 Task: Add Person0000000150 as Team Member of Scrum Project Project0000000075 in Jira. Add Person0000000151 as Team Member of Scrum Project Project0000000076 in Jira. Add Person0000000152 as Team Member of Scrum Project Project0000000076 in Jira. Assign Person0000000149 as Project Lead of Scrum Project Project0000000075 in Jira. Assign Person0000000151 as Project Lead of Scrum Project Project0000000076 in Jira
Action: Mouse moved to (187, 316)
Screenshot: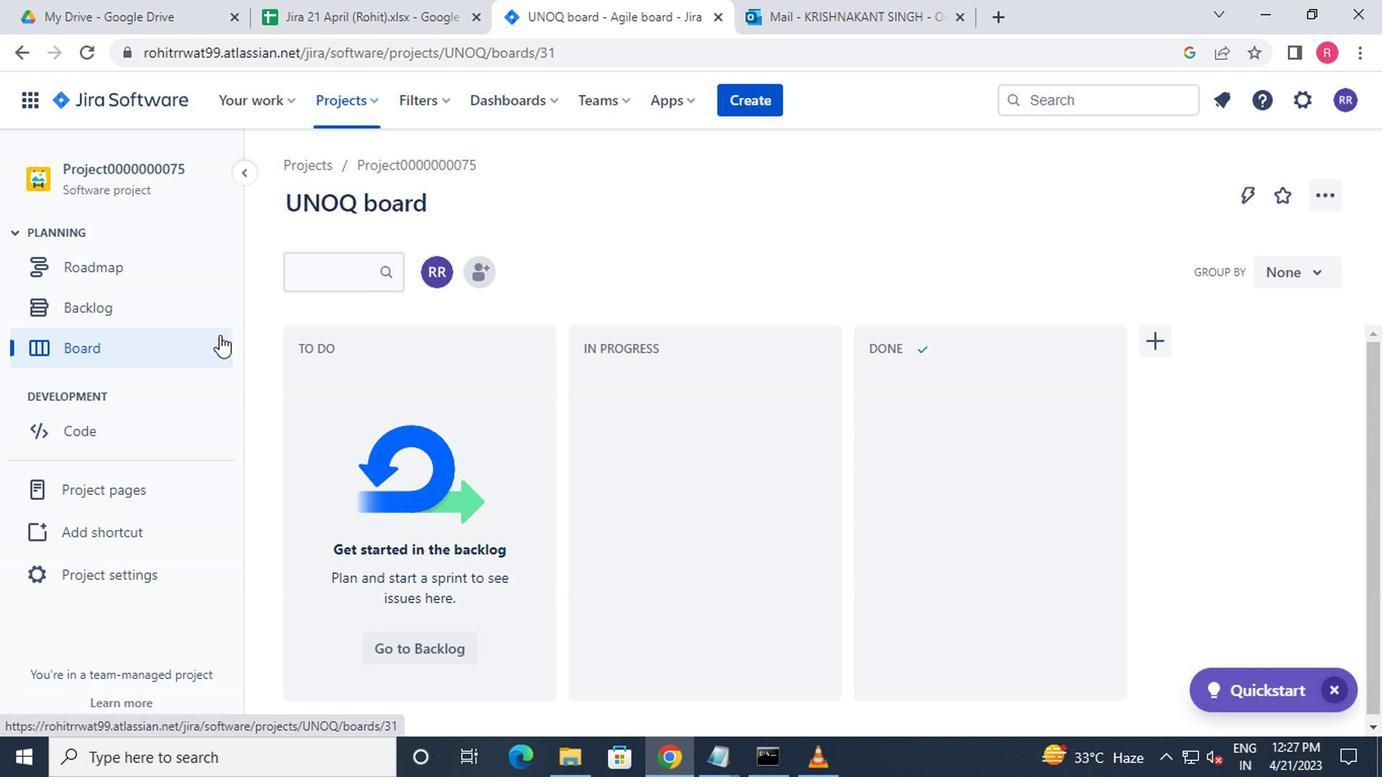 
Action: Mouse pressed left at (187, 316)
Screenshot: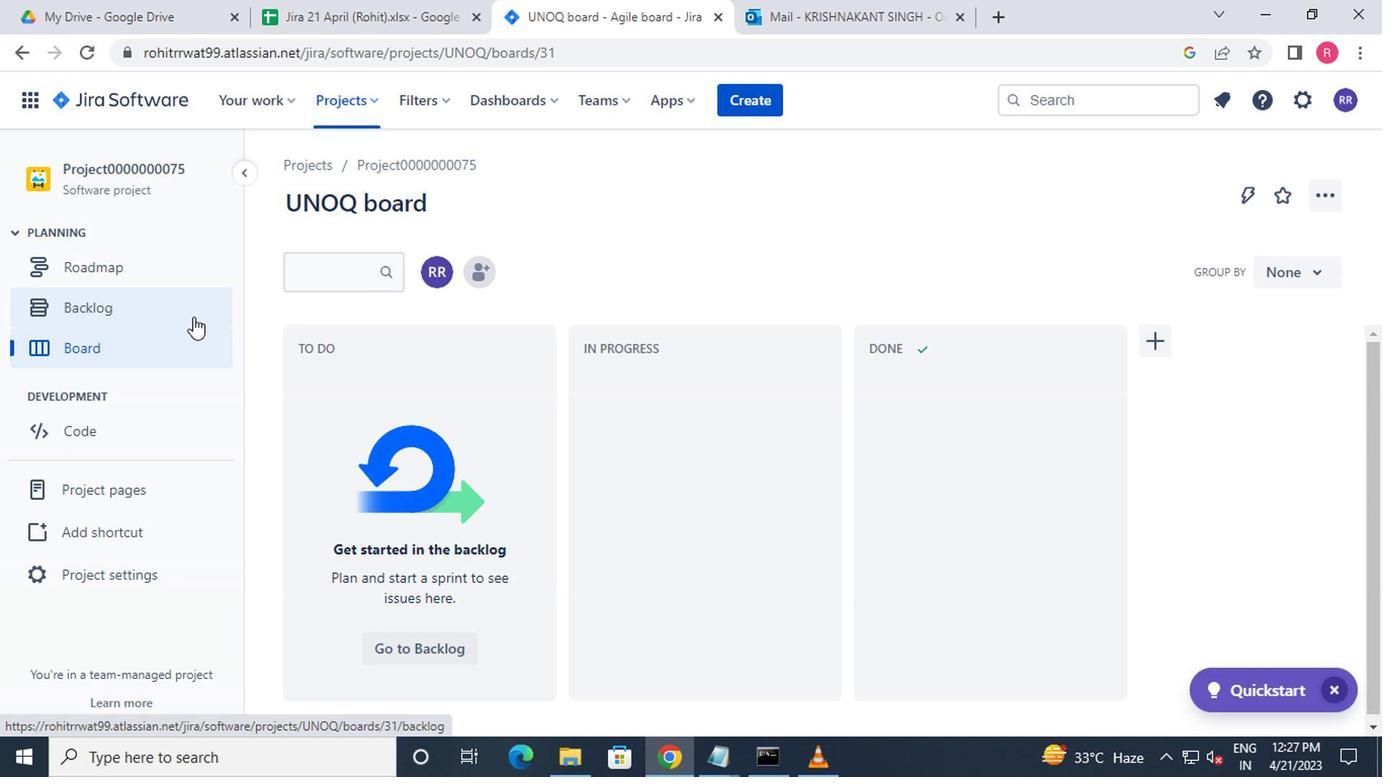 
Action: Mouse moved to (473, 260)
Screenshot: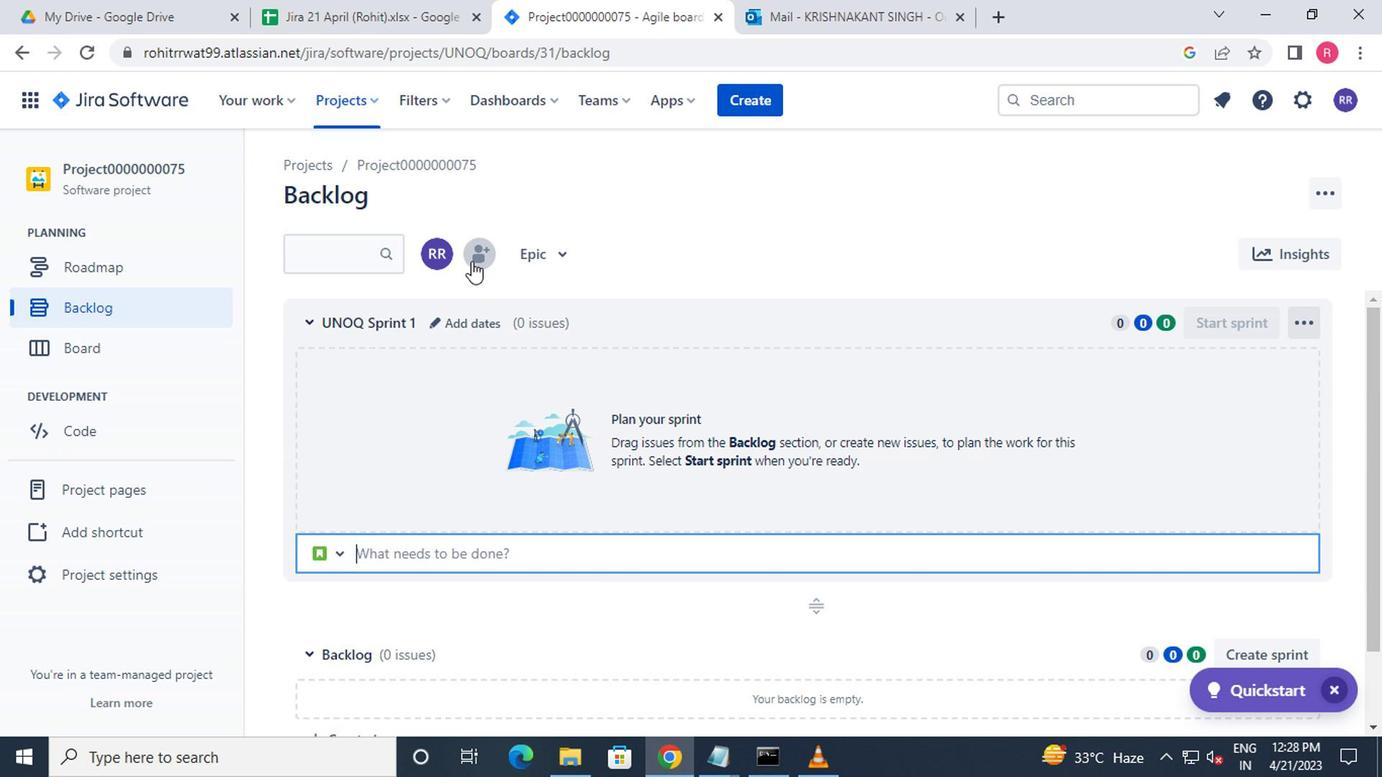 
Action: Mouse pressed left at (473, 260)
Screenshot: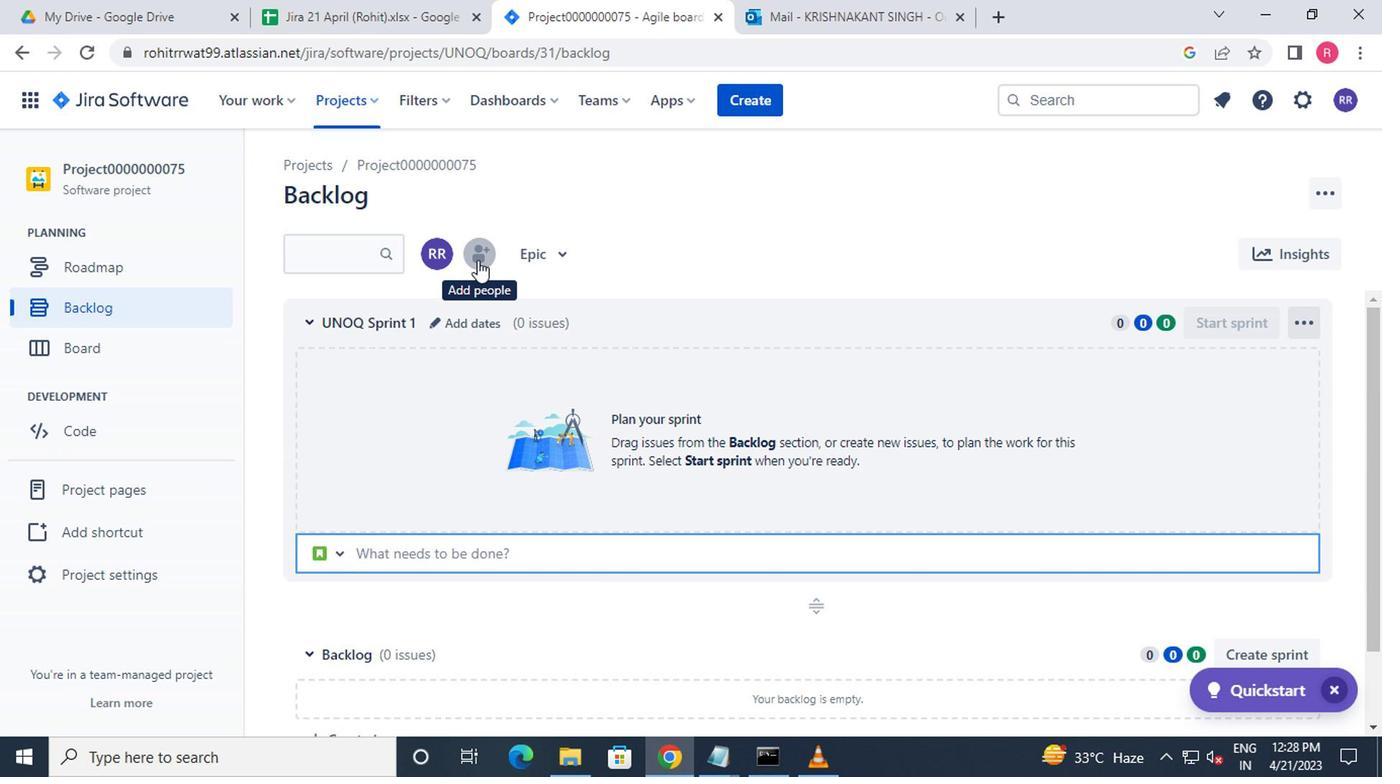 
Action: Mouse moved to (498, 246)
Screenshot: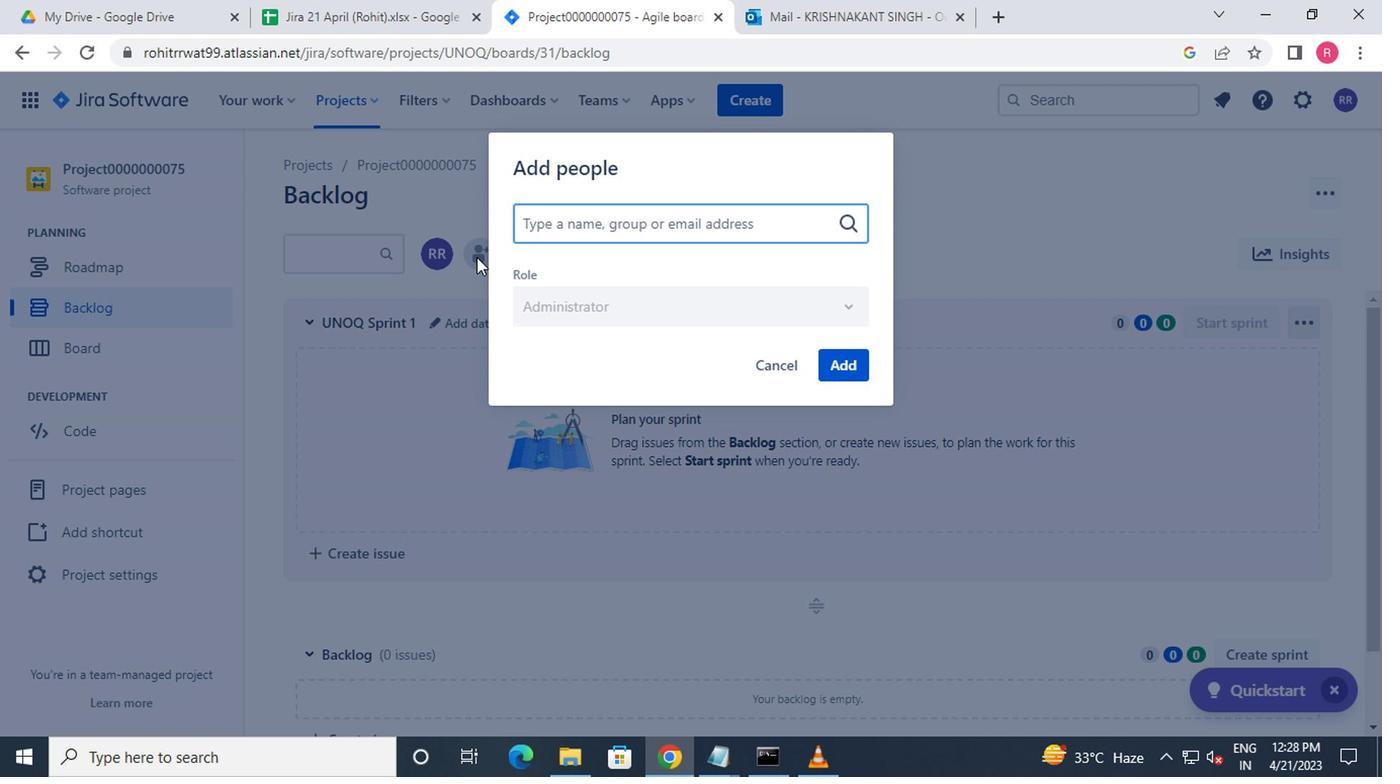 
Action: Key pressed c
Screenshot: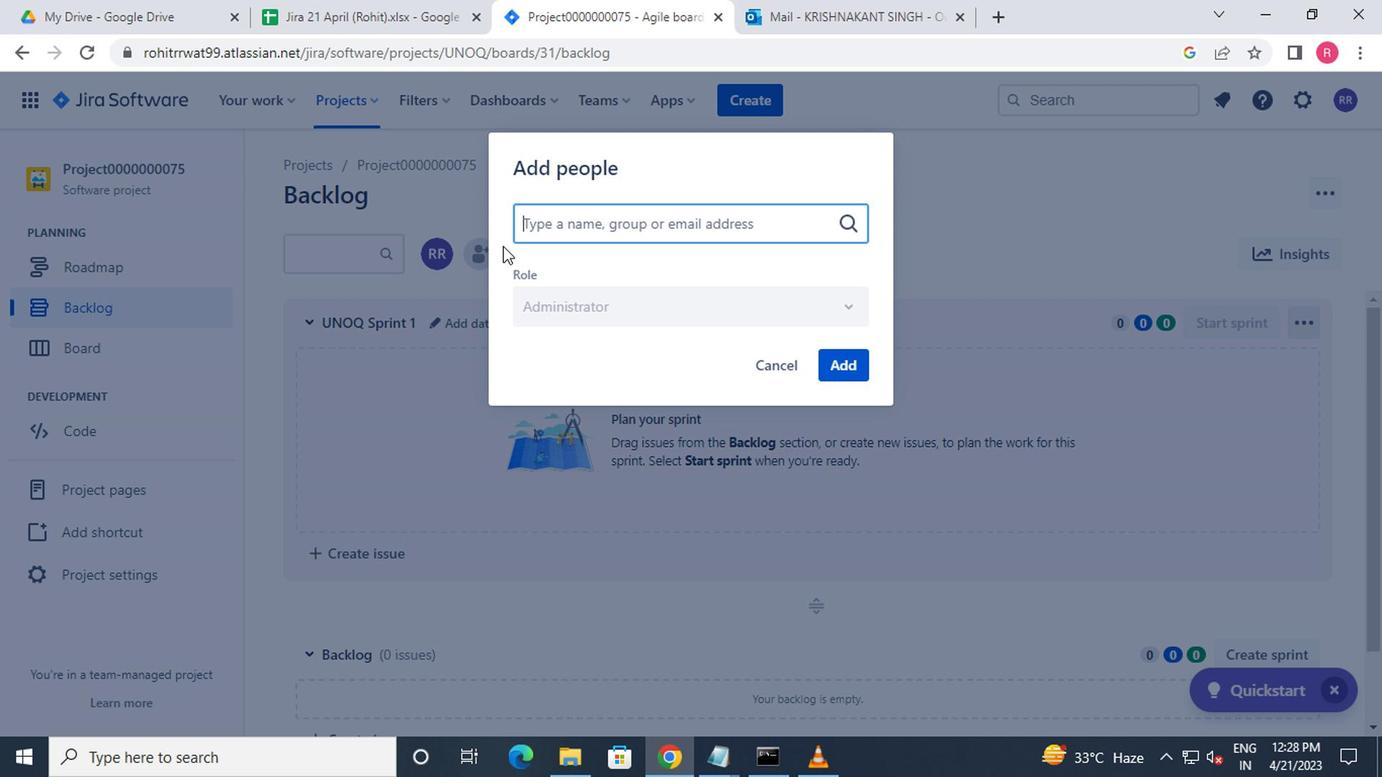 
Action: Mouse moved to (589, 284)
Screenshot: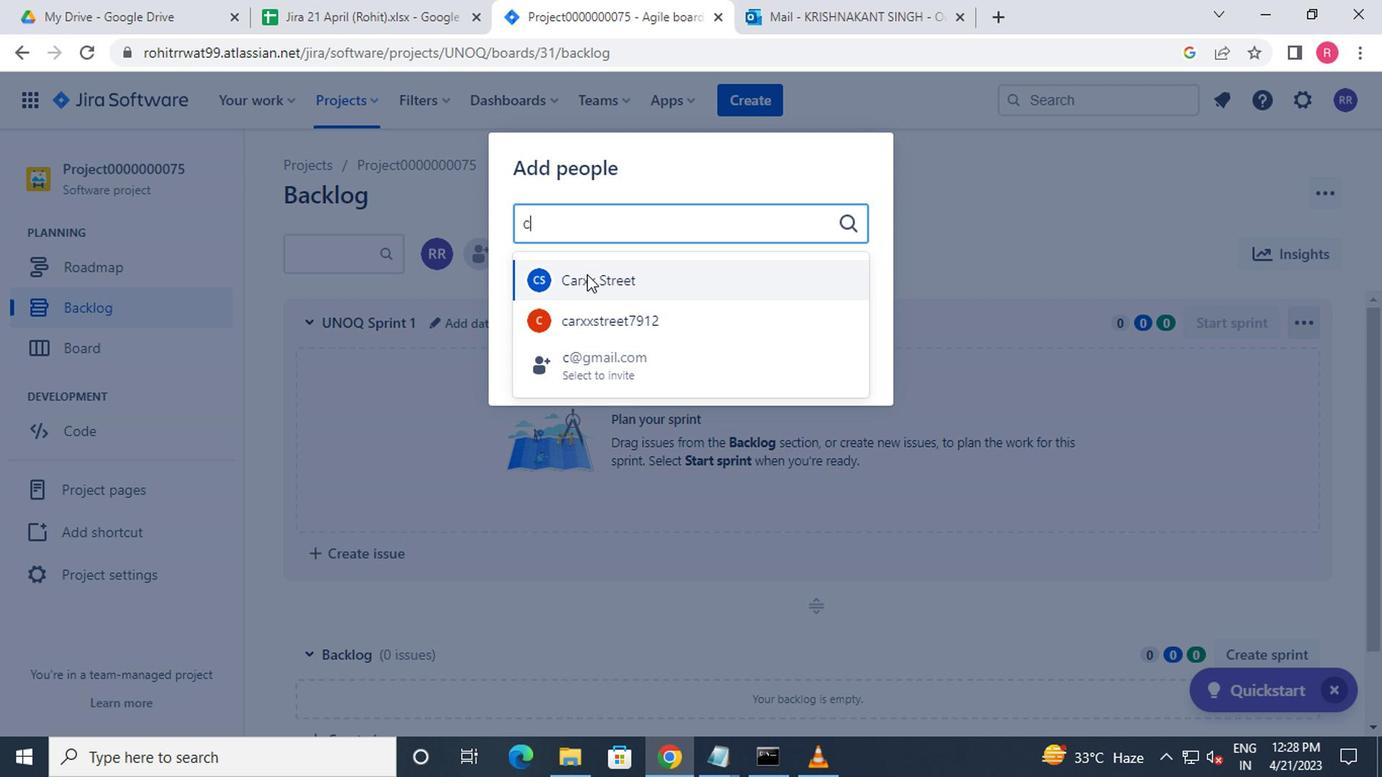 
Action: Mouse pressed left at (589, 284)
Screenshot: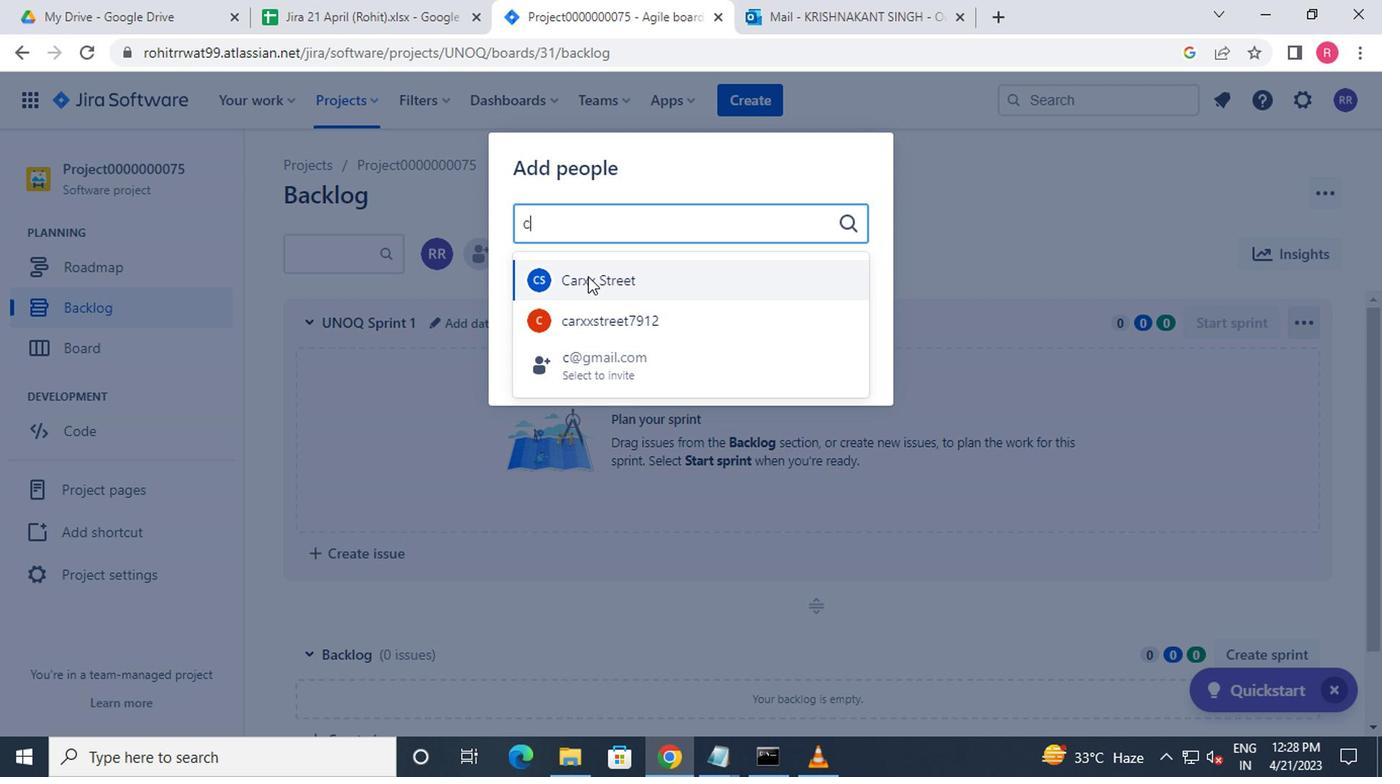 
Action: Mouse moved to (829, 365)
Screenshot: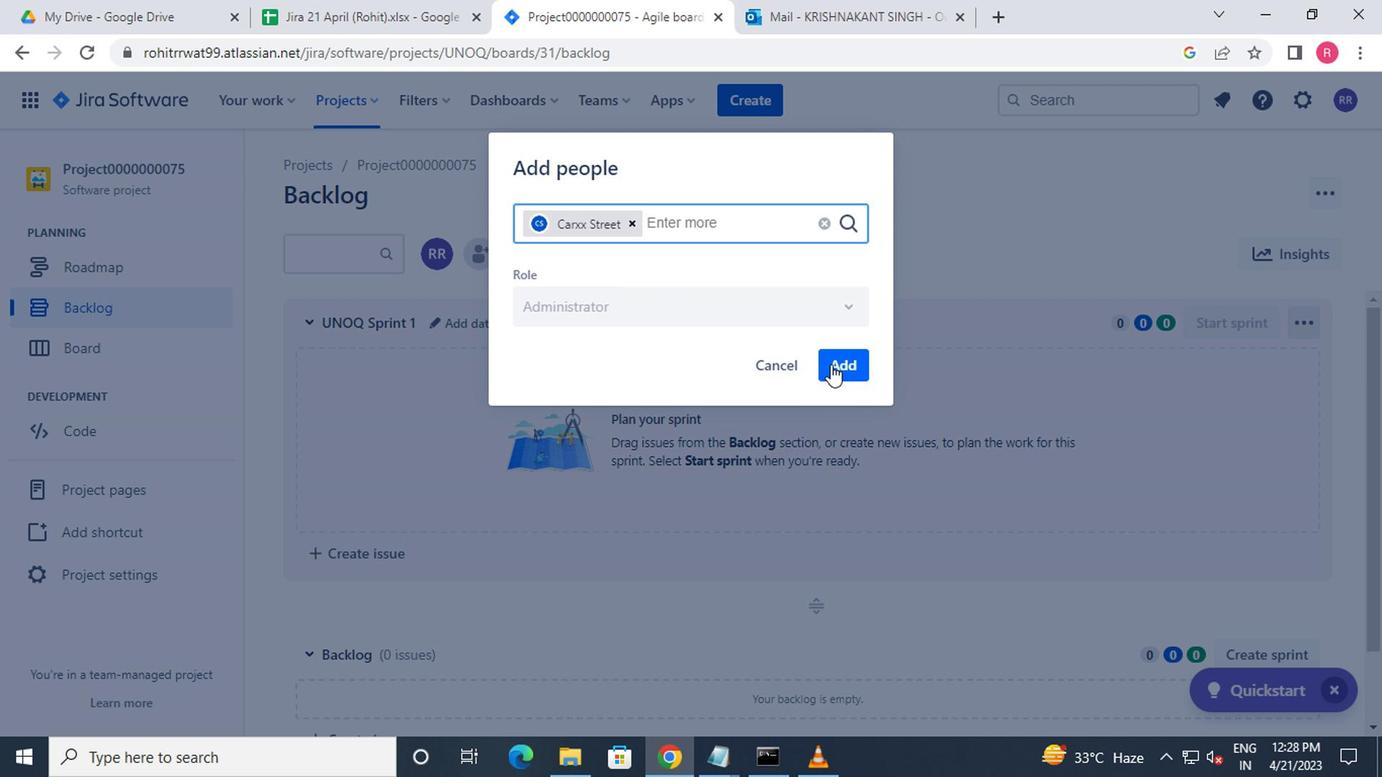 
Action: Mouse pressed left at (829, 365)
Screenshot: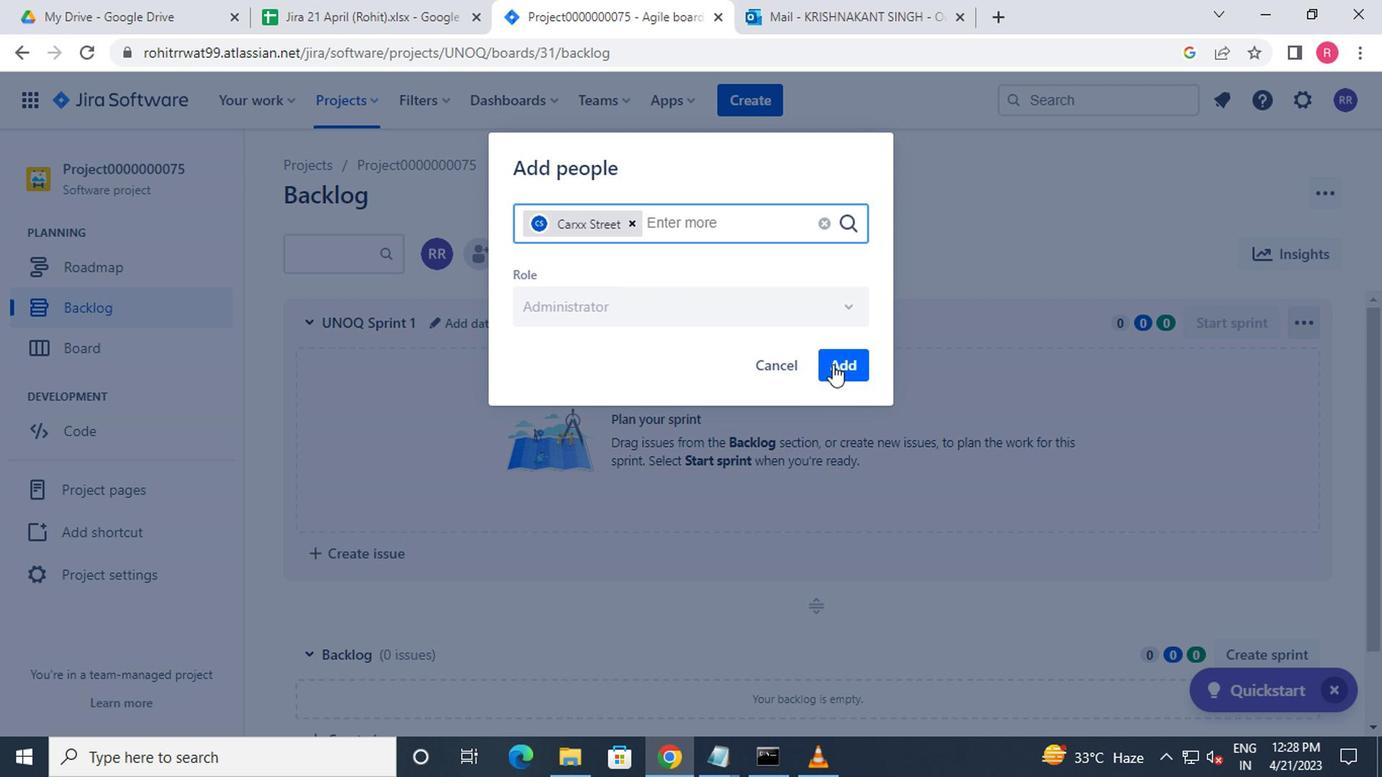 
Action: Mouse moved to (326, 100)
Screenshot: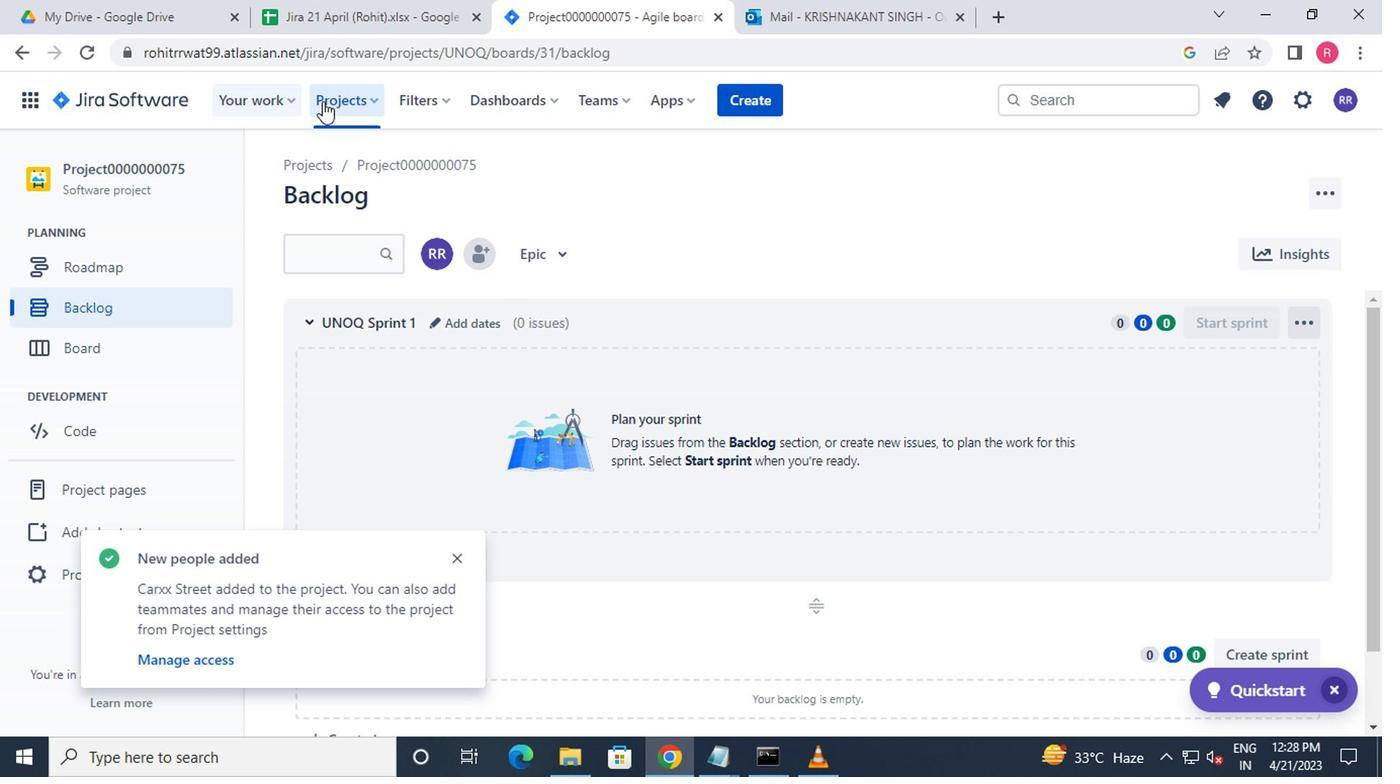 
Action: Mouse pressed left at (326, 100)
Screenshot: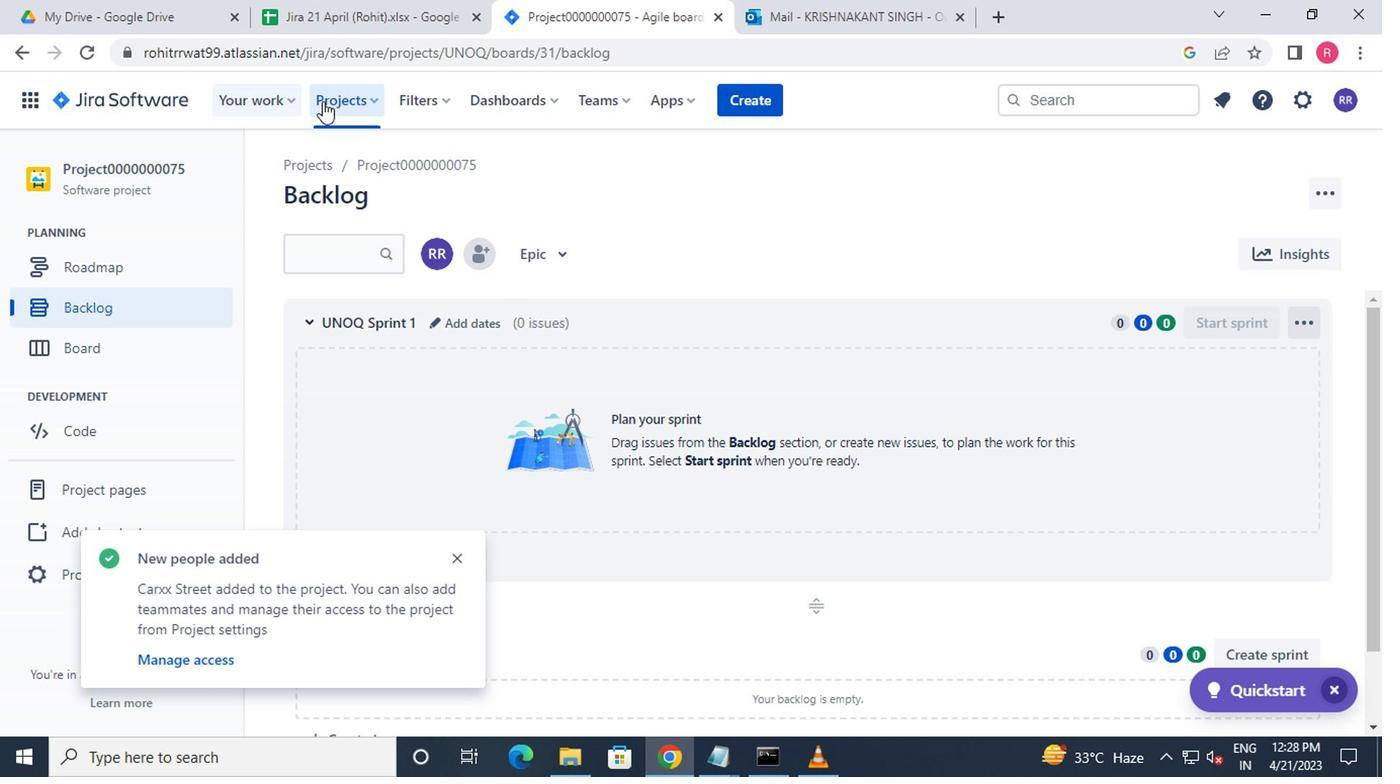 
Action: Mouse moved to (379, 246)
Screenshot: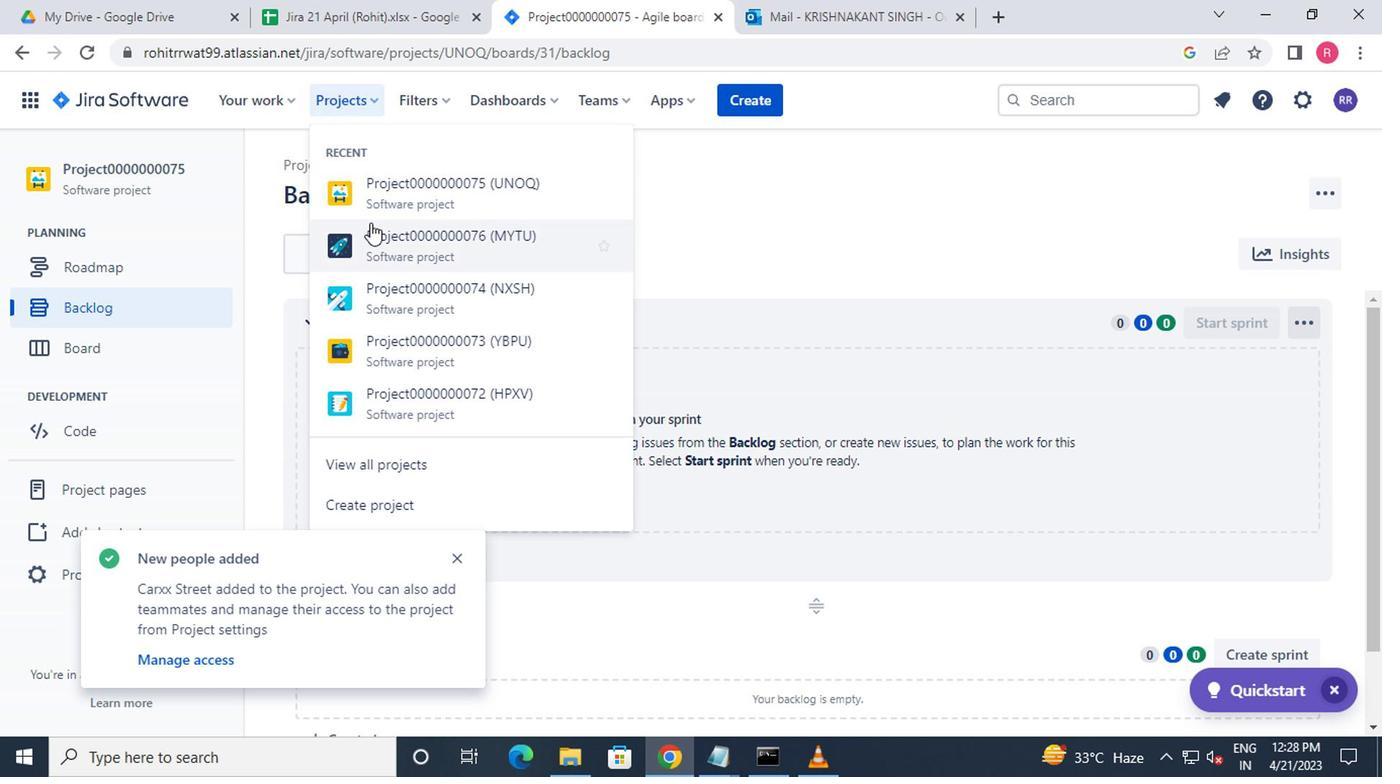 
Action: Mouse pressed left at (379, 246)
Screenshot: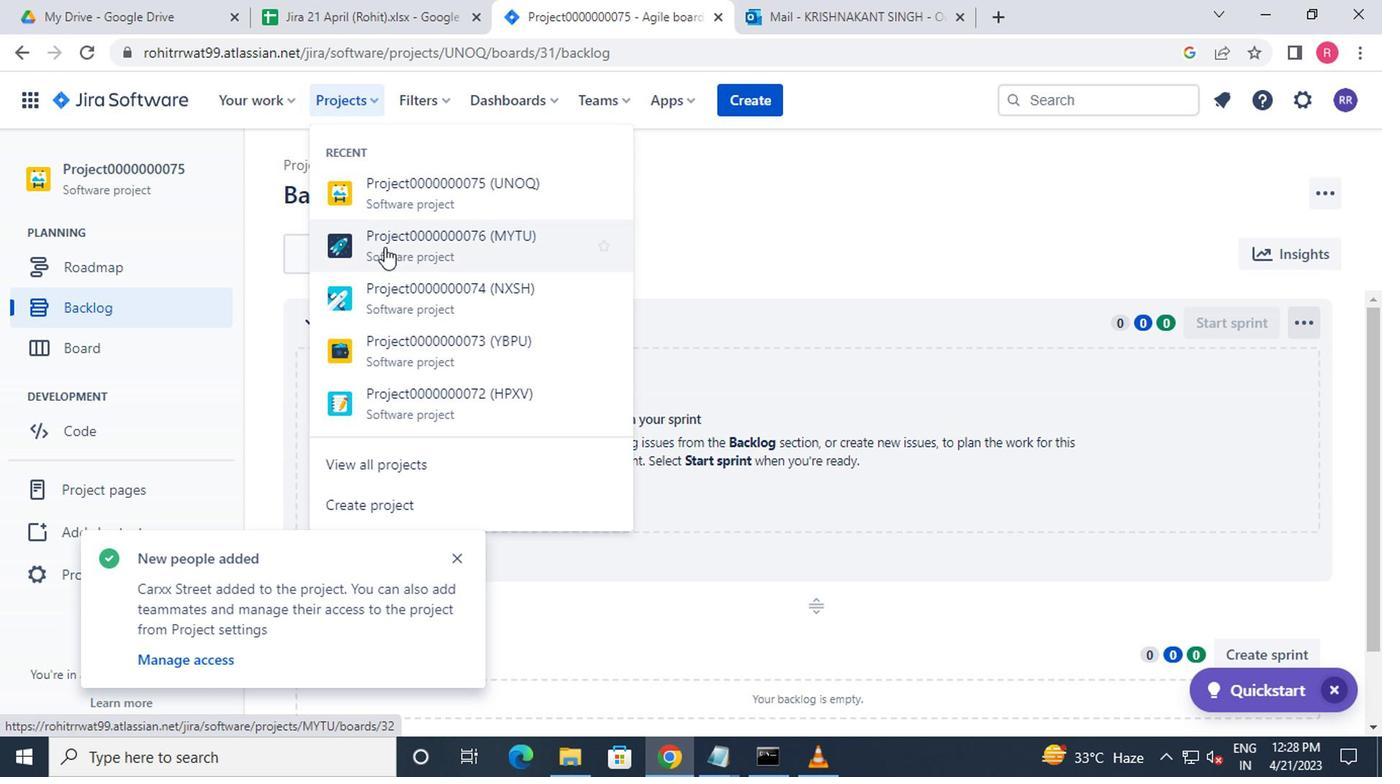 
Action: Mouse moved to (470, 273)
Screenshot: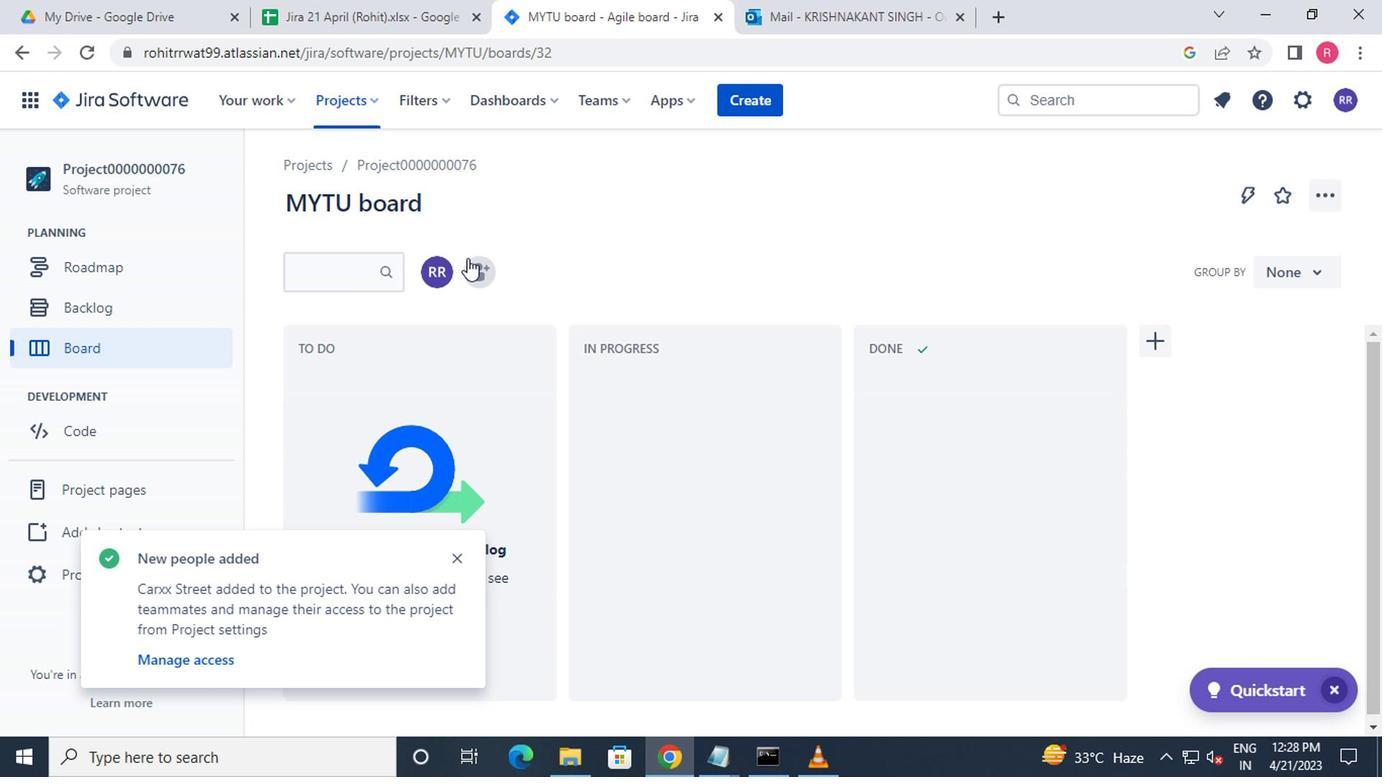 
Action: Mouse pressed left at (470, 273)
Screenshot: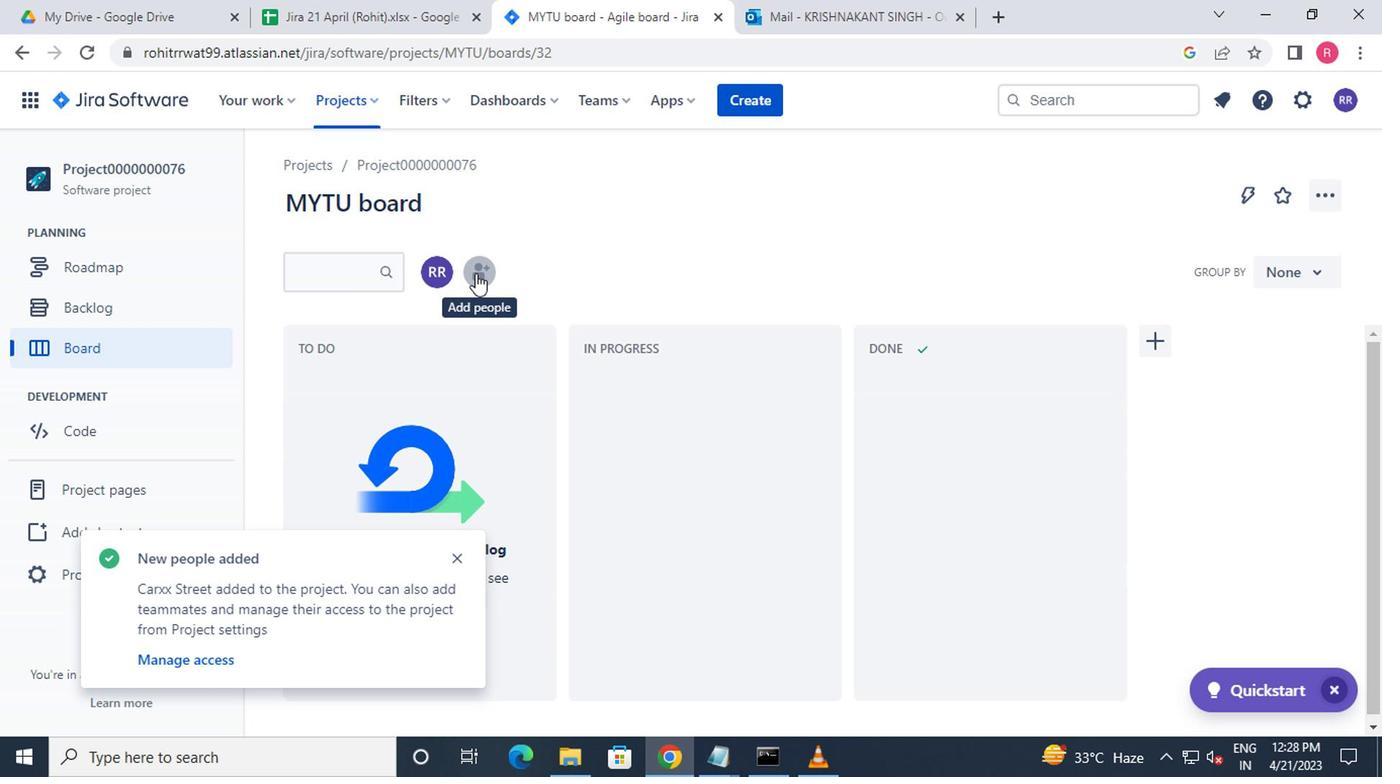 
Action: Mouse moved to (140, 318)
Screenshot: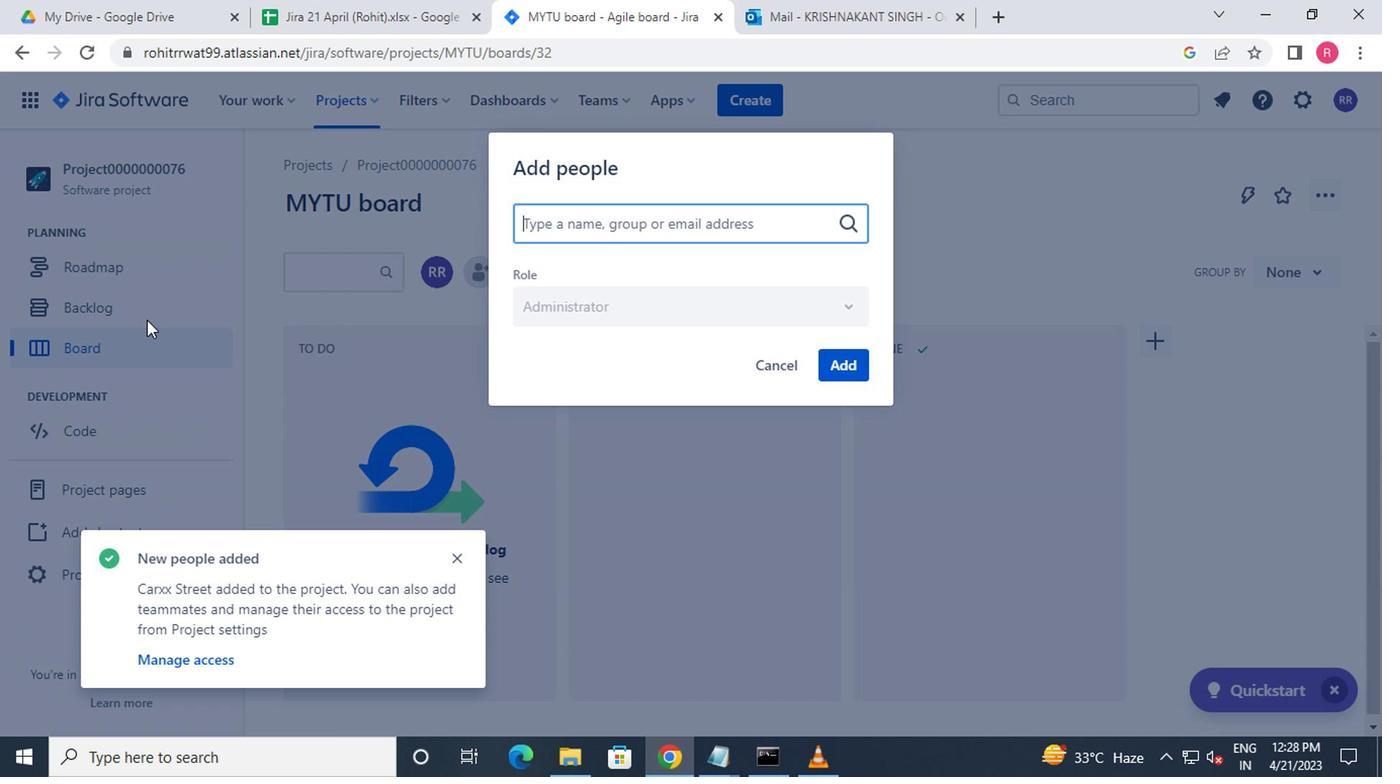 
Action: Mouse pressed left at (140, 318)
Screenshot: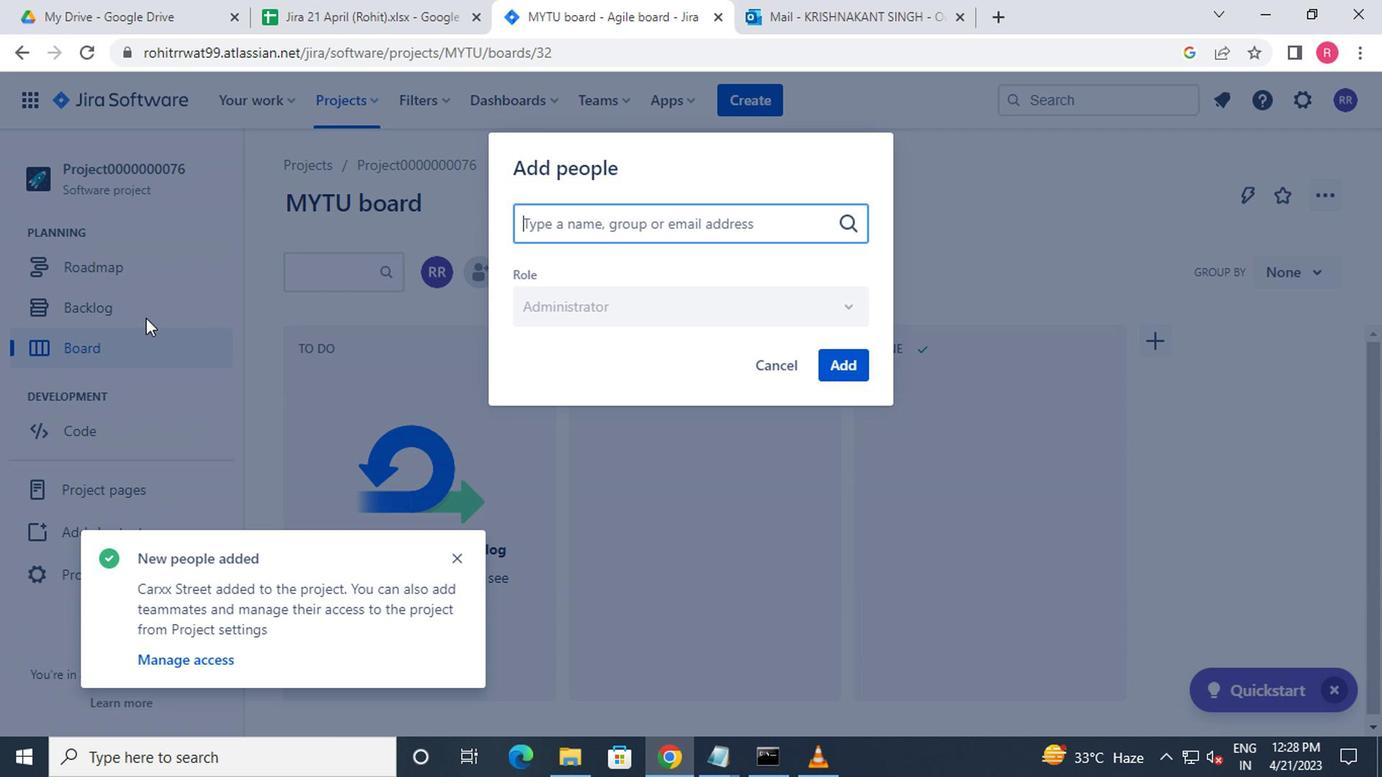 
Action: Mouse pressed left at (140, 318)
Screenshot: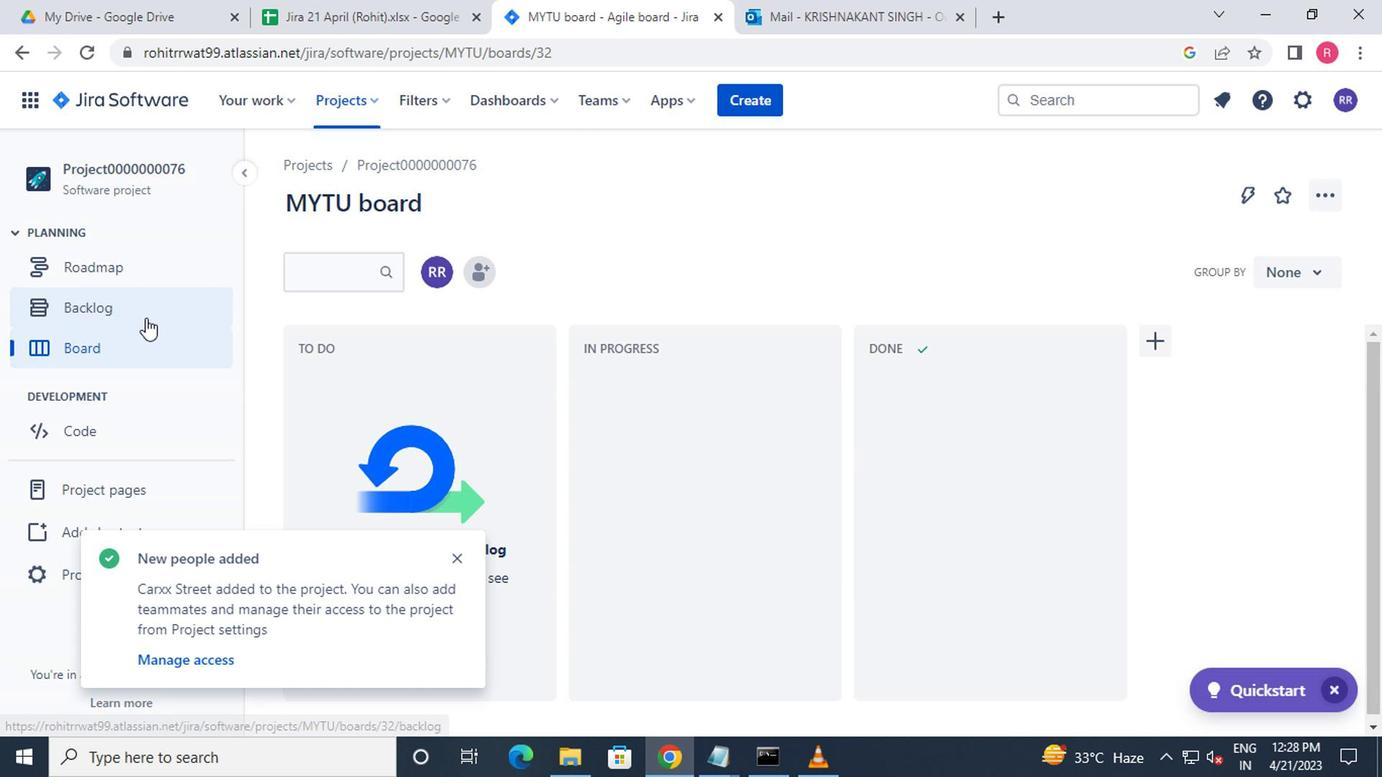 
Action: Mouse moved to (140, 336)
Screenshot: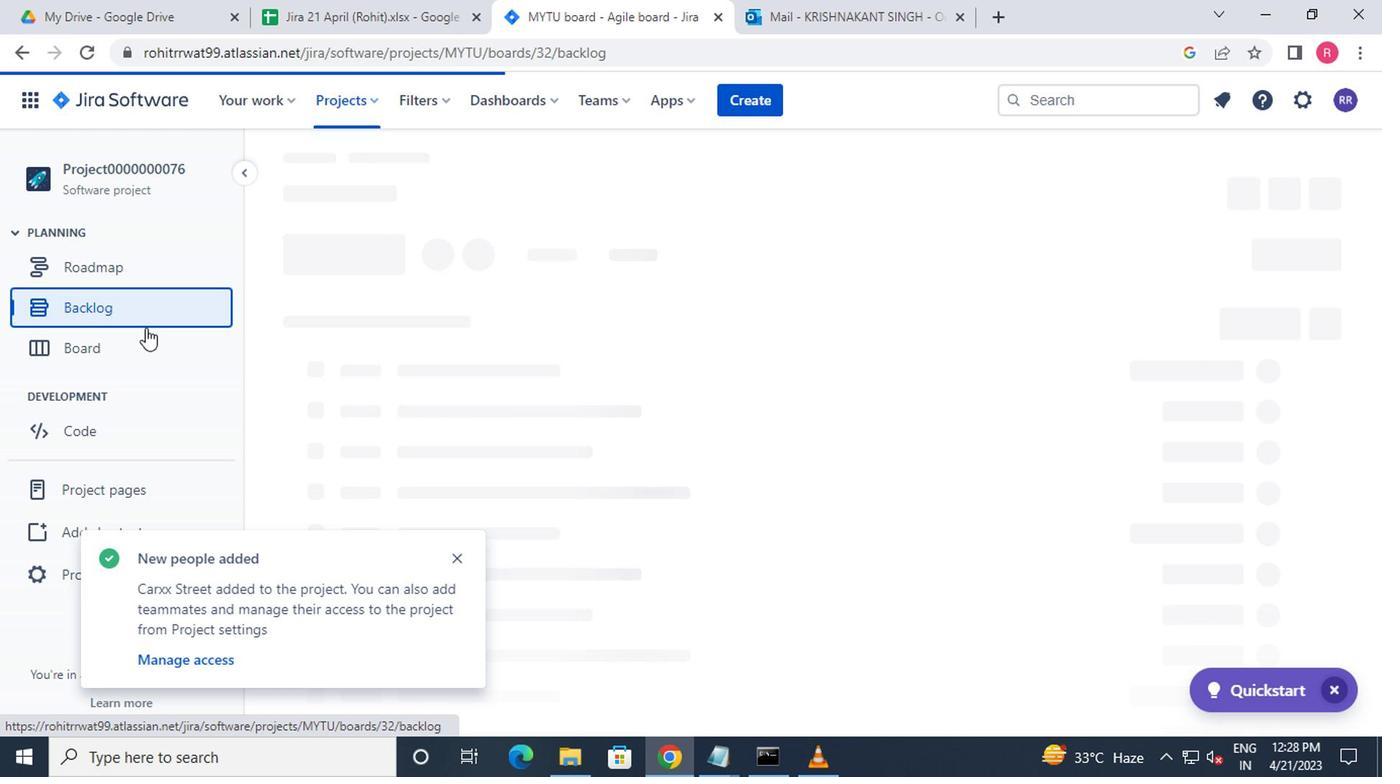
Action: Mouse pressed left at (140, 336)
Screenshot: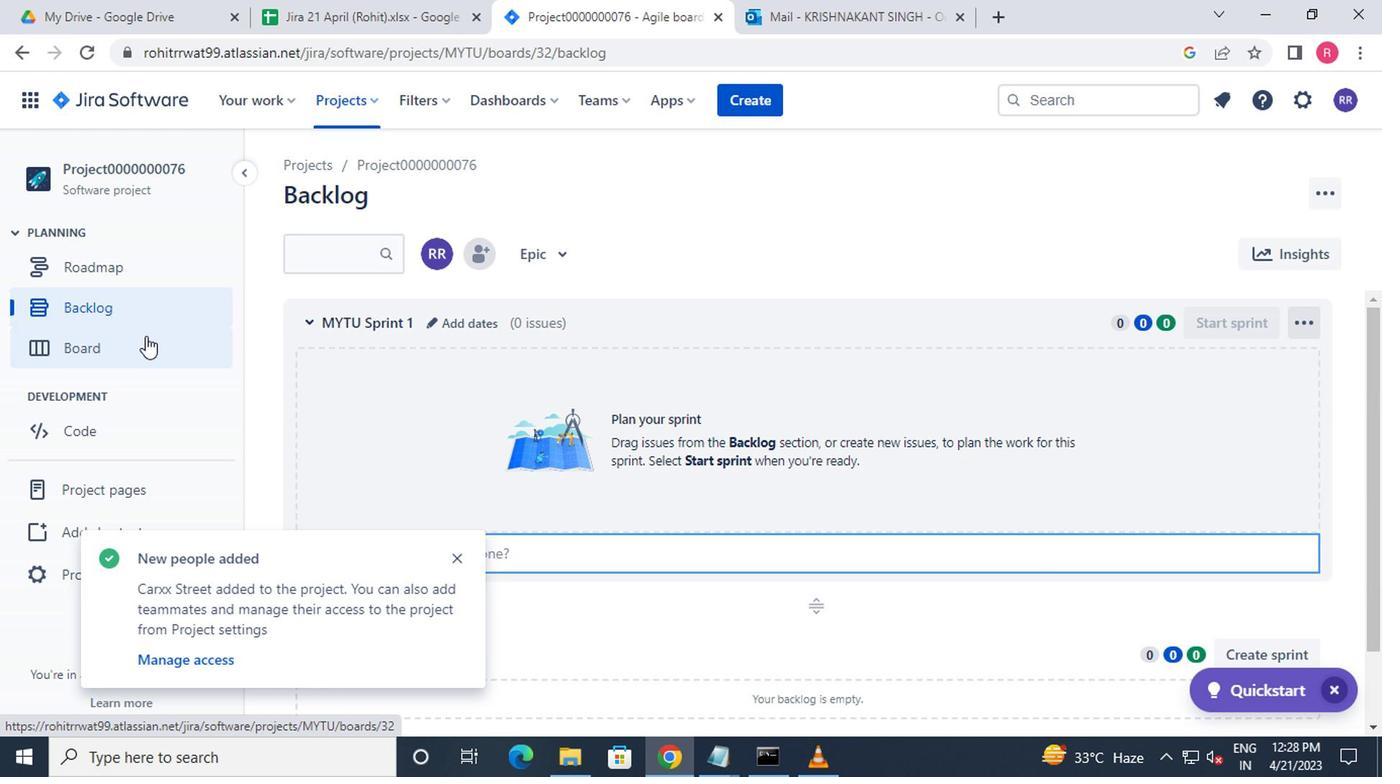 
Action: Mouse moved to (464, 271)
Screenshot: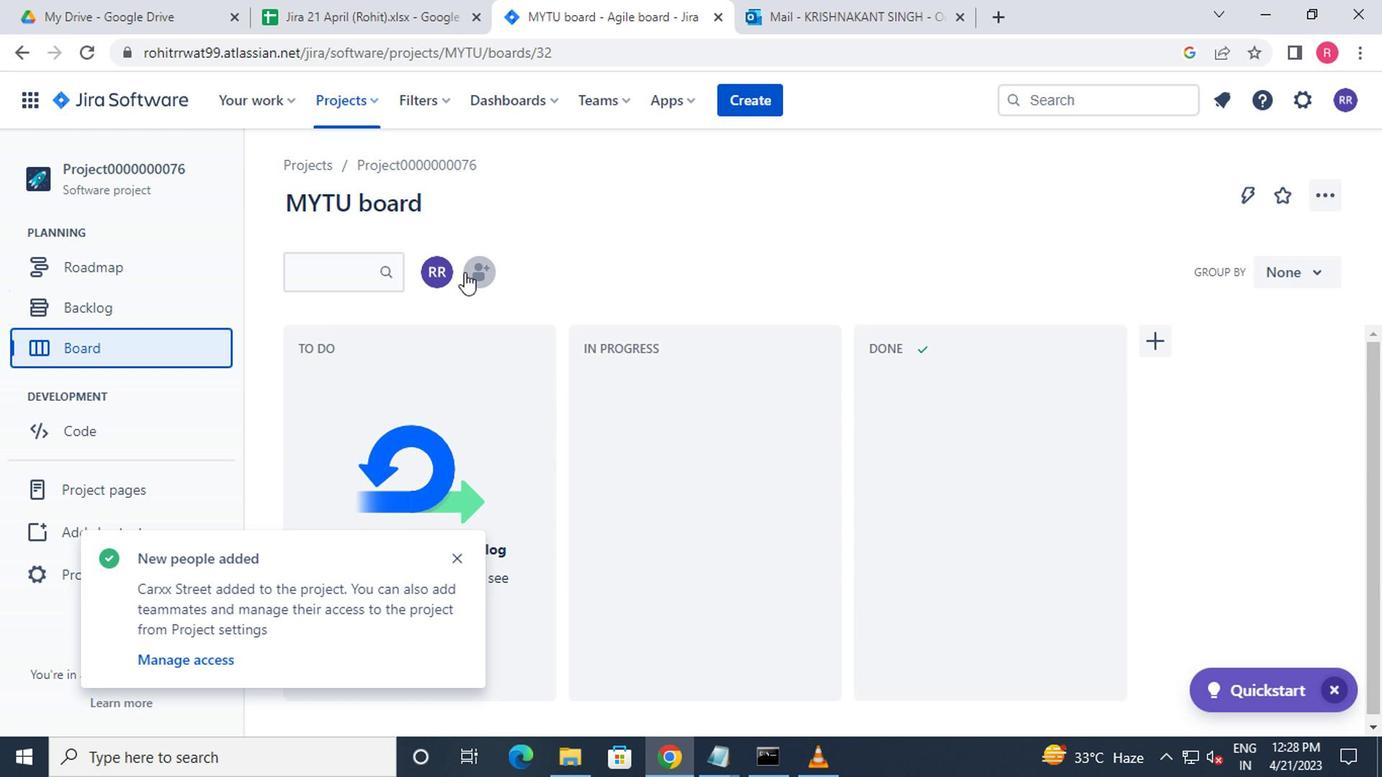 
Action: Mouse pressed left at (464, 271)
Screenshot: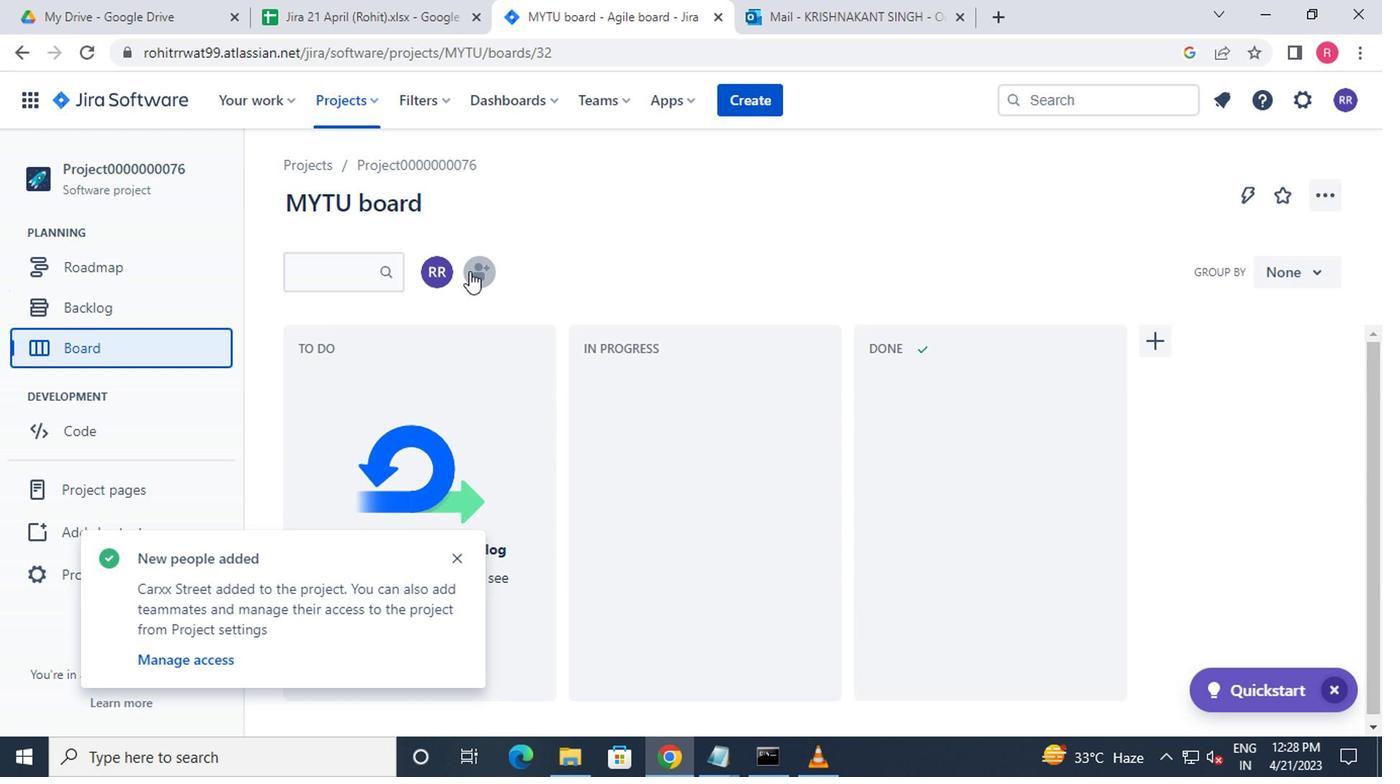 
Action: Mouse moved to (524, 255)
Screenshot: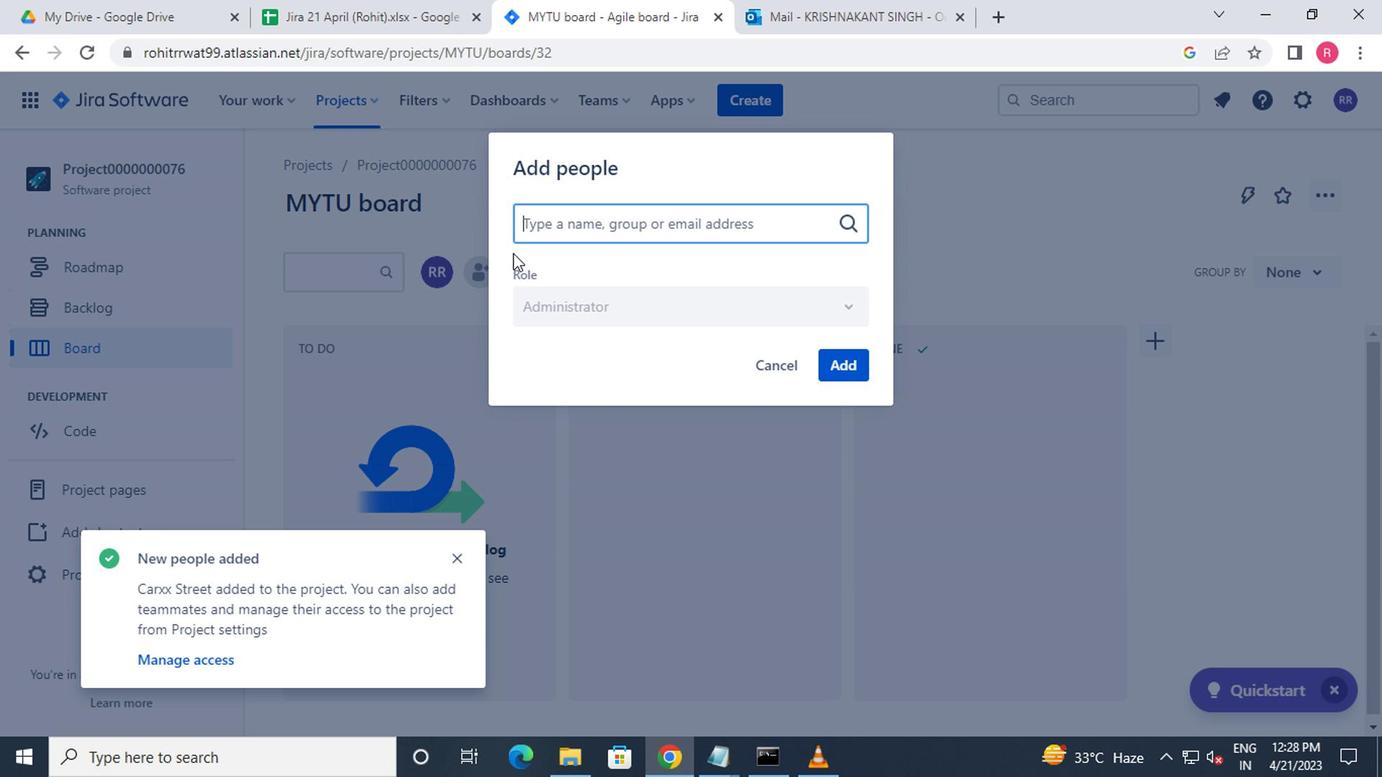 
Action: Key pressed p
Screenshot: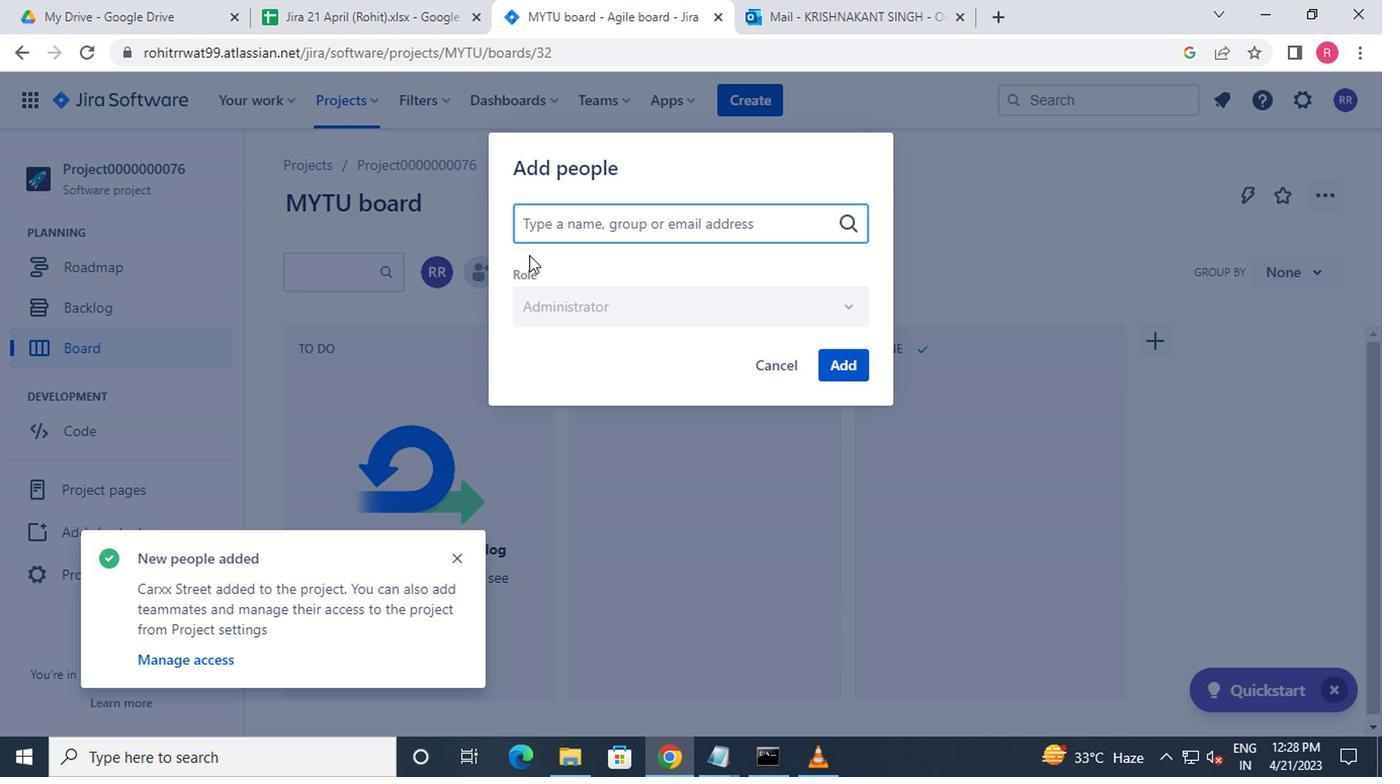 
Action: Mouse moved to (548, 271)
Screenshot: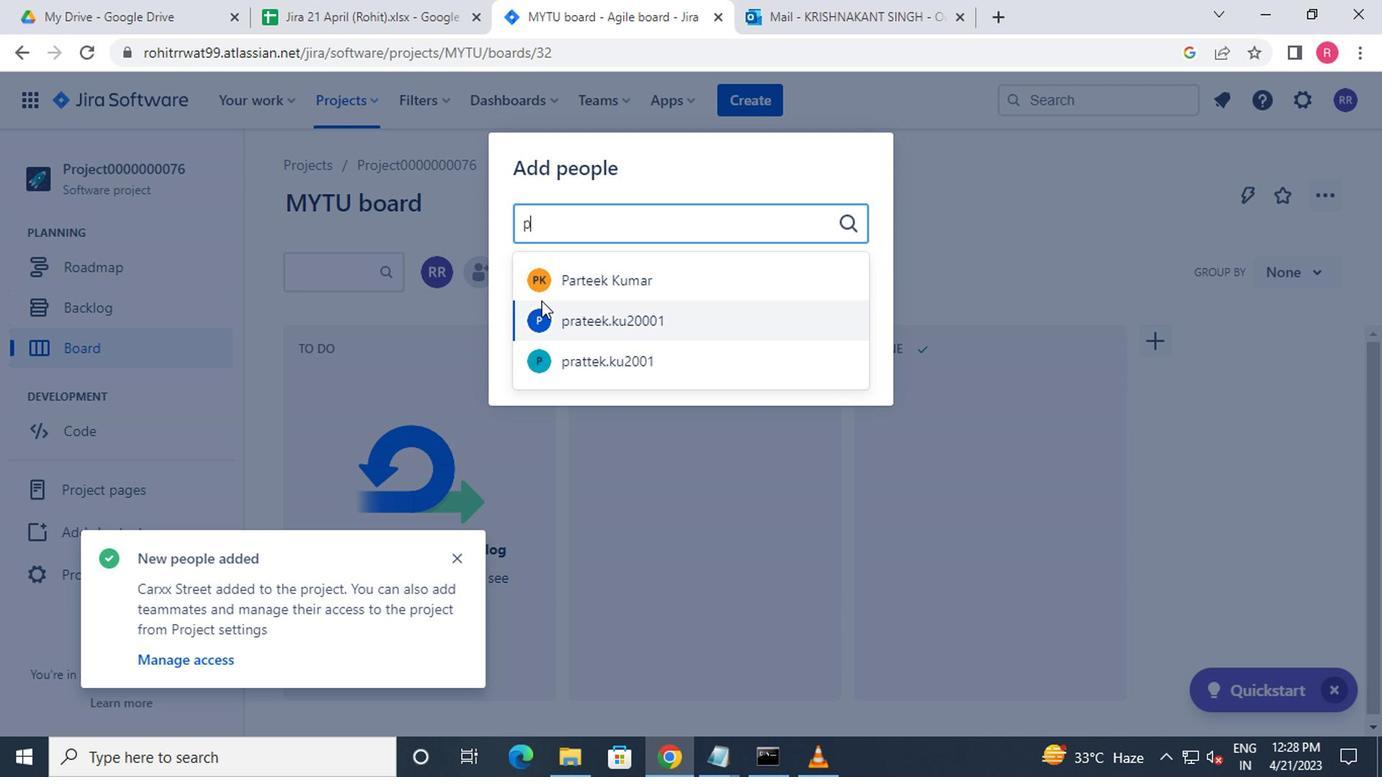 
Action: Mouse pressed left at (548, 271)
Screenshot: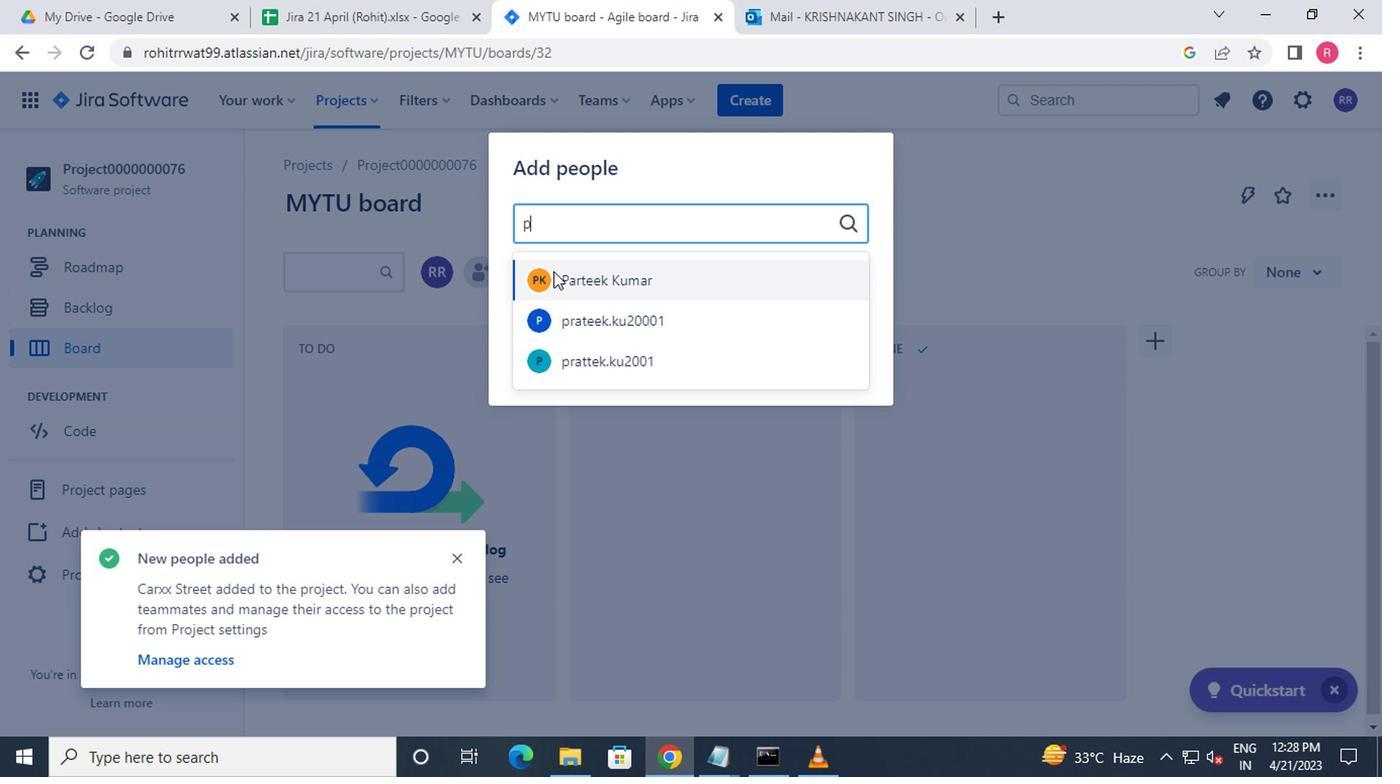 
Action: Mouse moved to (851, 362)
Screenshot: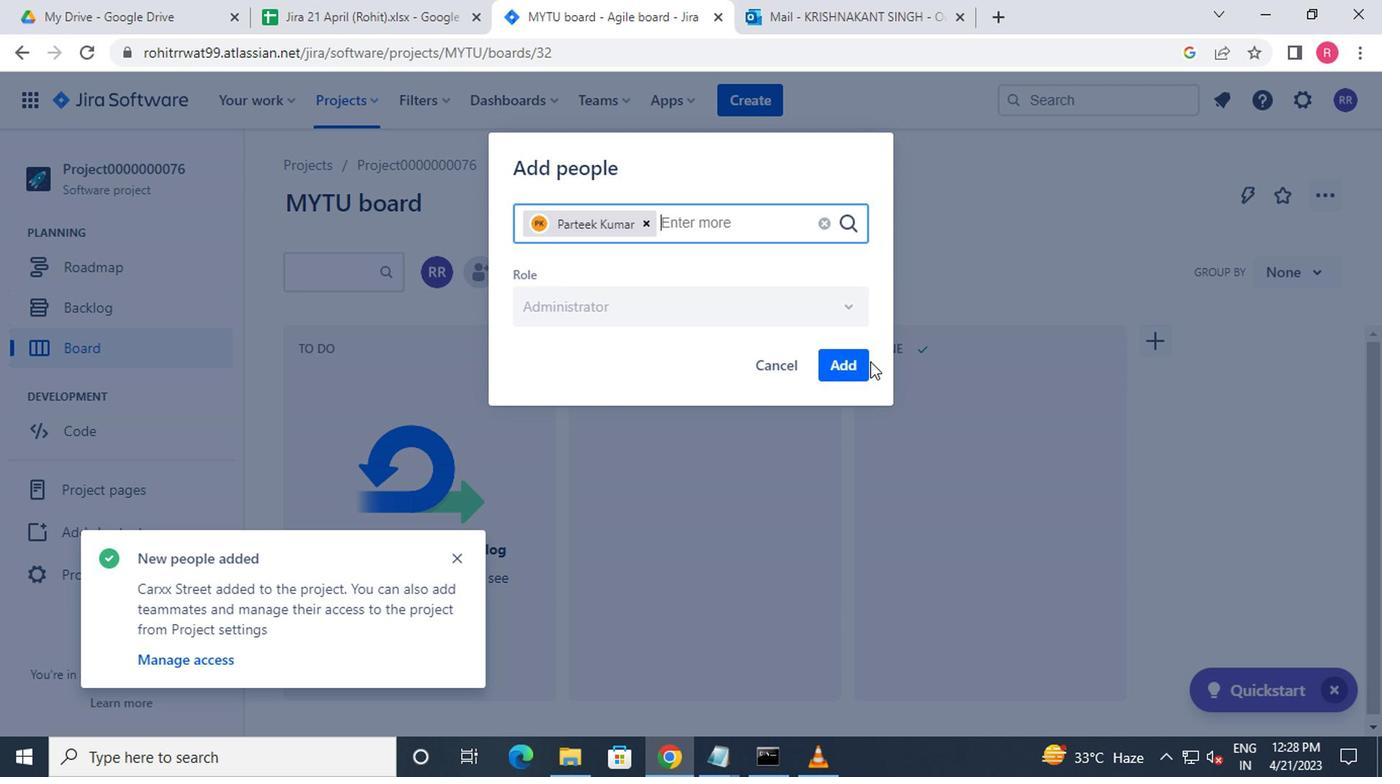 
Action: Mouse pressed left at (851, 362)
Screenshot: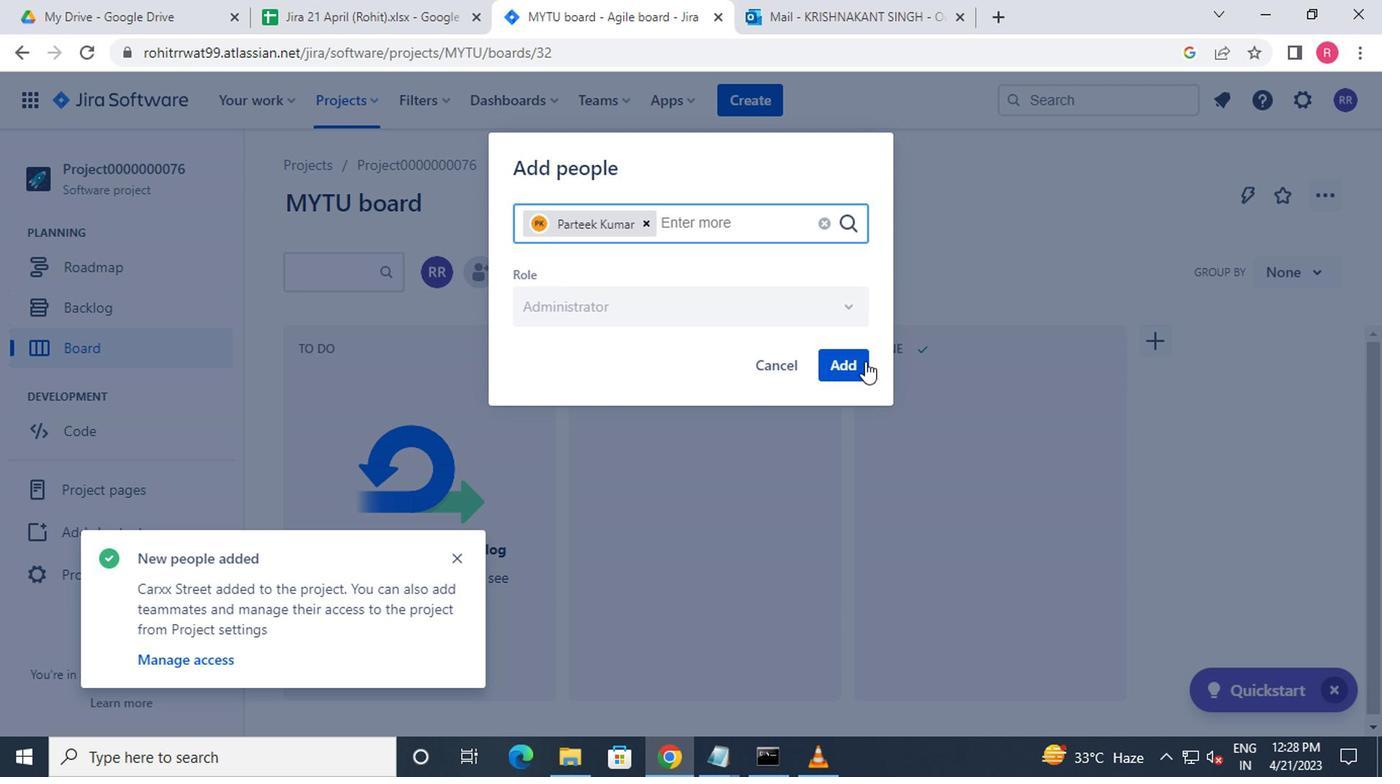 
Action: Mouse moved to (480, 276)
Screenshot: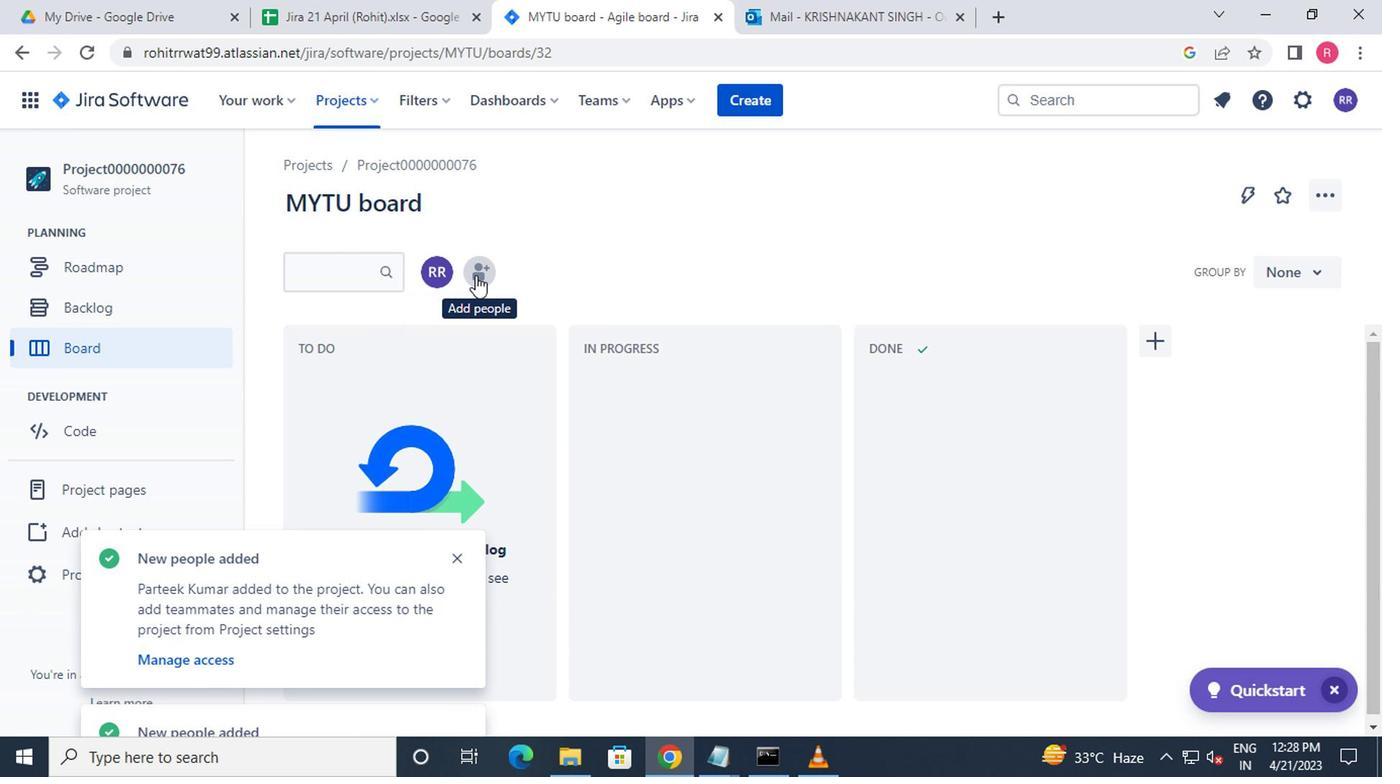
Action: Mouse pressed left at (480, 276)
Screenshot: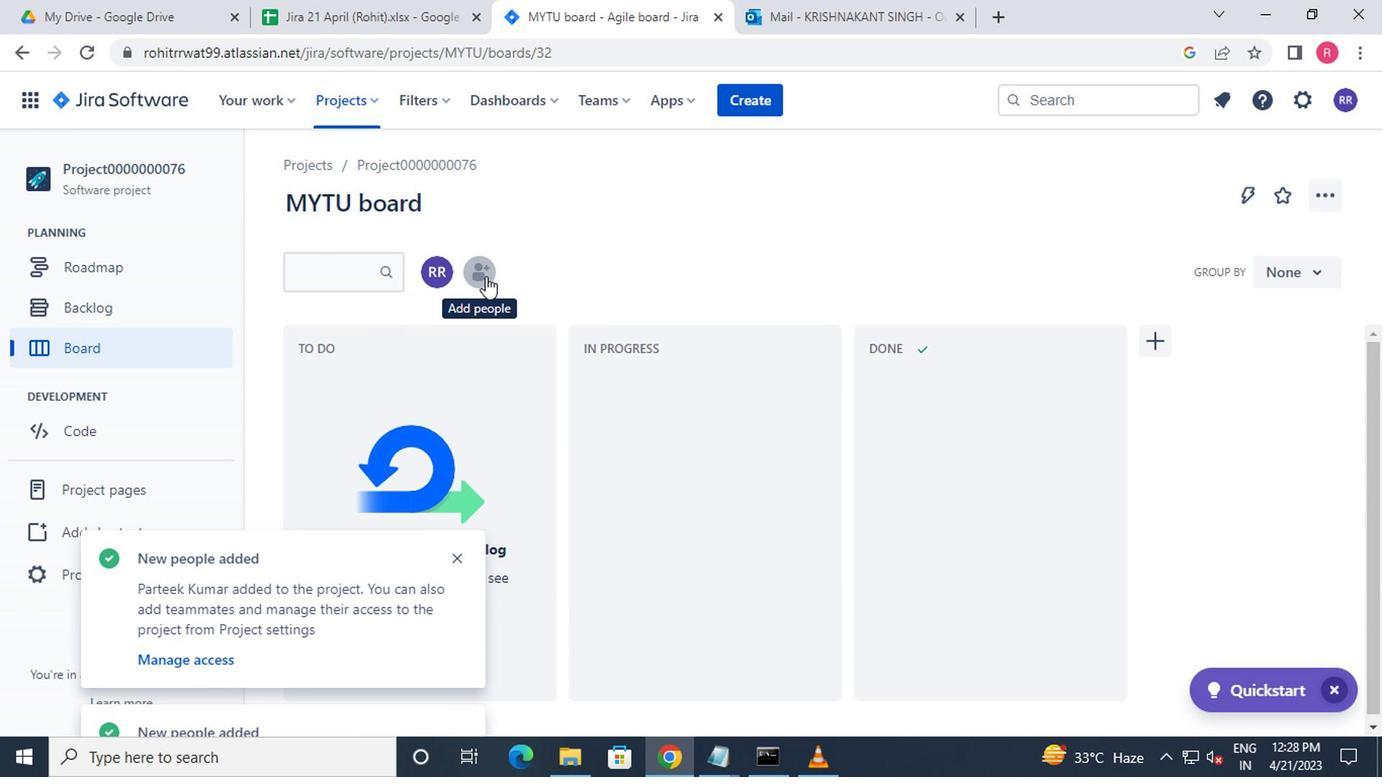 
Action: Mouse moved to (510, 248)
Screenshot: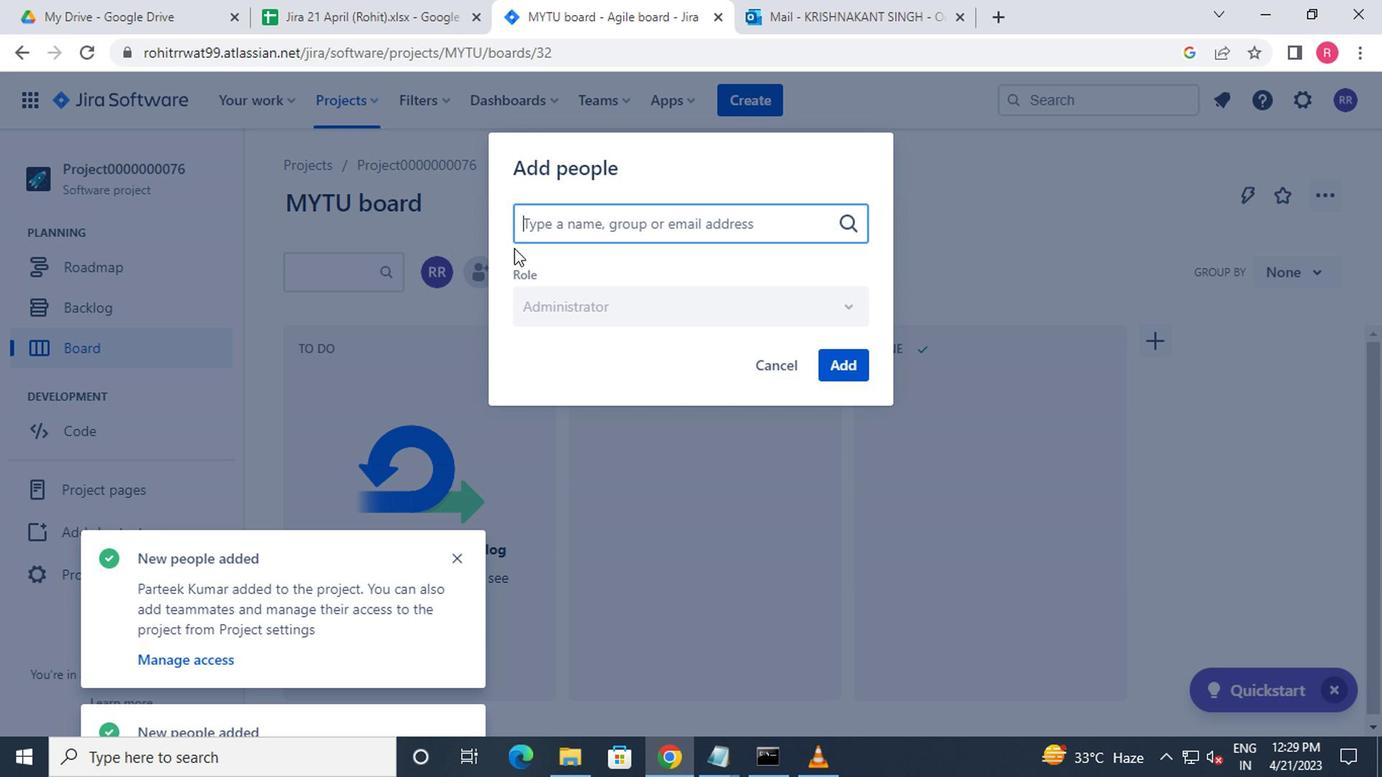 
Action: Key pressed v
Screenshot: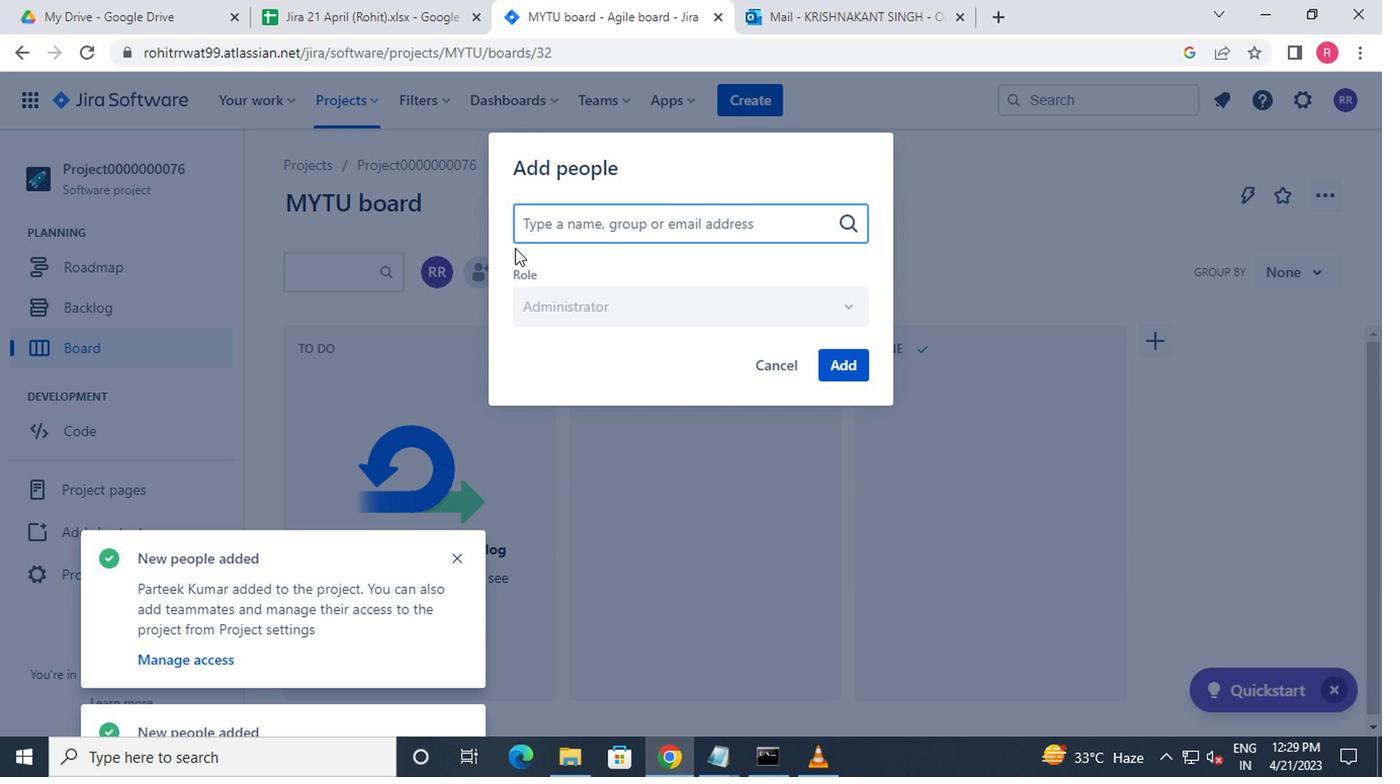 
Action: Mouse moved to (599, 293)
Screenshot: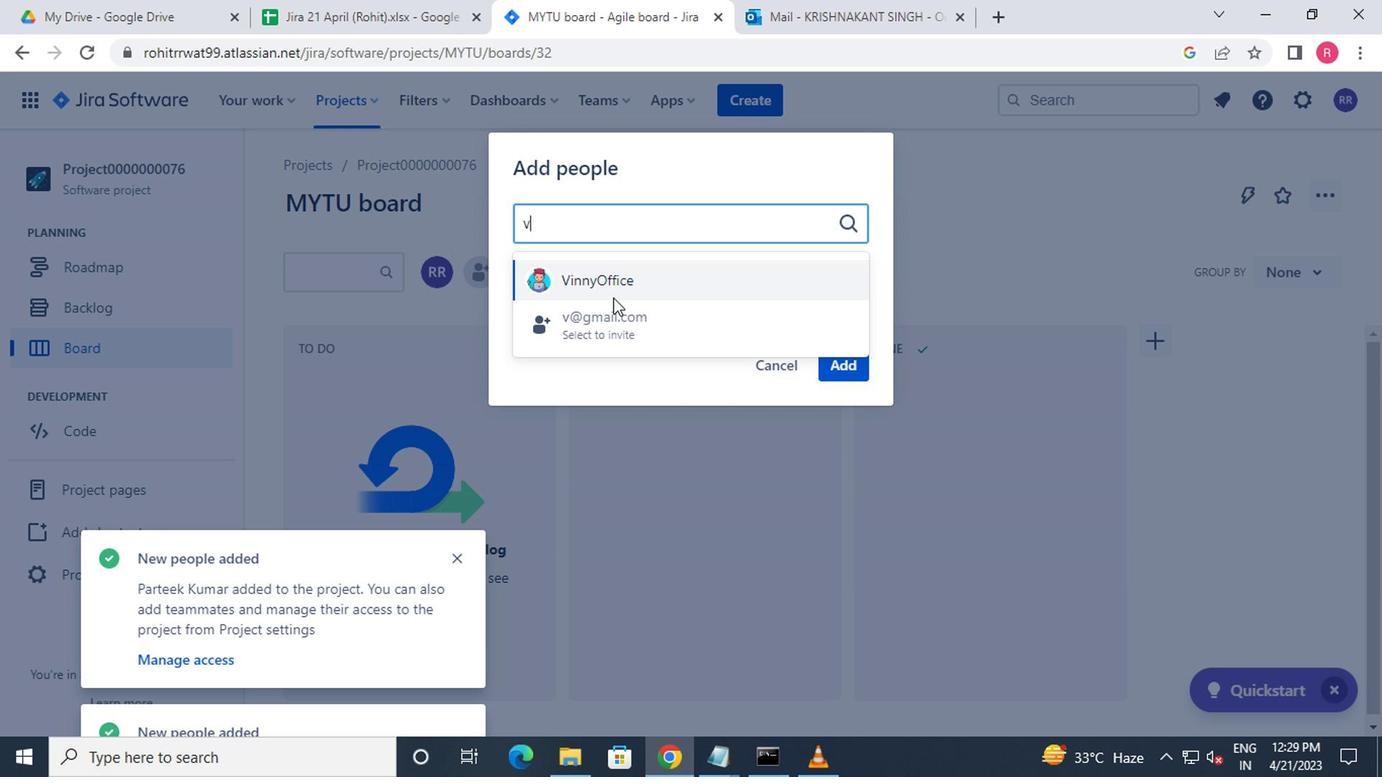 
Action: Mouse pressed left at (599, 293)
Screenshot: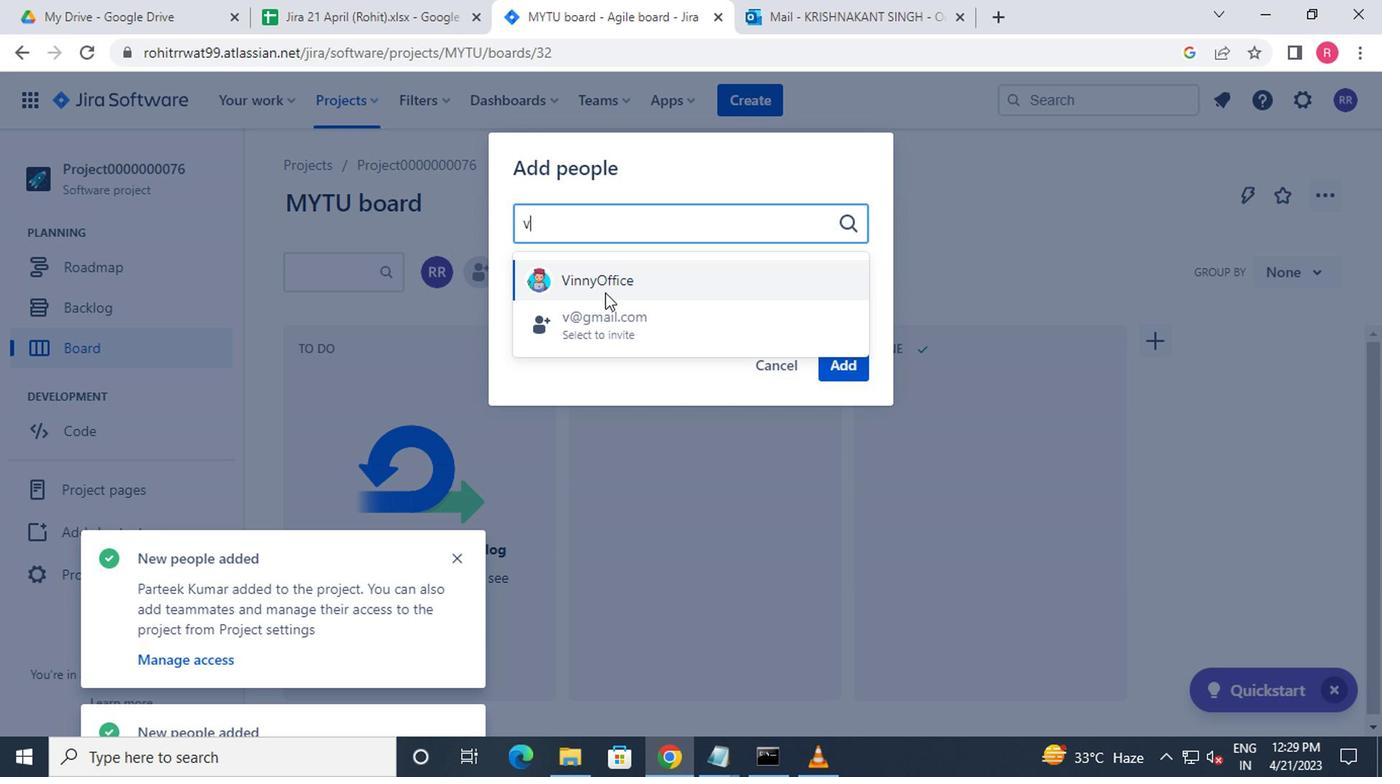 
Action: Mouse moved to (820, 365)
Screenshot: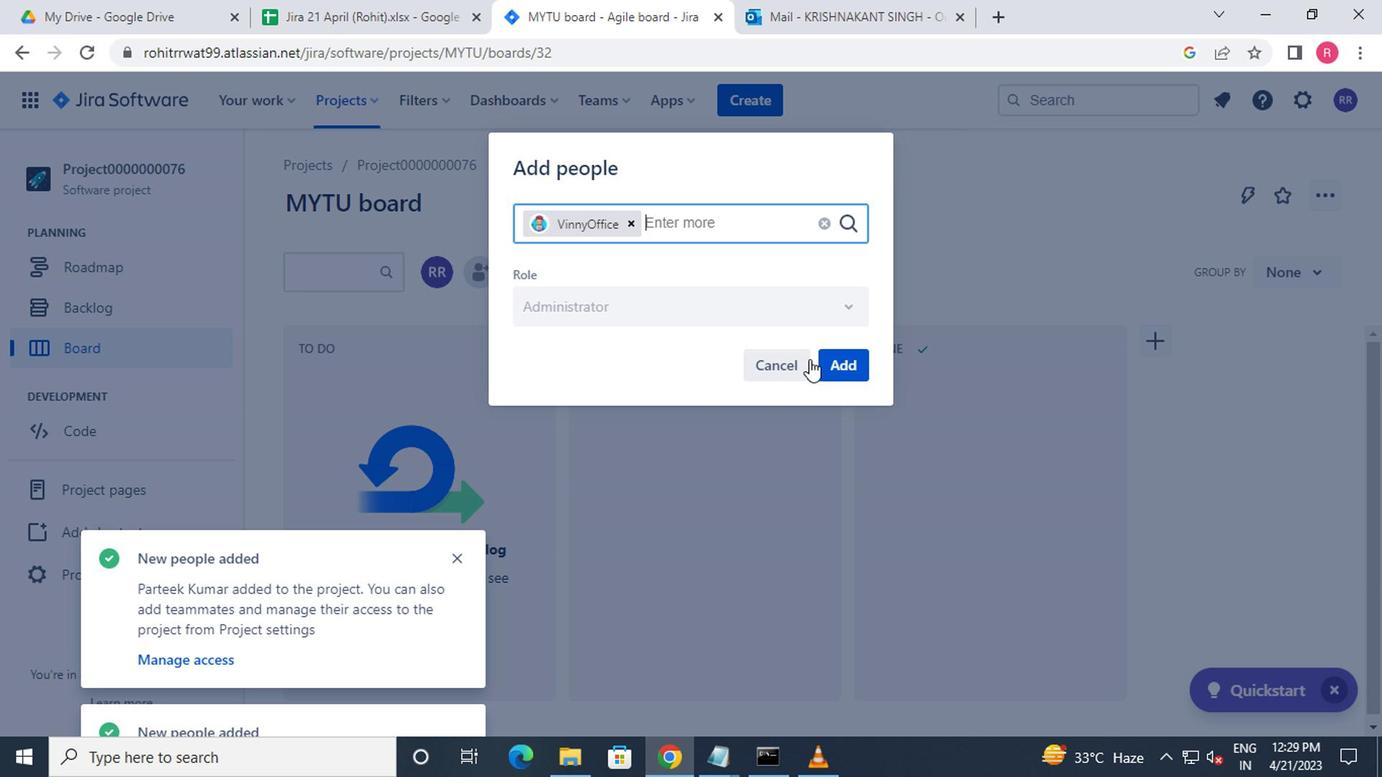 
Action: Mouse pressed left at (820, 365)
Screenshot: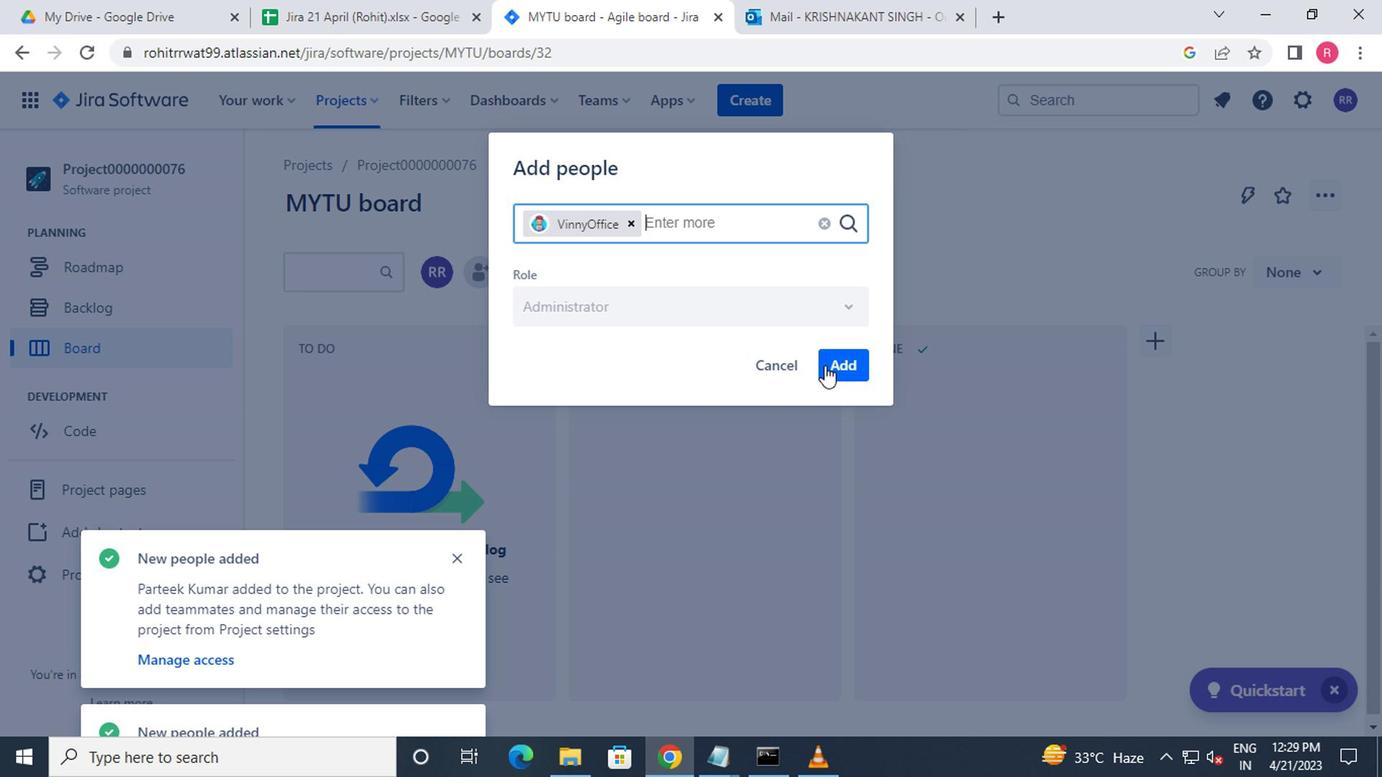 
Action: Mouse moved to (327, 105)
Screenshot: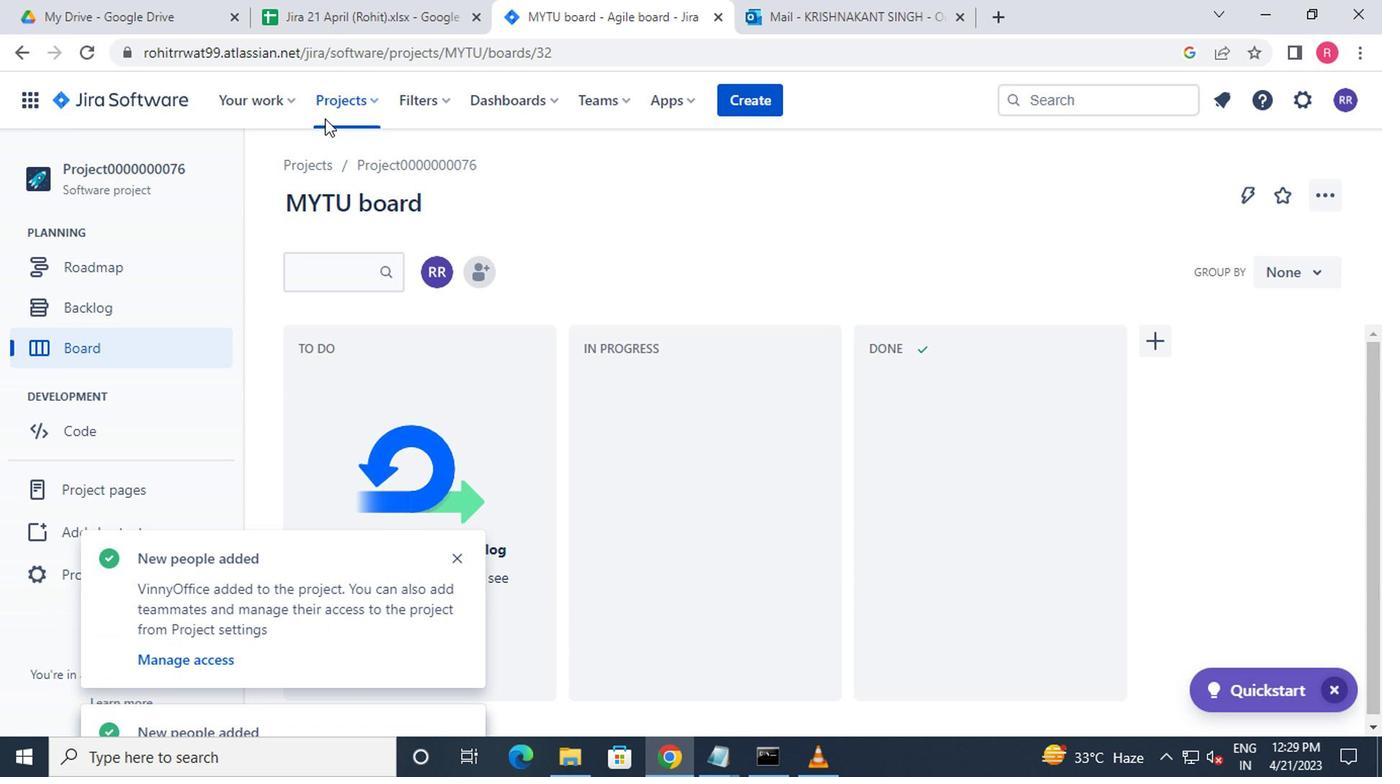 
Action: Mouse pressed left at (327, 105)
Screenshot: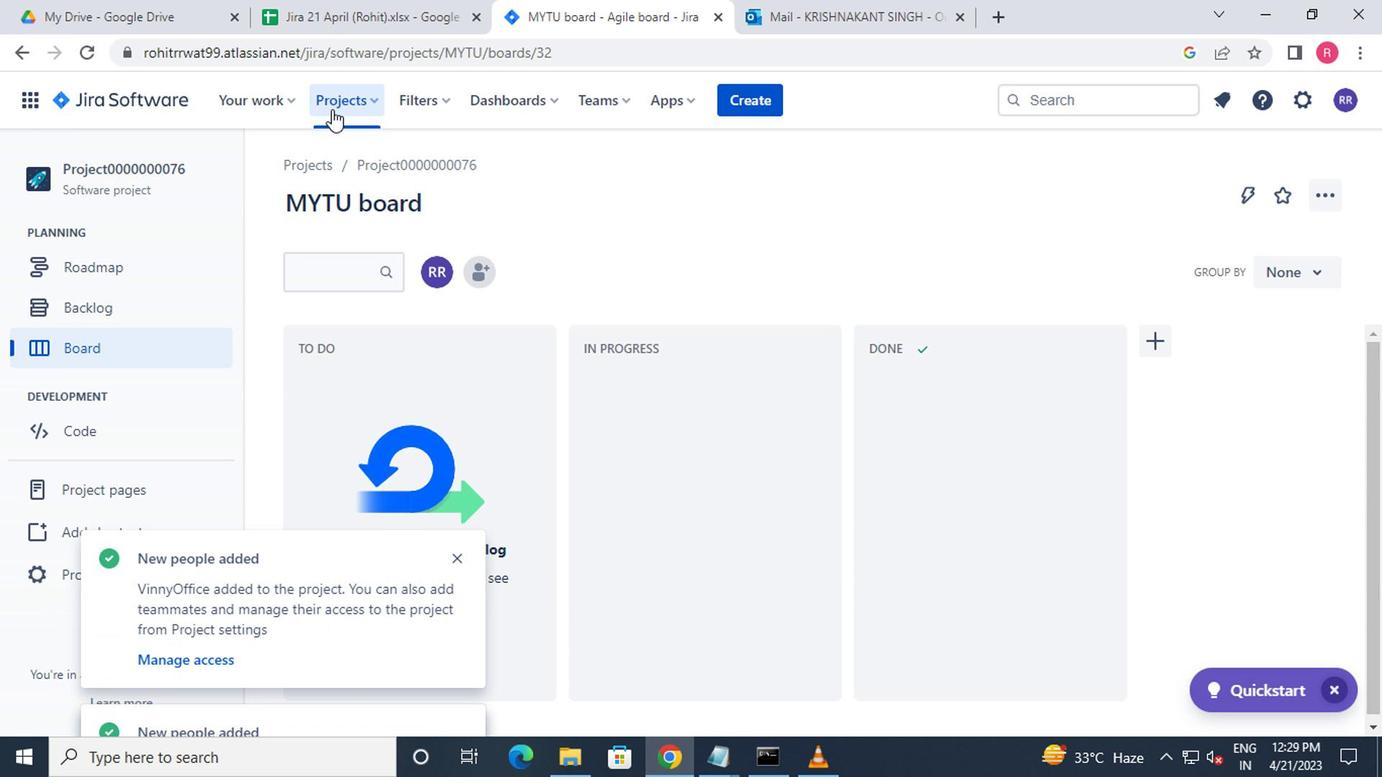 
Action: Mouse moved to (438, 241)
Screenshot: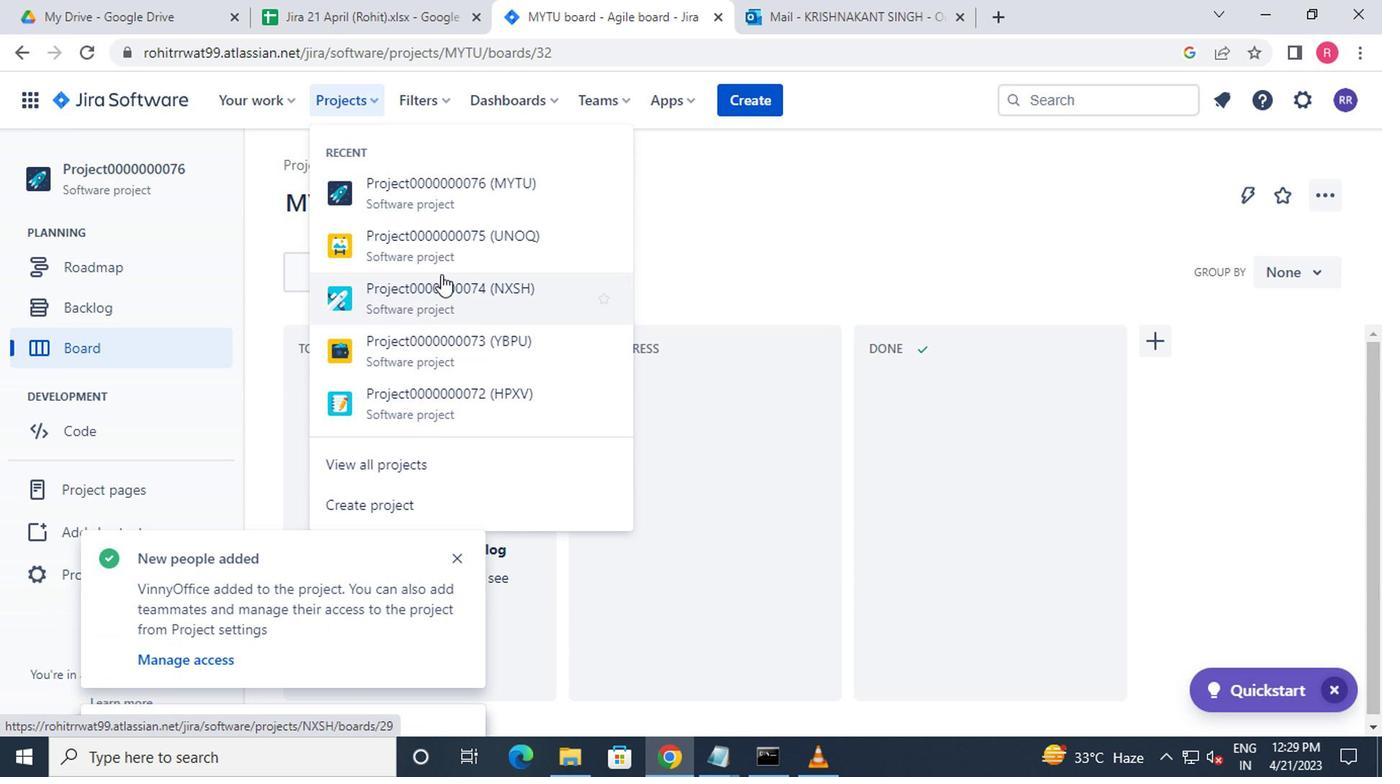 
Action: Mouse pressed left at (438, 241)
Screenshot: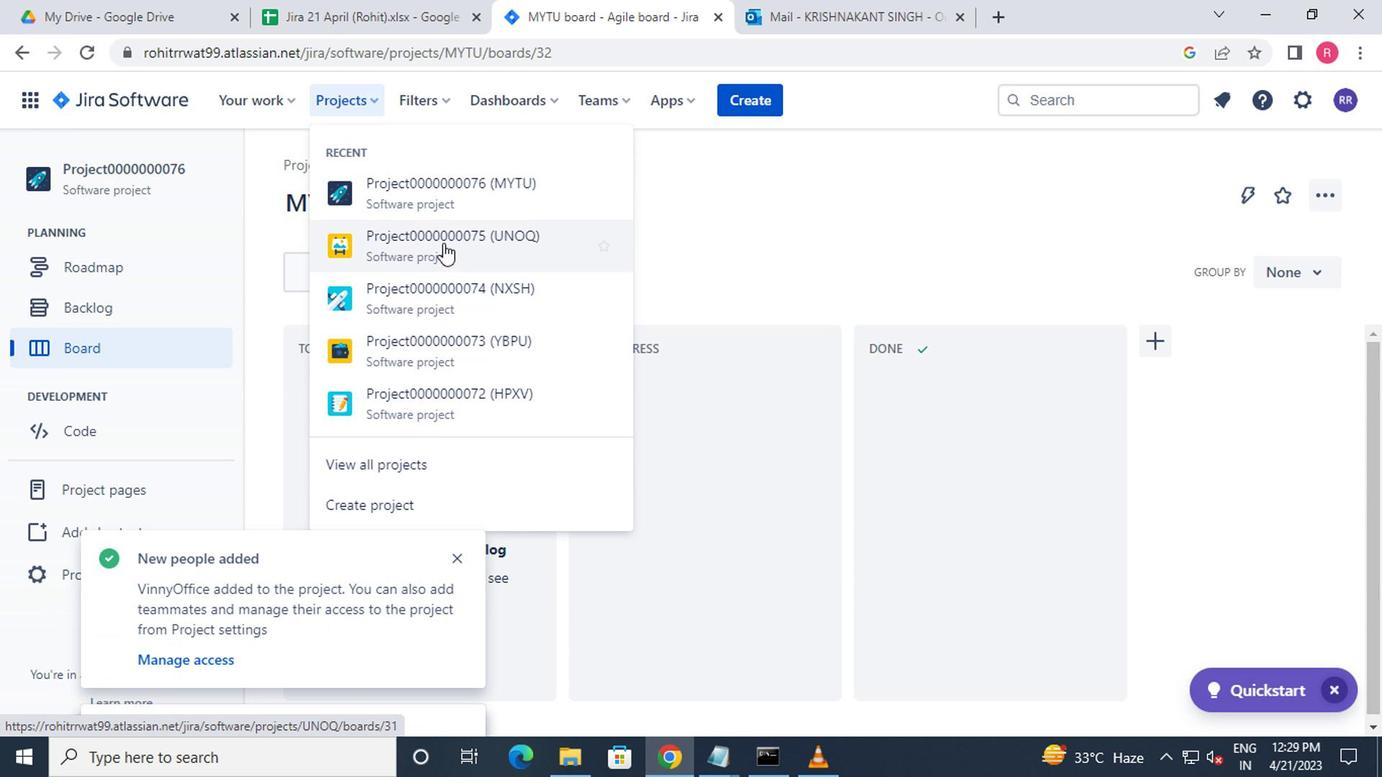 
Action: Mouse moved to (55, 580)
Screenshot: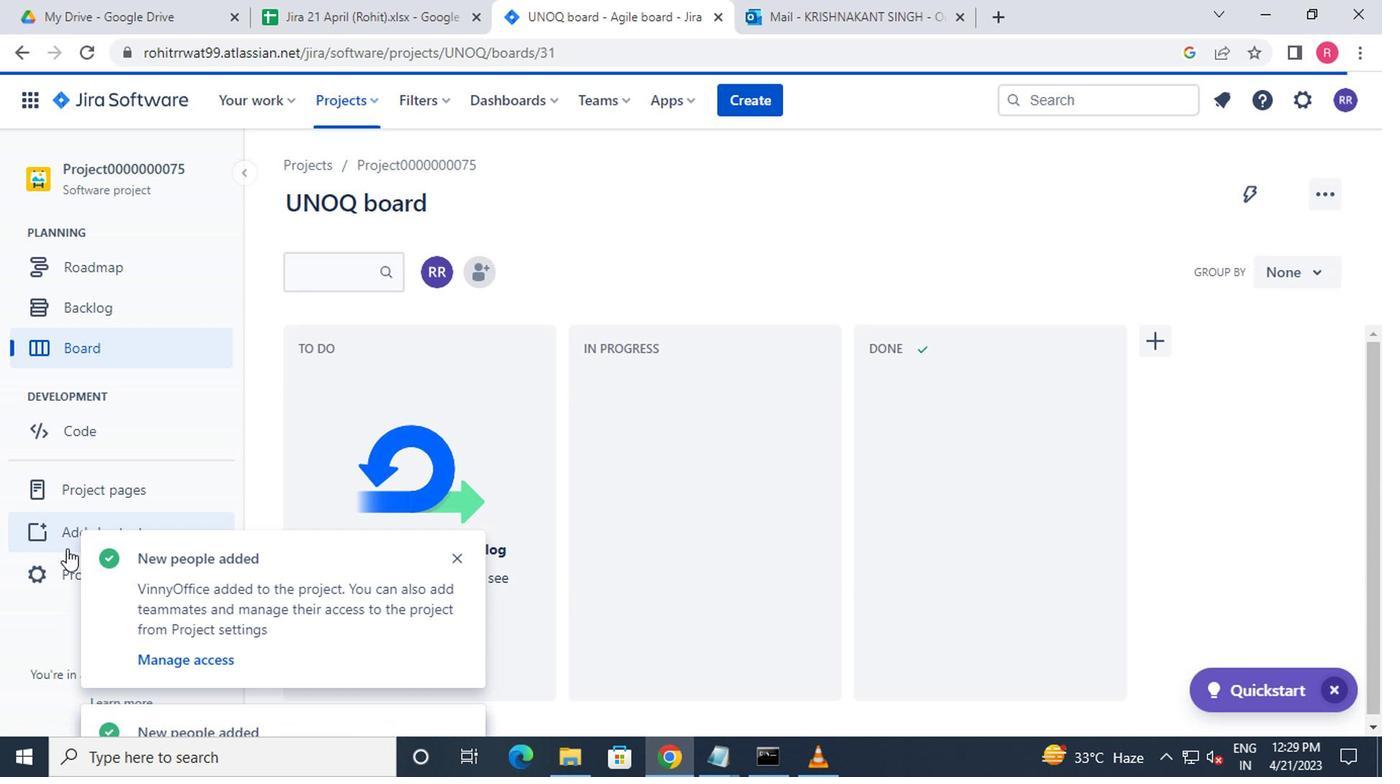 
Action: Mouse pressed left at (55, 580)
Screenshot: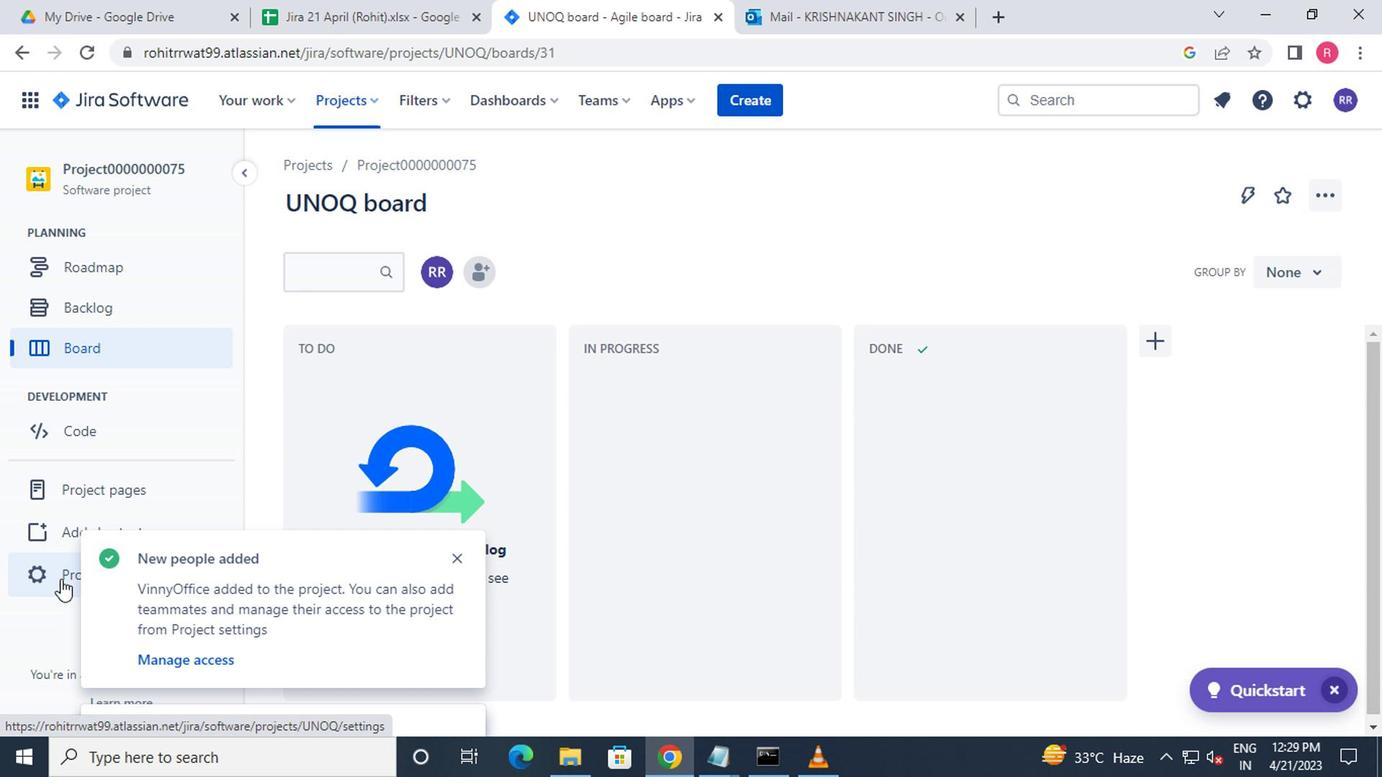
Action: Mouse moved to (638, 574)
Screenshot: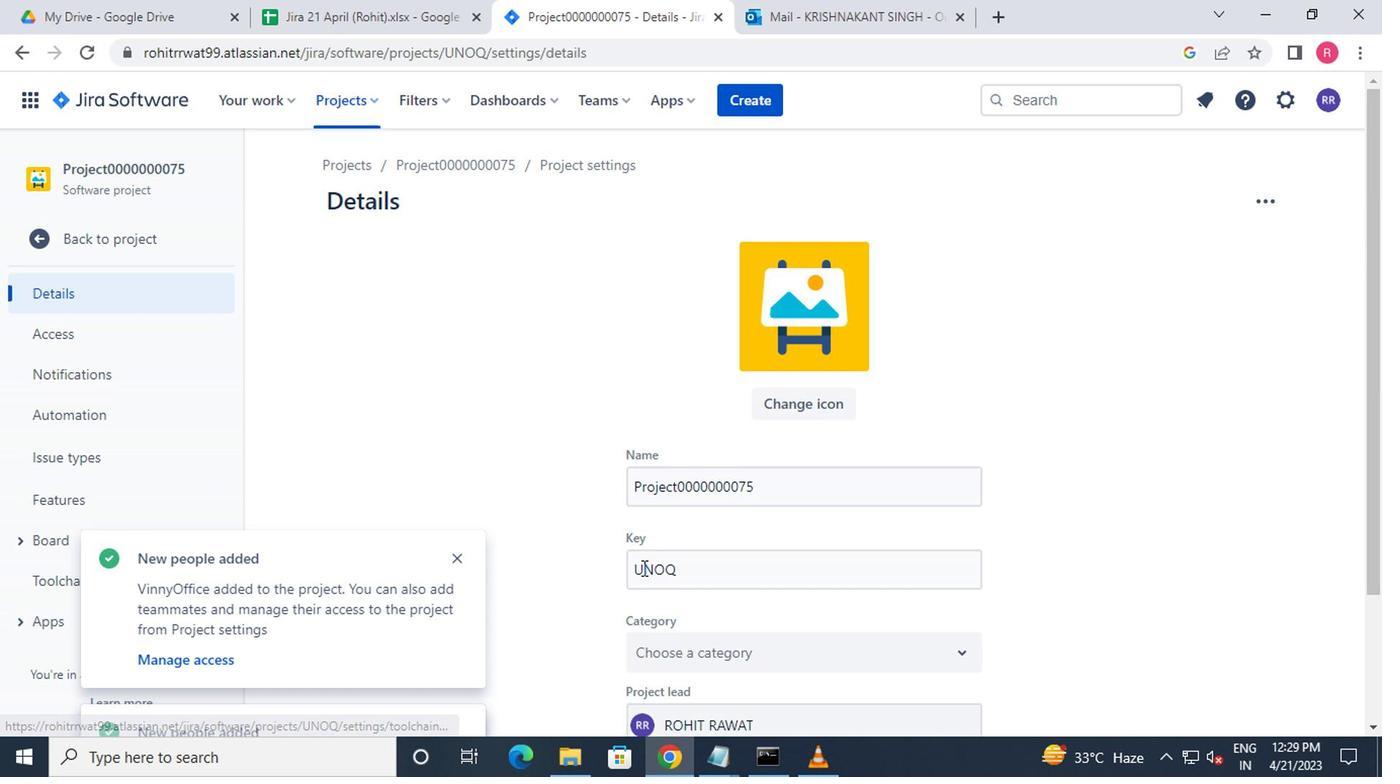 
Action: Mouse scrolled (638, 573) with delta (0, 0)
Screenshot: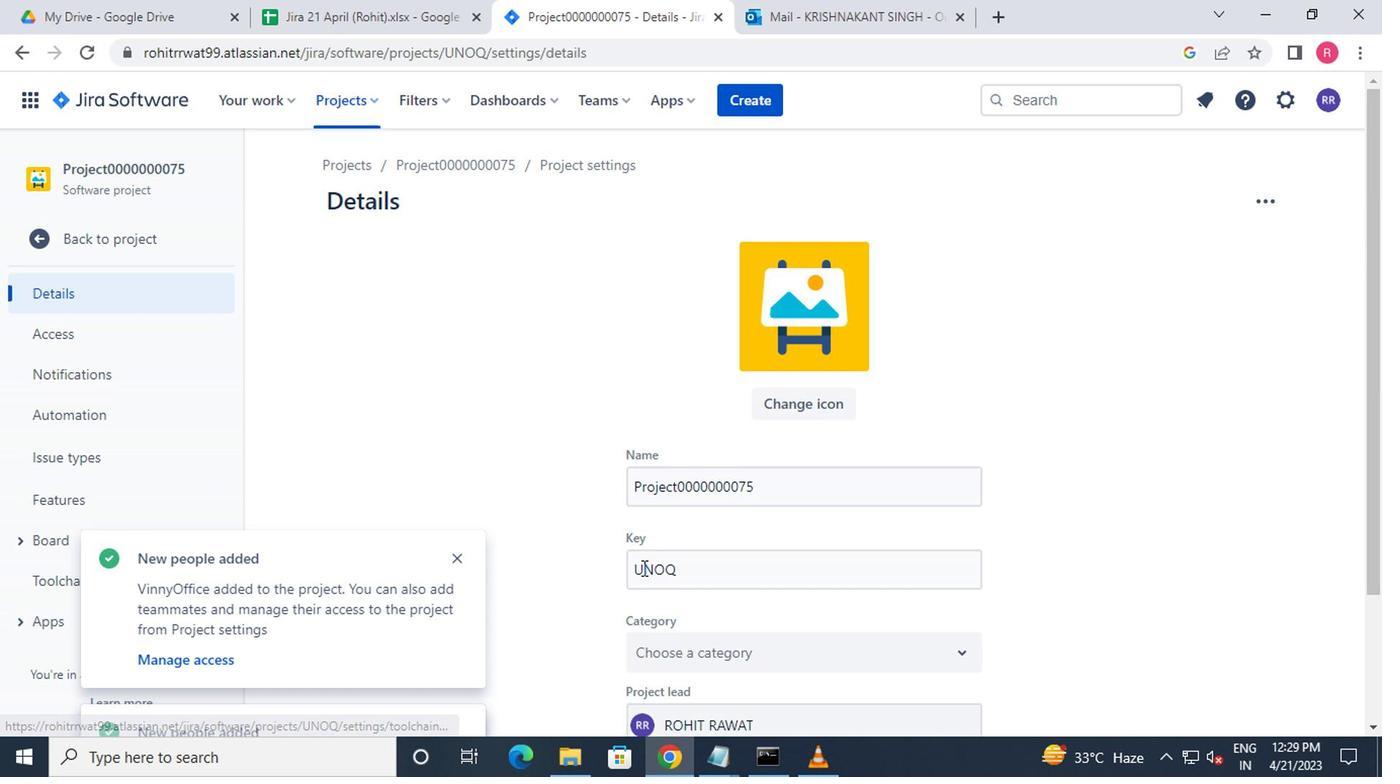 
Action: Mouse moved to (638, 578)
Screenshot: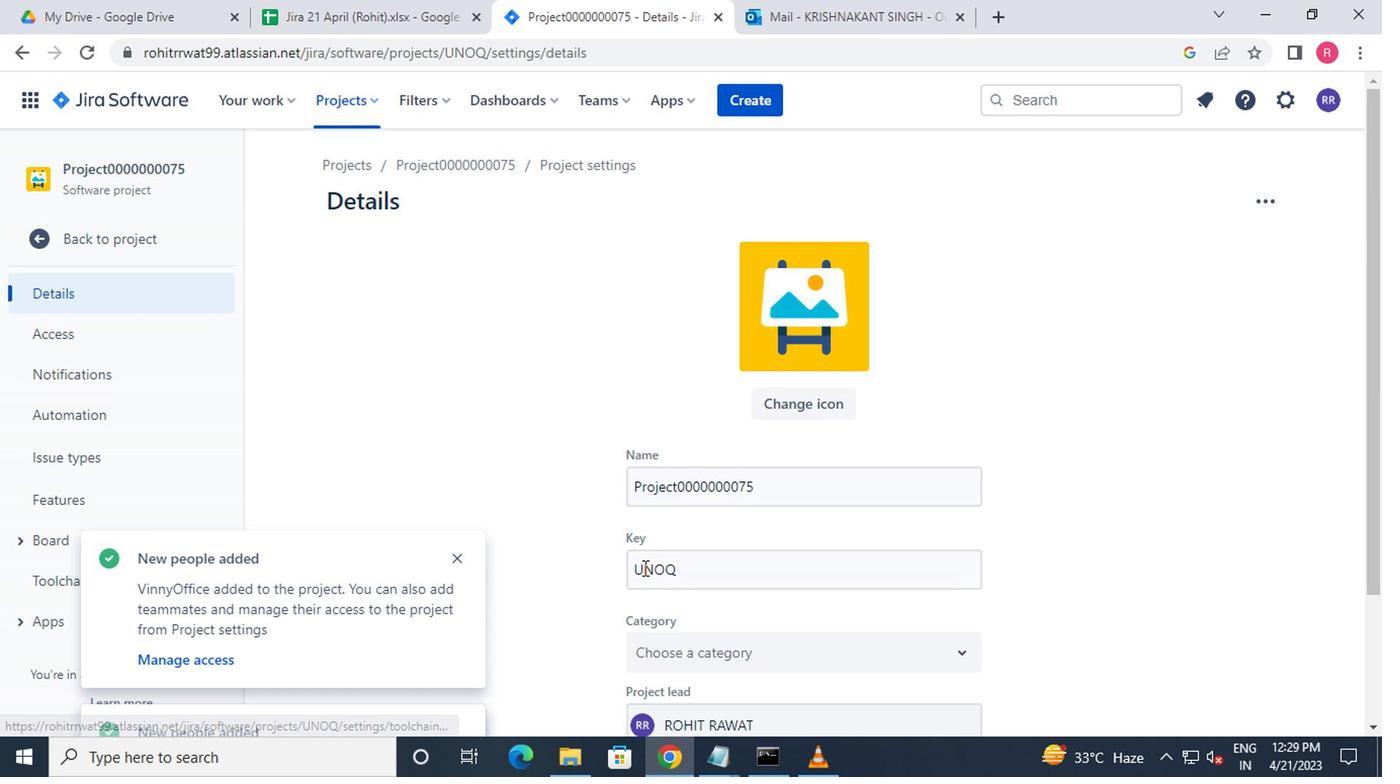 
Action: Mouse scrolled (638, 576) with delta (0, -1)
Screenshot: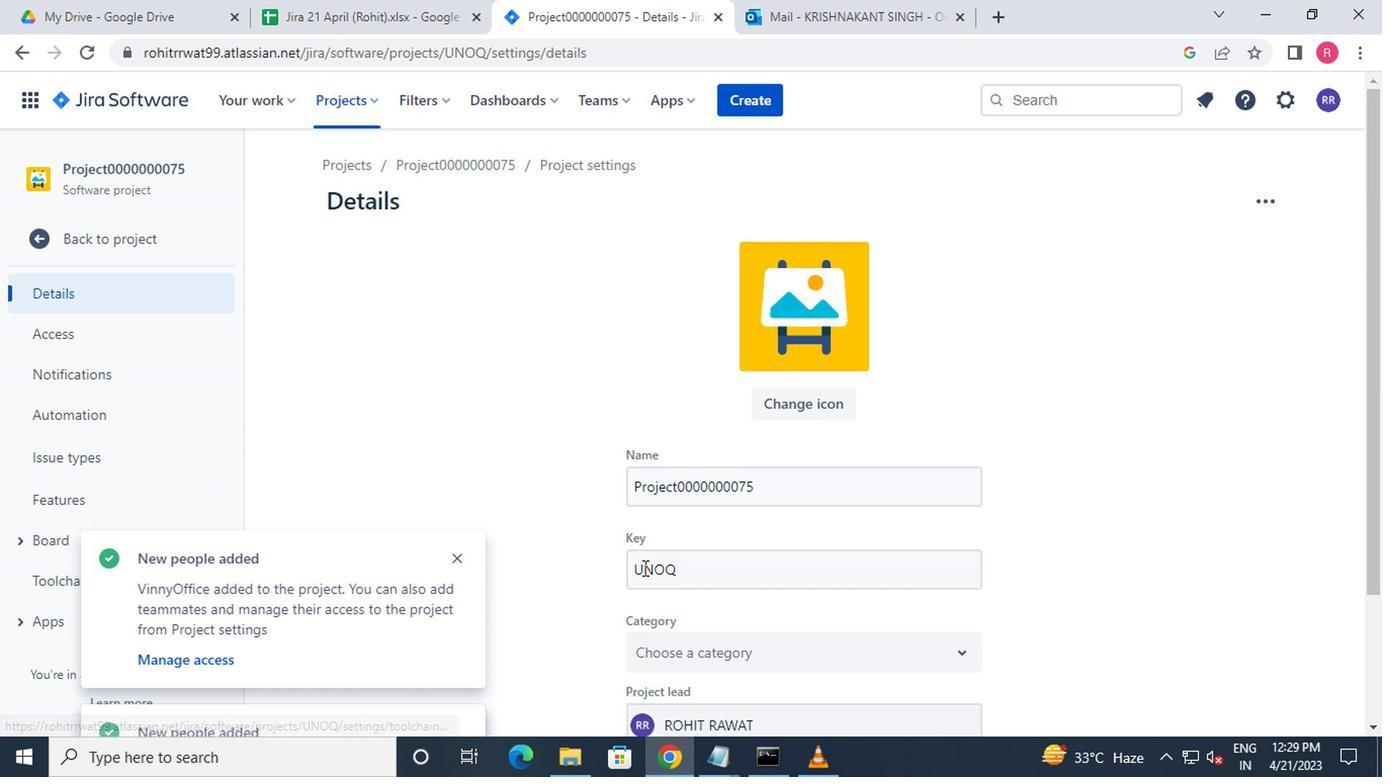 
Action: Mouse scrolled (638, 576) with delta (0, -1)
Screenshot: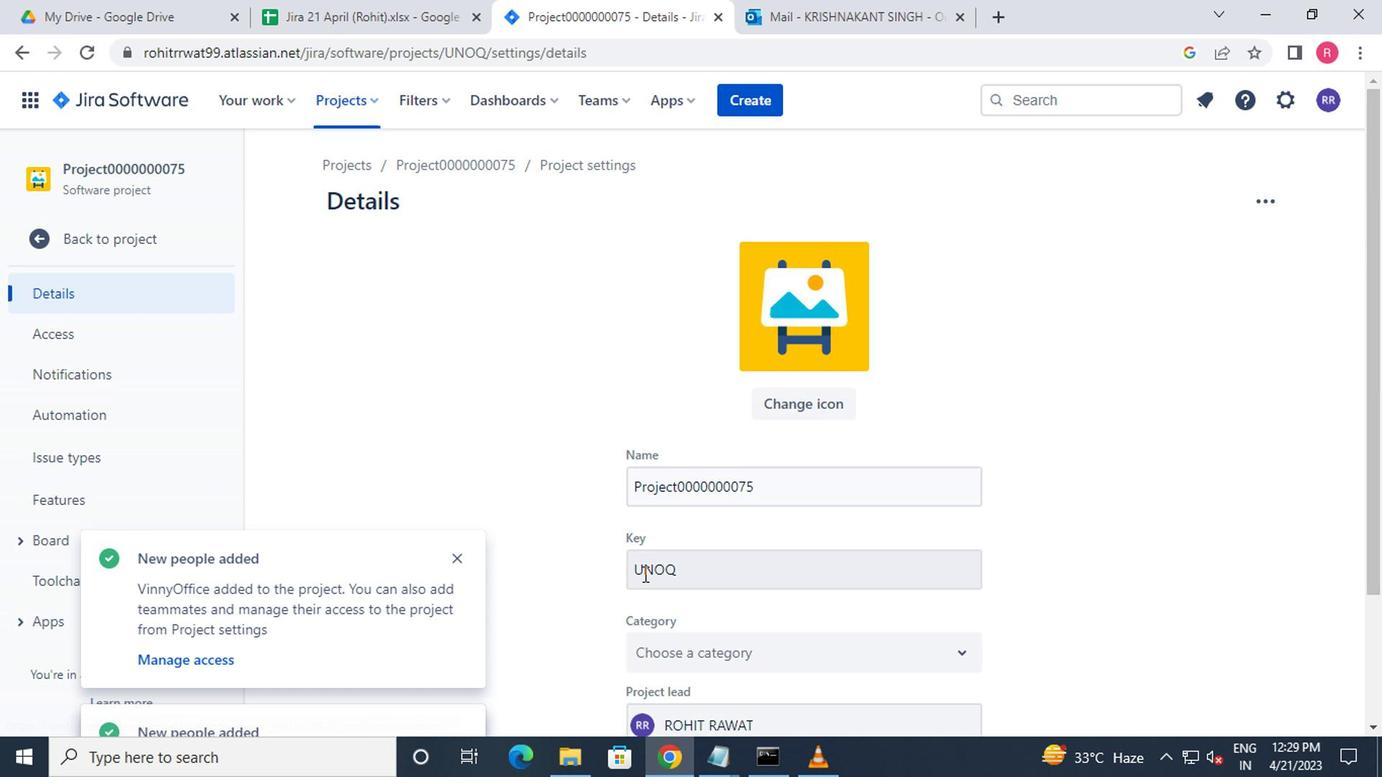 
Action: Mouse moved to (659, 578)
Screenshot: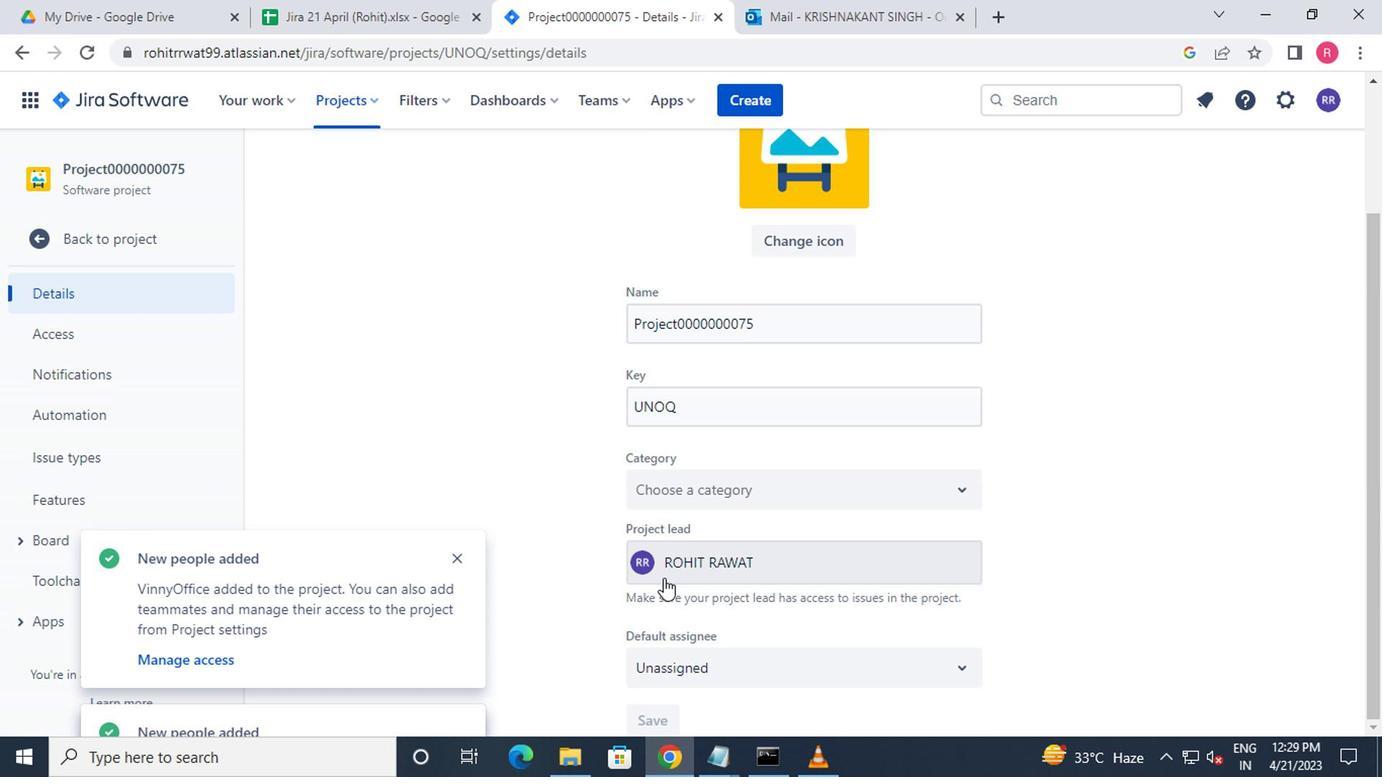 
Action: Mouse pressed left at (659, 578)
Screenshot: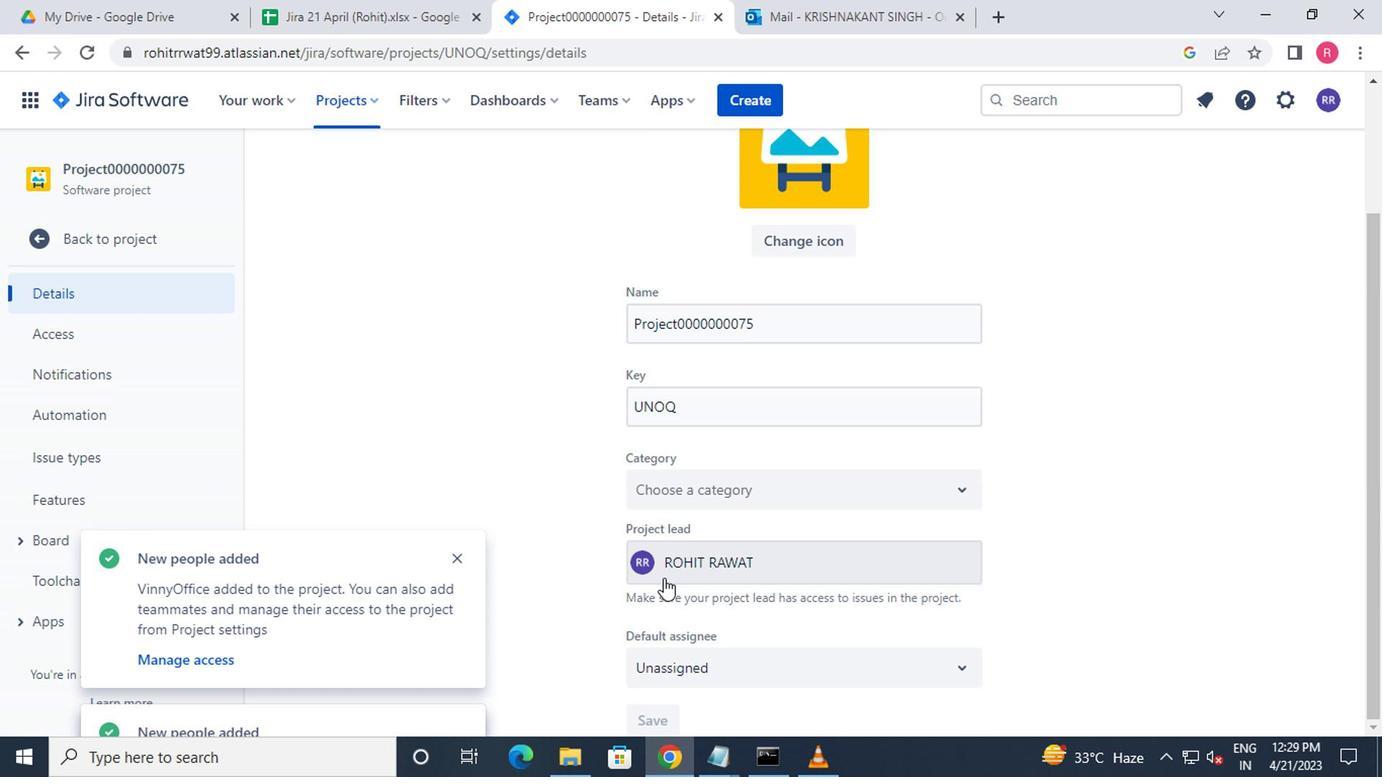 
Action: Mouse moved to (705, 316)
Screenshot: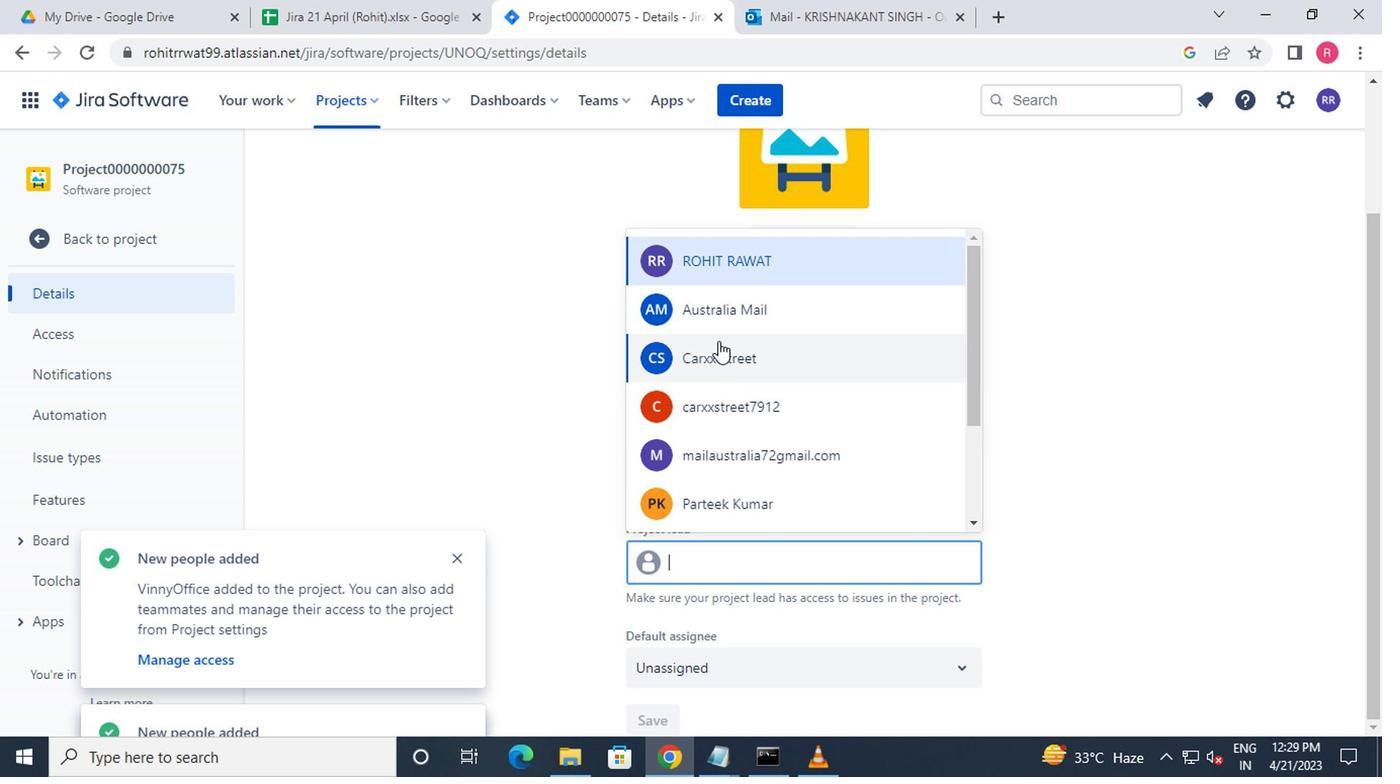 
Action: Mouse pressed left at (705, 316)
Screenshot: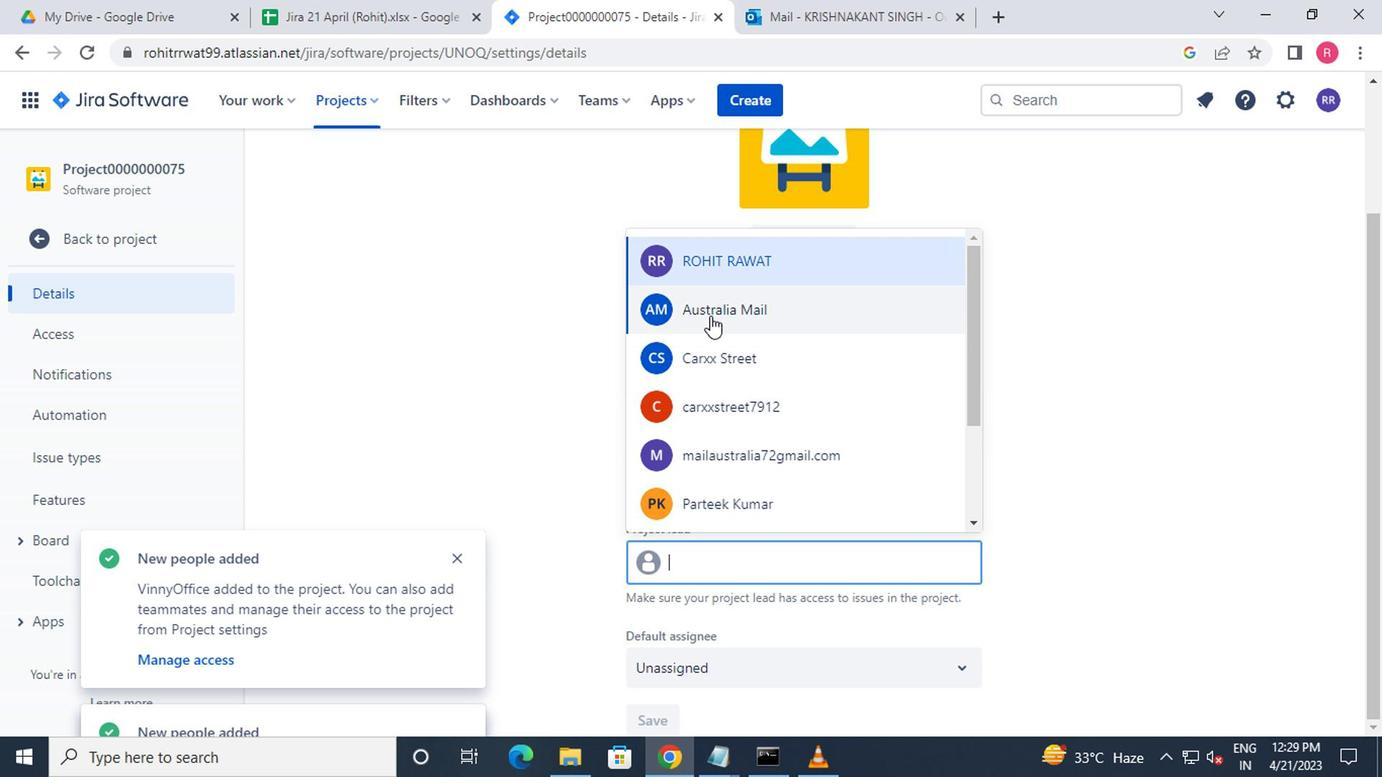
Action: Mouse moved to (663, 724)
Screenshot: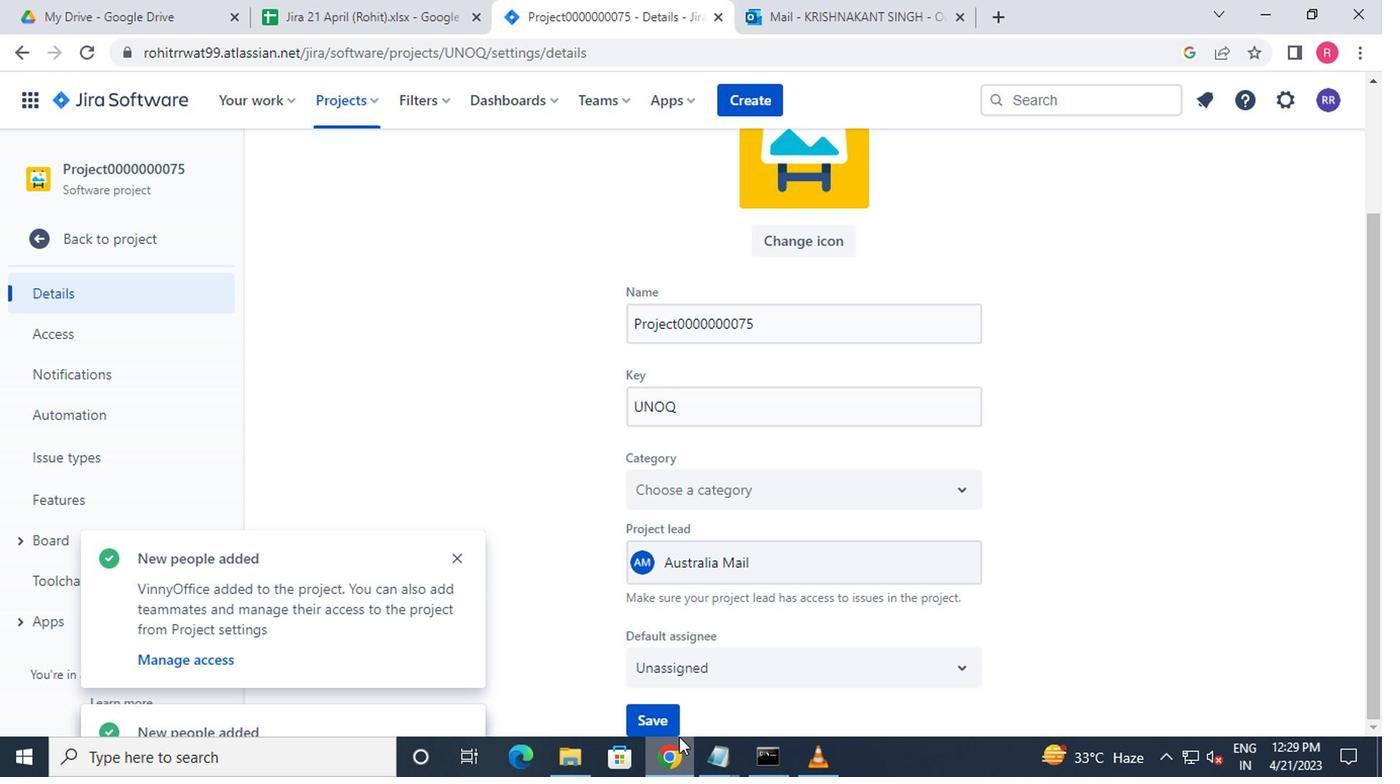 
Action: Mouse pressed left at (663, 724)
Screenshot: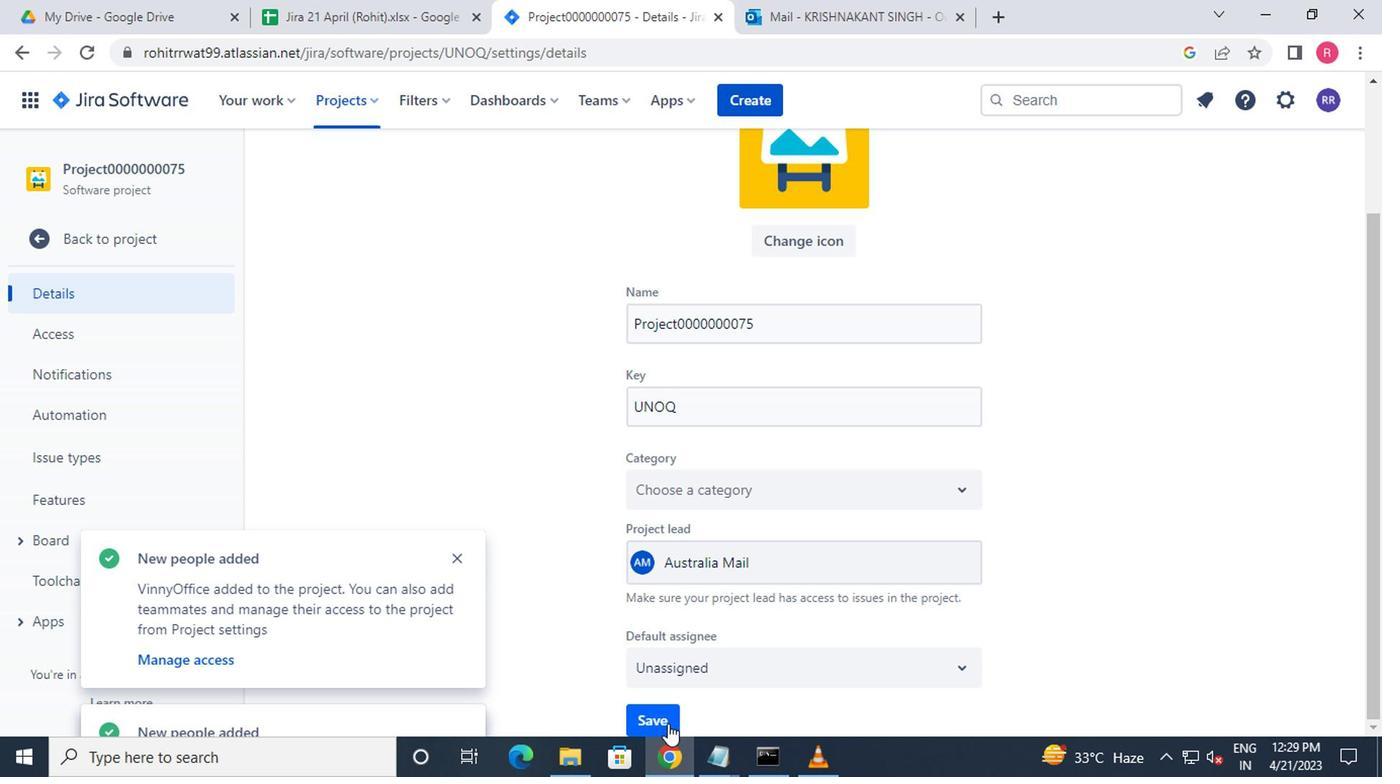 
Action: Mouse moved to (363, 105)
Screenshot: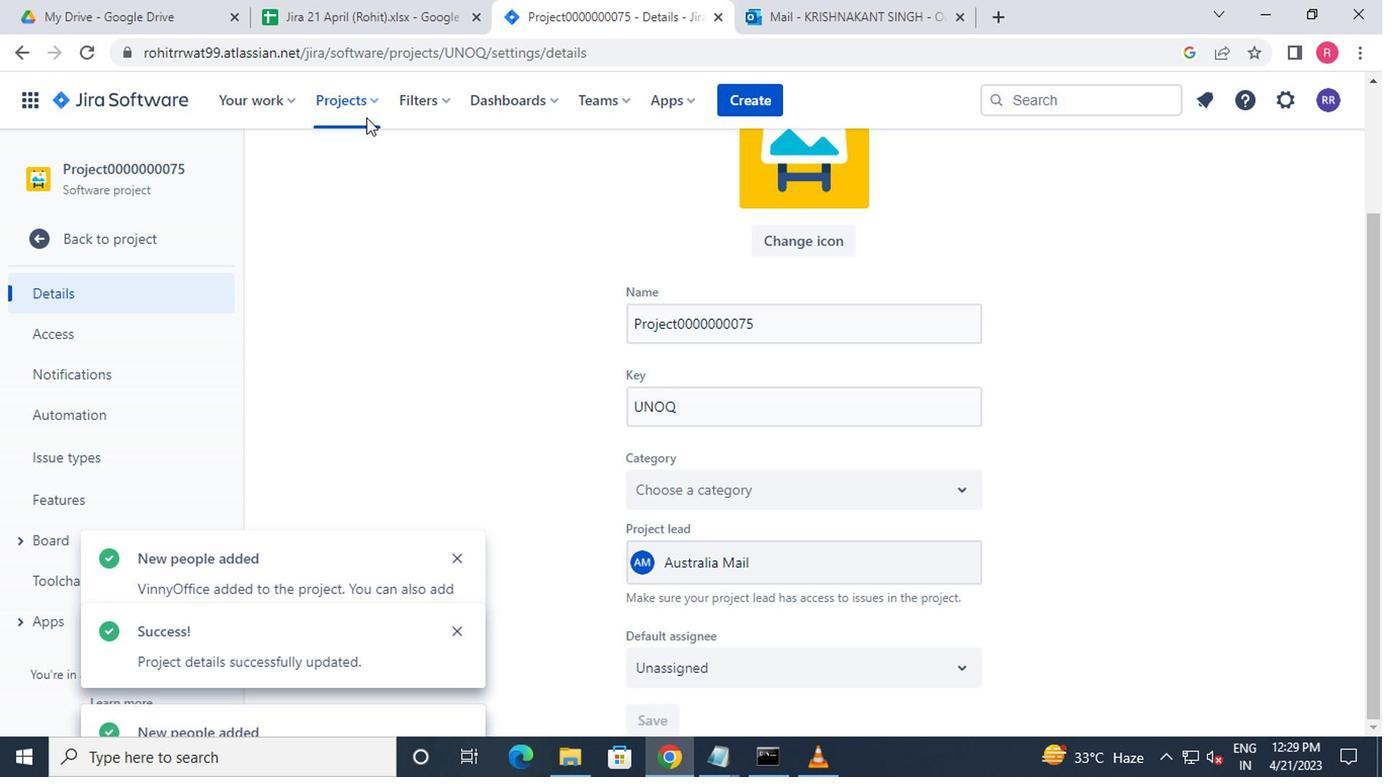 
Action: Mouse pressed left at (363, 105)
Screenshot: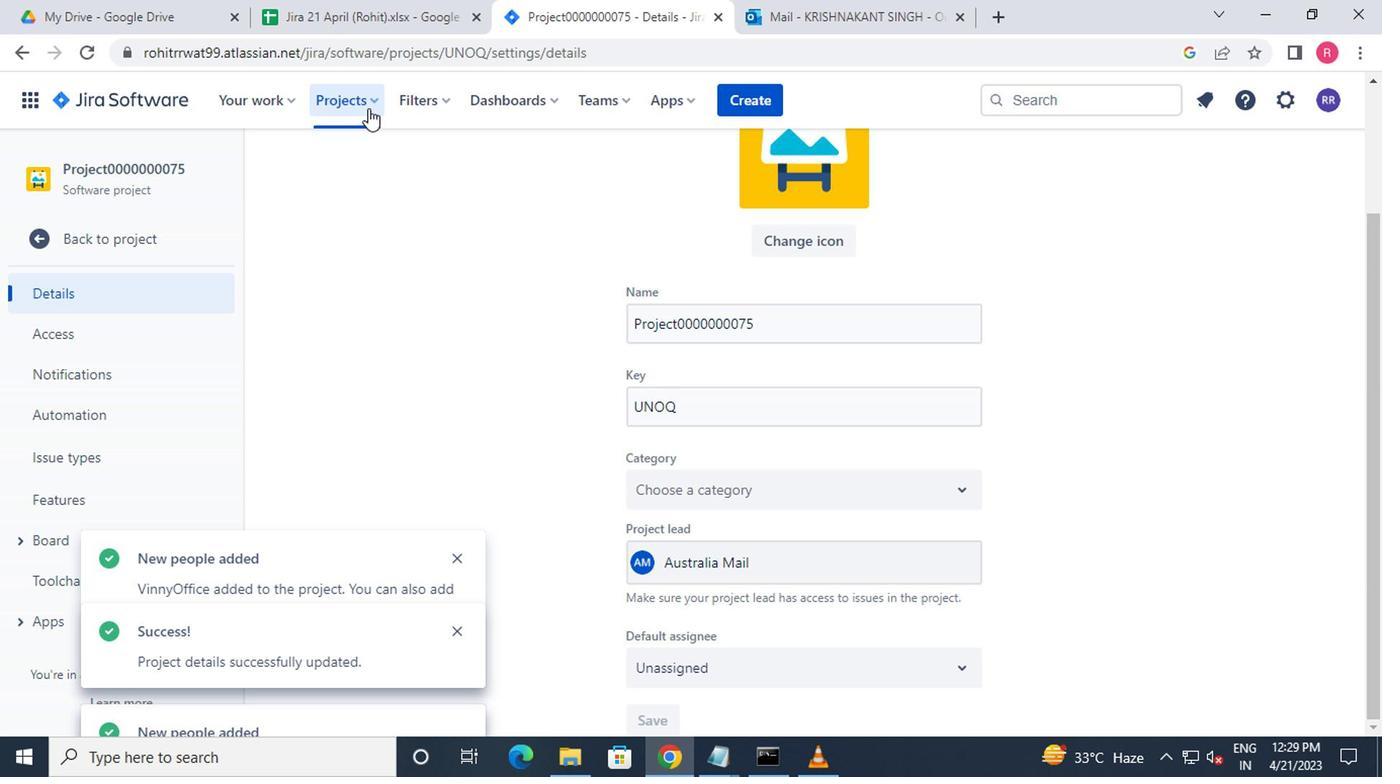 
Action: Mouse moved to (437, 266)
Screenshot: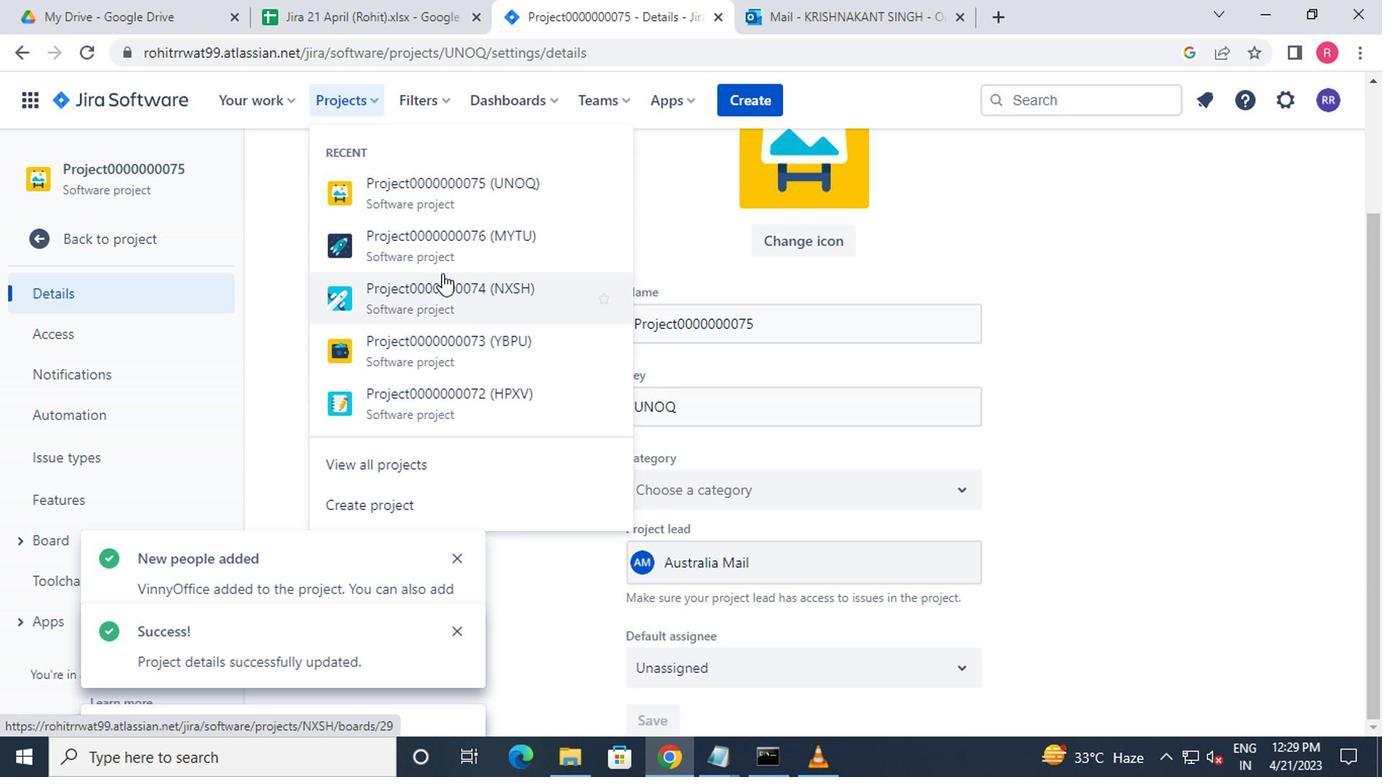 
Action: Mouse pressed left at (437, 266)
Screenshot: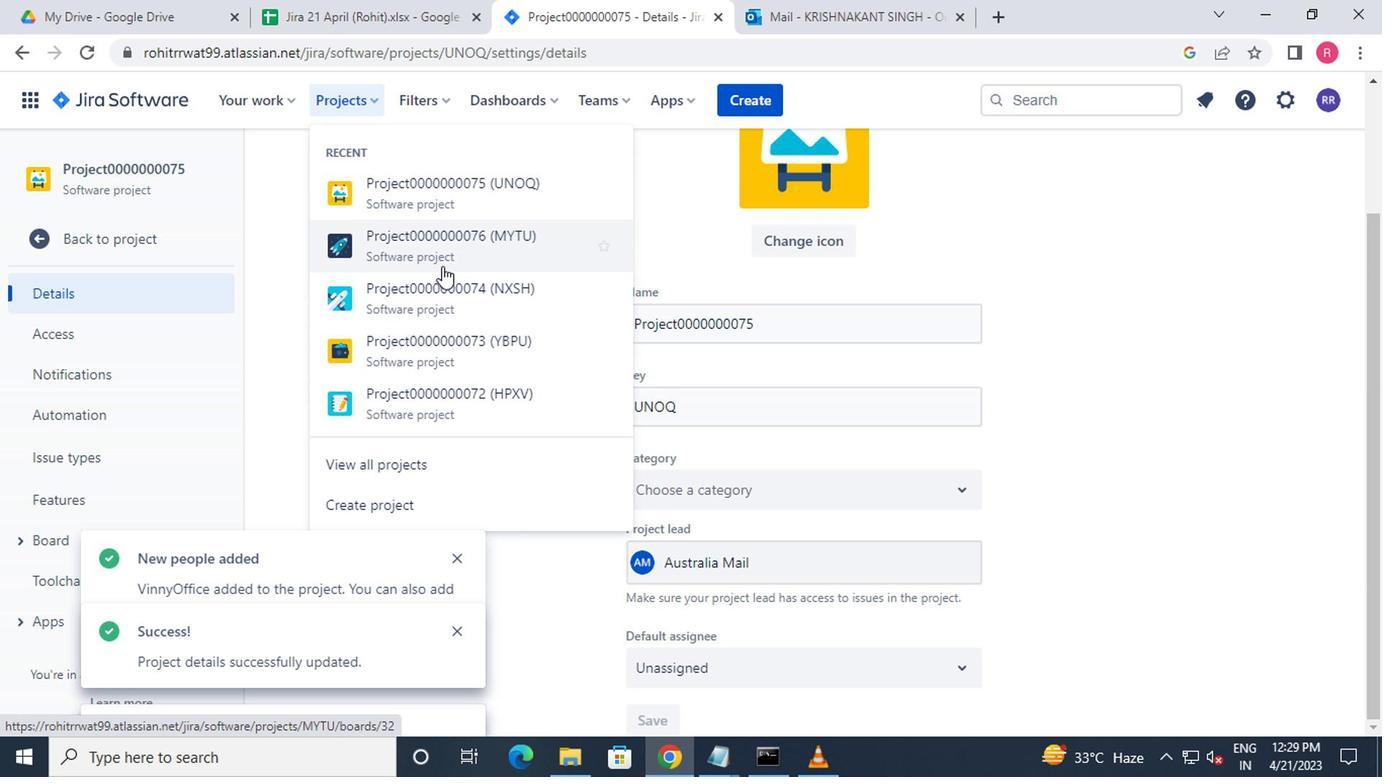 
Action: Mouse moved to (138, 313)
Screenshot: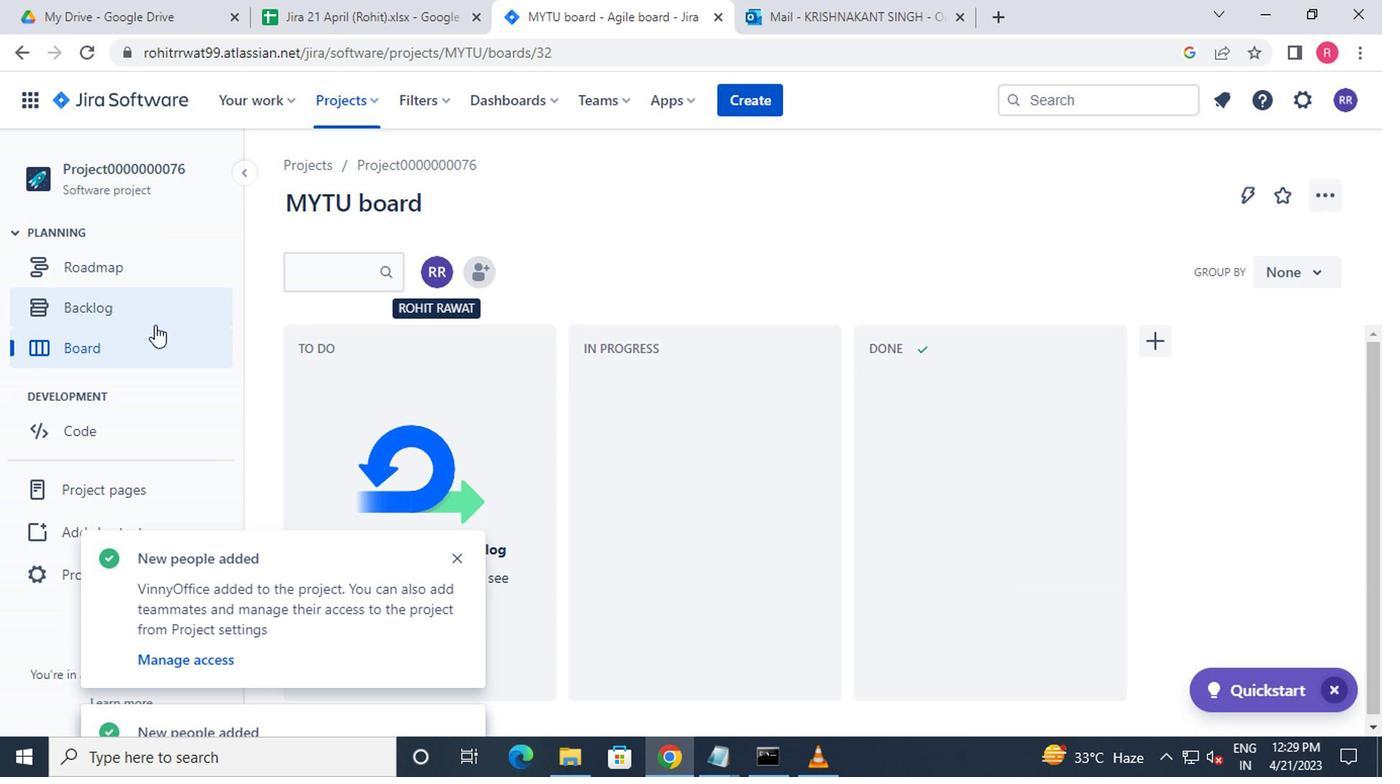 
Action: Mouse pressed left at (138, 313)
Screenshot: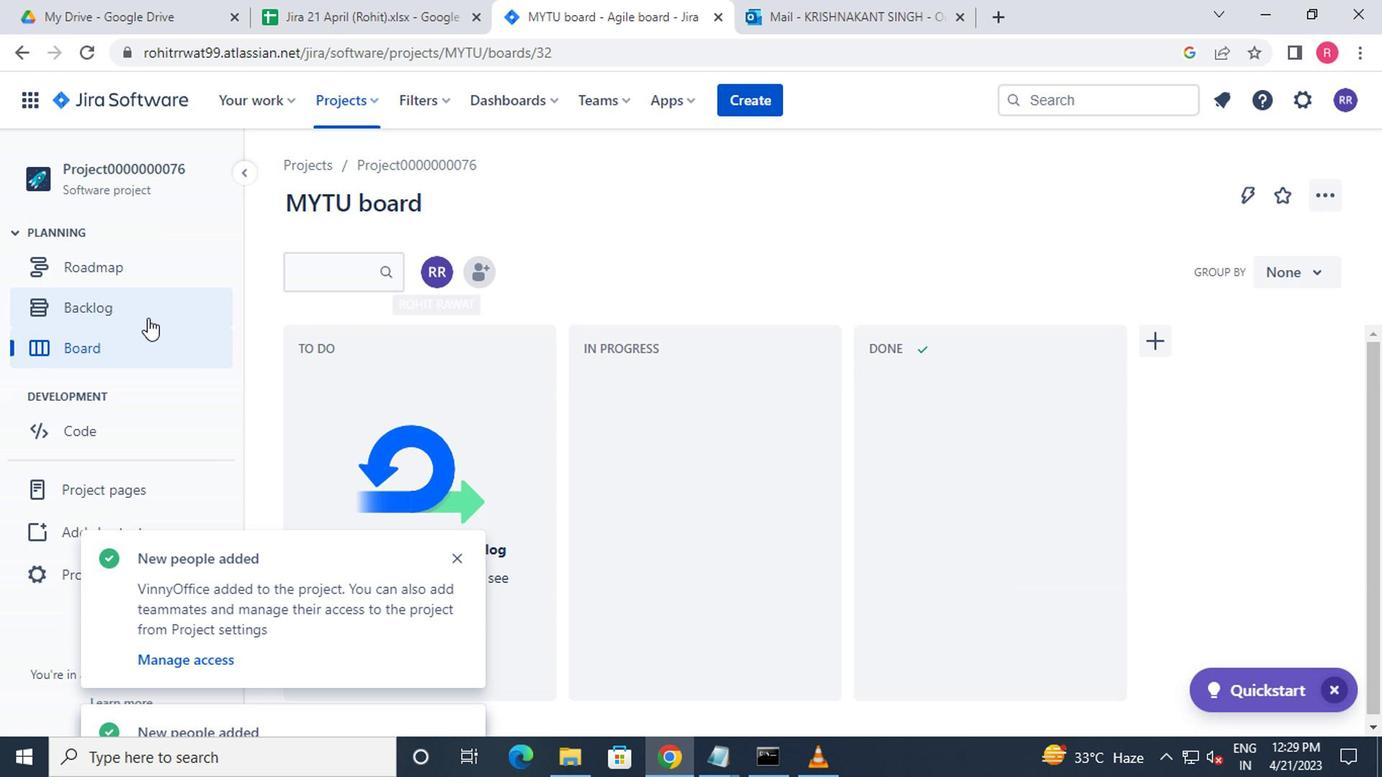
Action: Mouse moved to (575, 447)
Screenshot: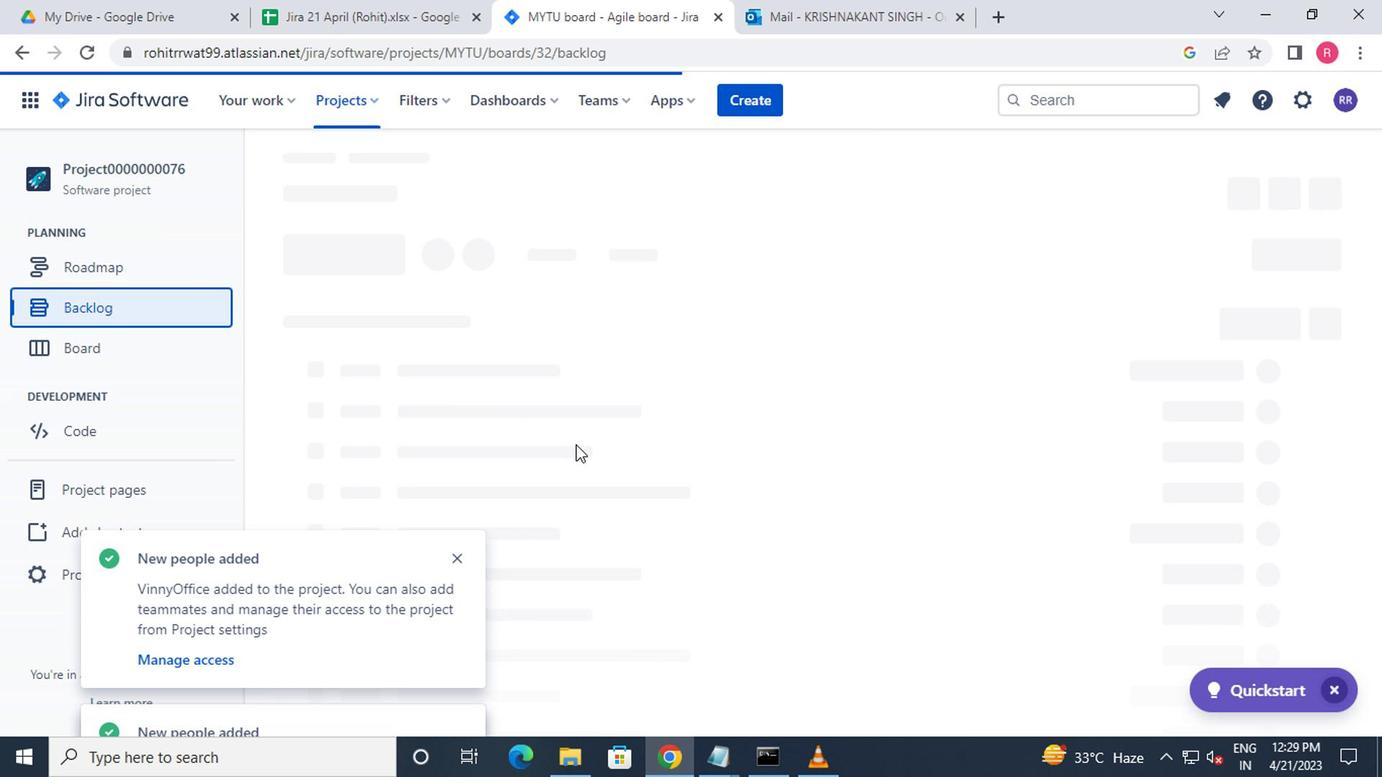 
Action: Mouse scrolled (575, 447) with delta (0, 0)
Screenshot: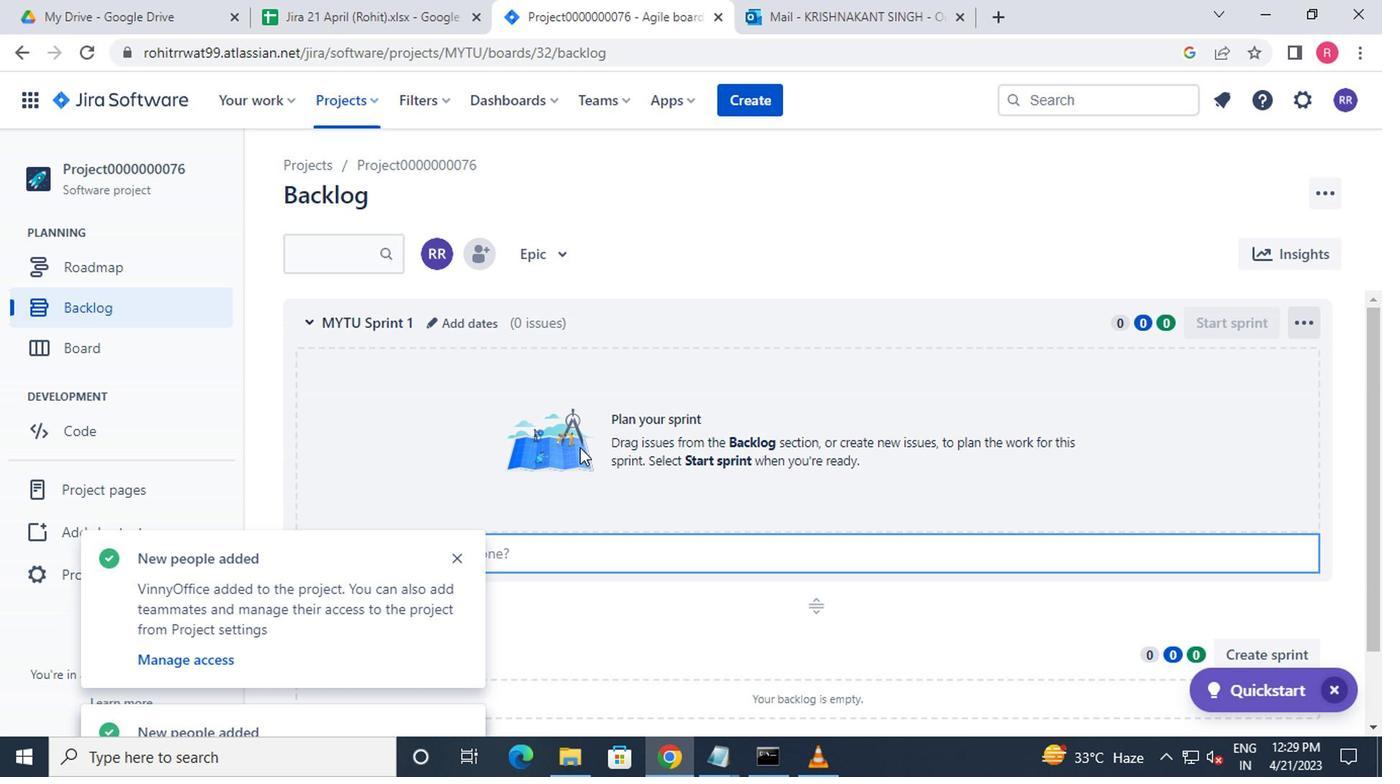 
Action: Mouse scrolled (575, 447) with delta (0, 0)
Screenshot: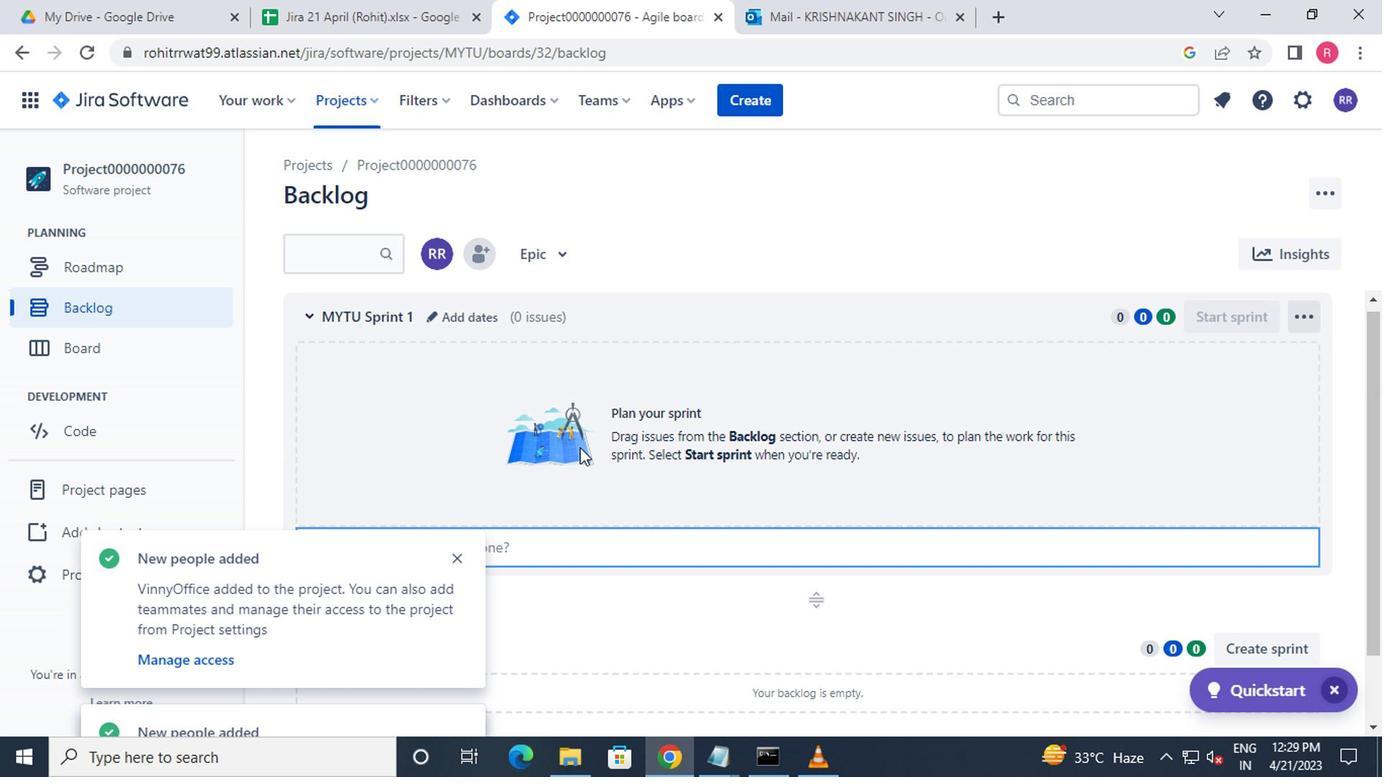 
Action: Mouse moved to (583, 454)
Screenshot: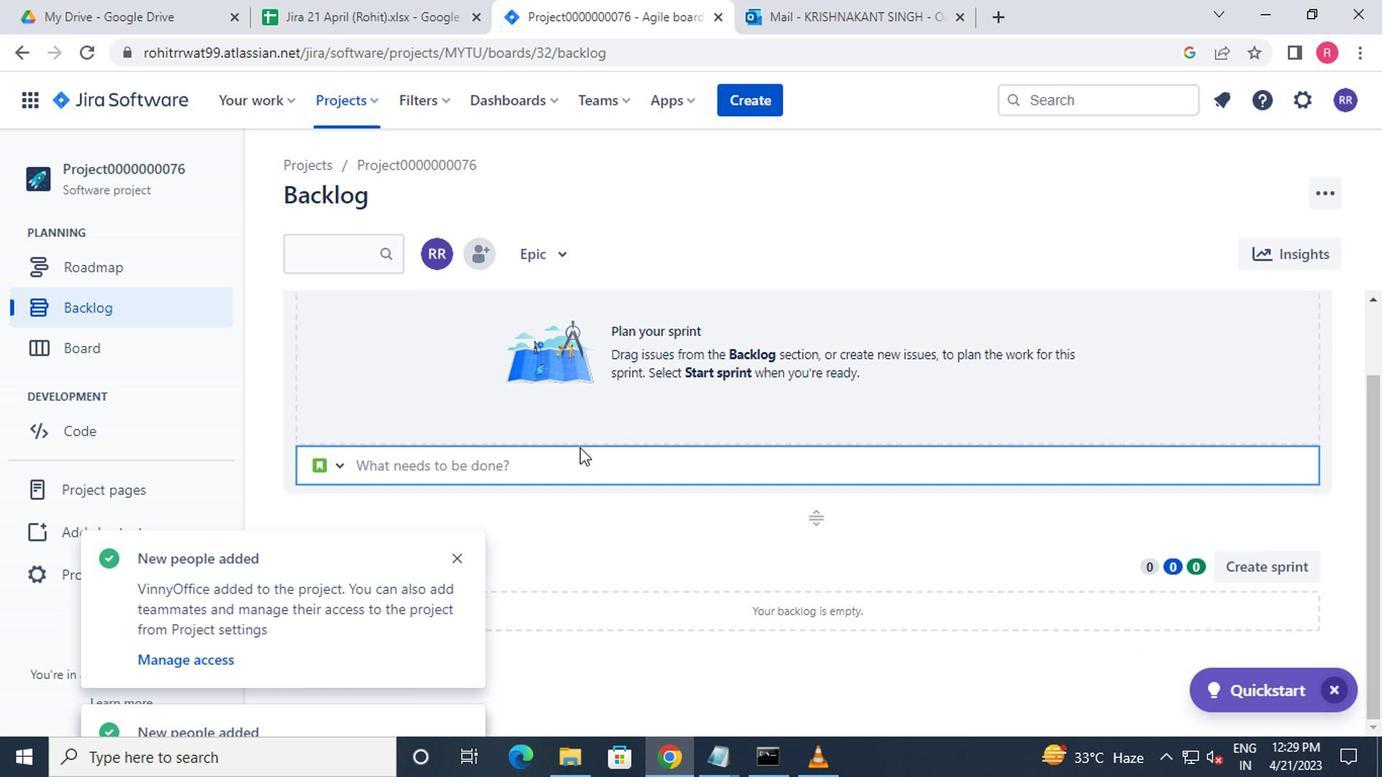 
Action: Mouse scrolled (583, 452) with delta (0, -1)
Screenshot: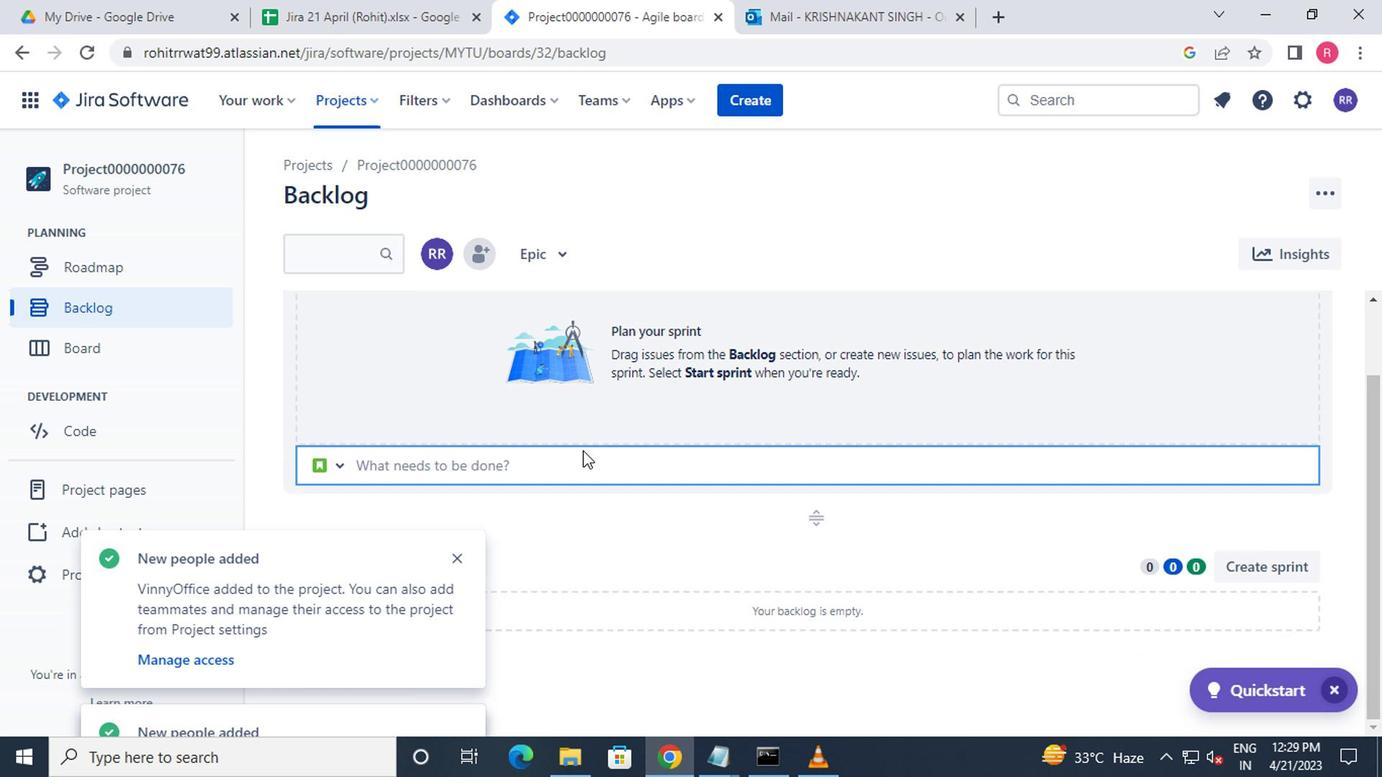 
Action: Mouse moved to (762, 481)
Screenshot: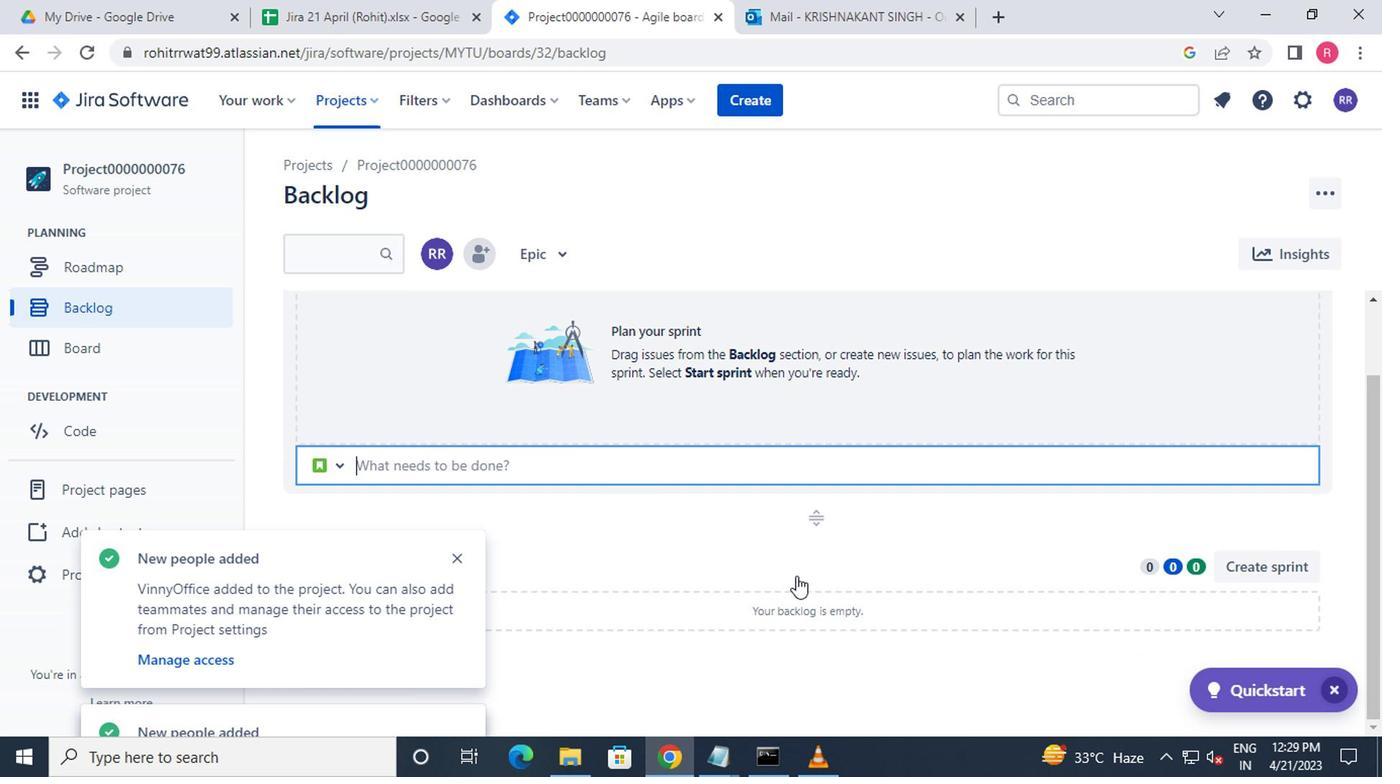 
Action: Mouse scrolled (762, 482) with delta (0, 0)
Screenshot: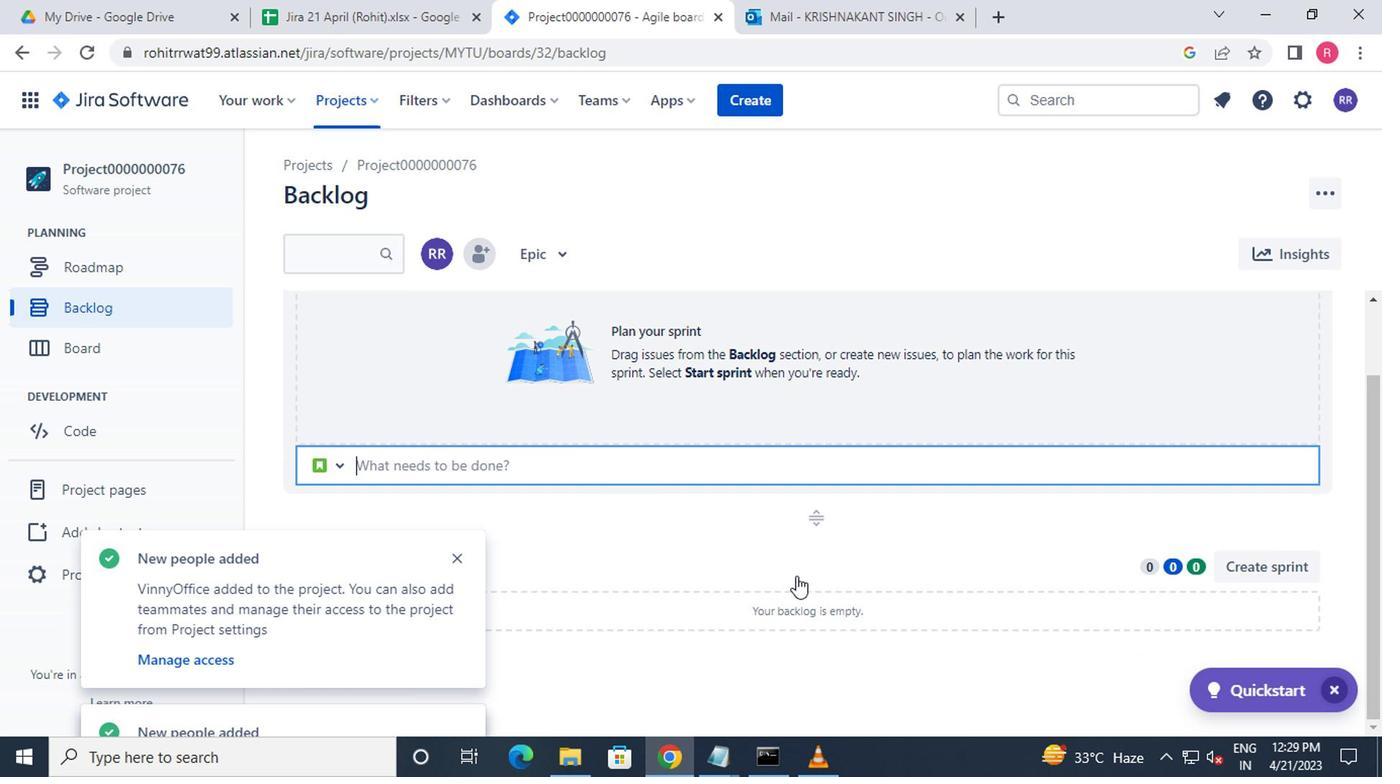 
Action: Mouse moved to (726, 414)
Screenshot: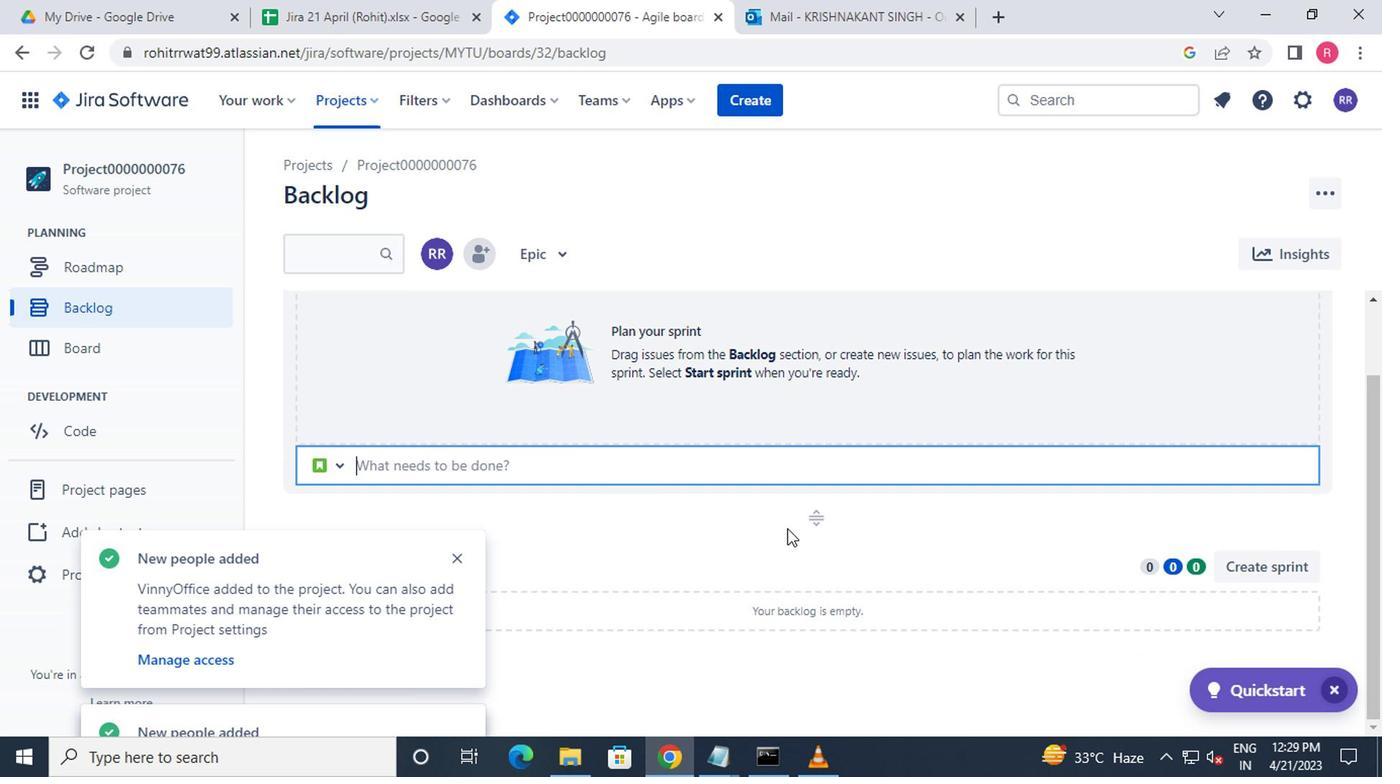
Action: Mouse scrolled (726, 415) with delta (0, 0)
Screenshot: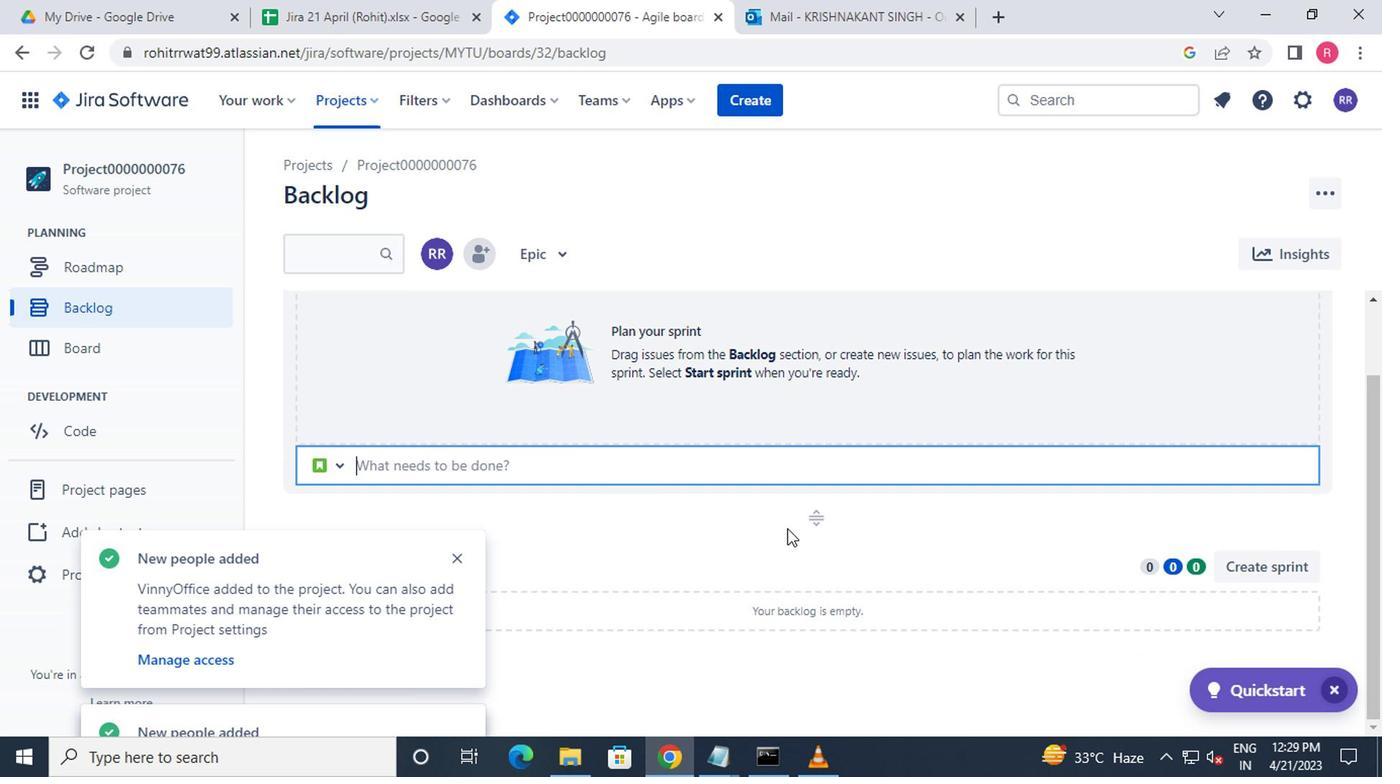 
Action: Mouse moved to (48, 568)
Screenshot: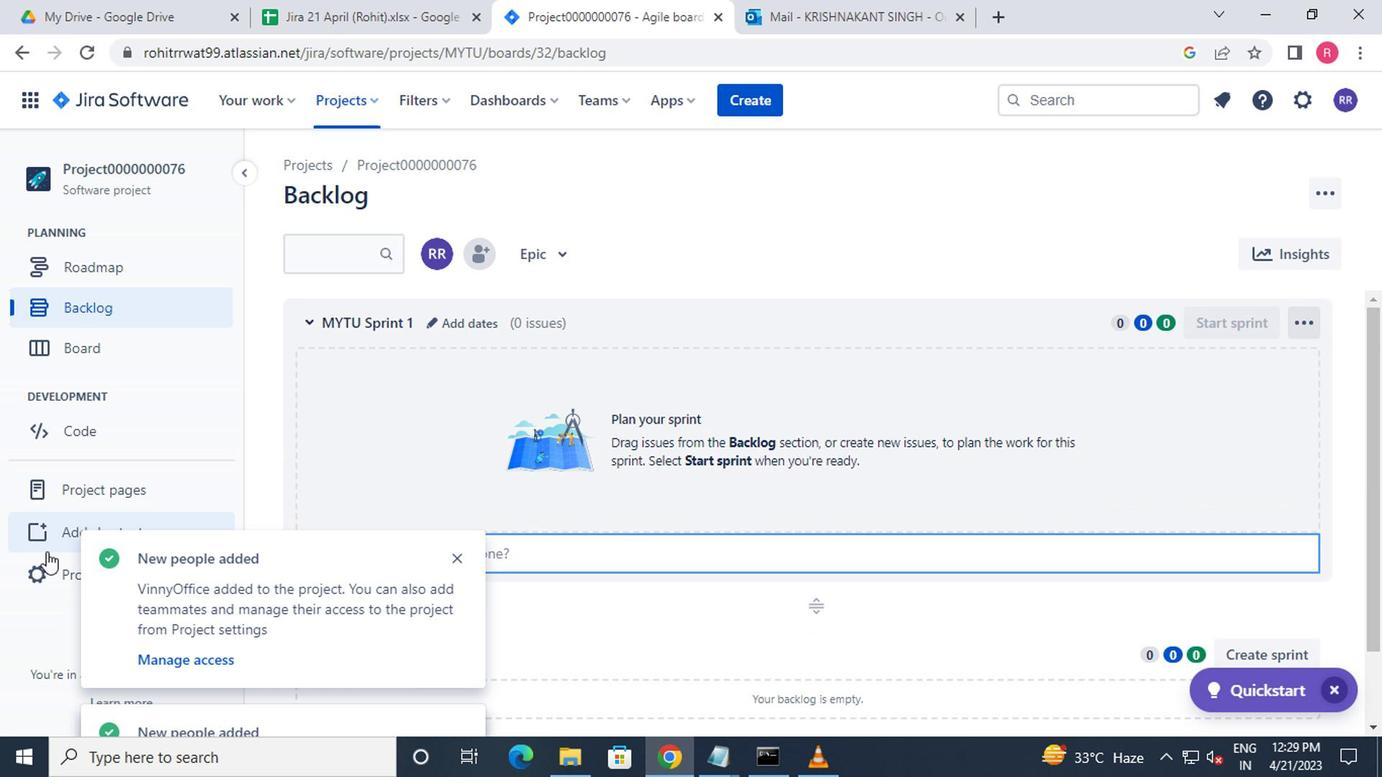 
Action: Mouse pressed left at (48, 568)
Screenshot: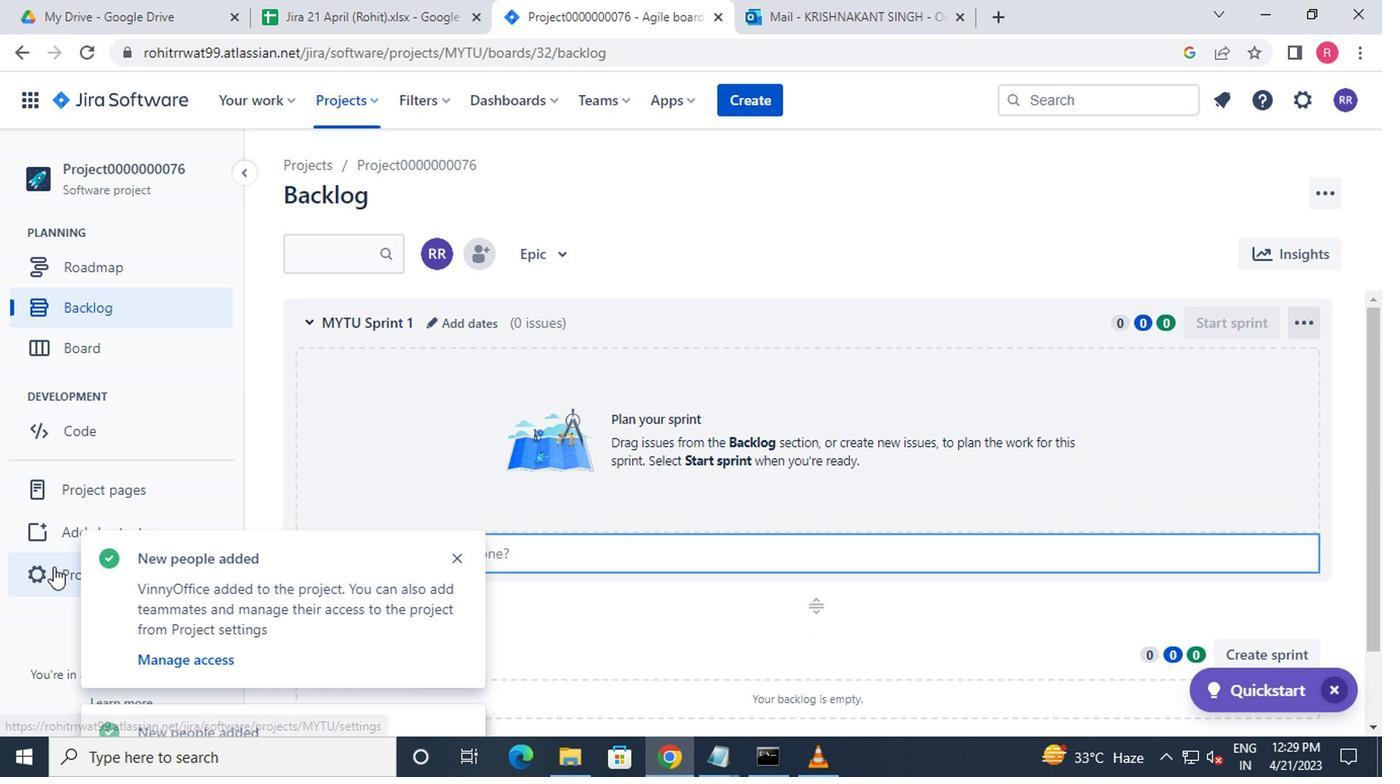 
Action: Mouse moved to (578, 484)
Screenshot: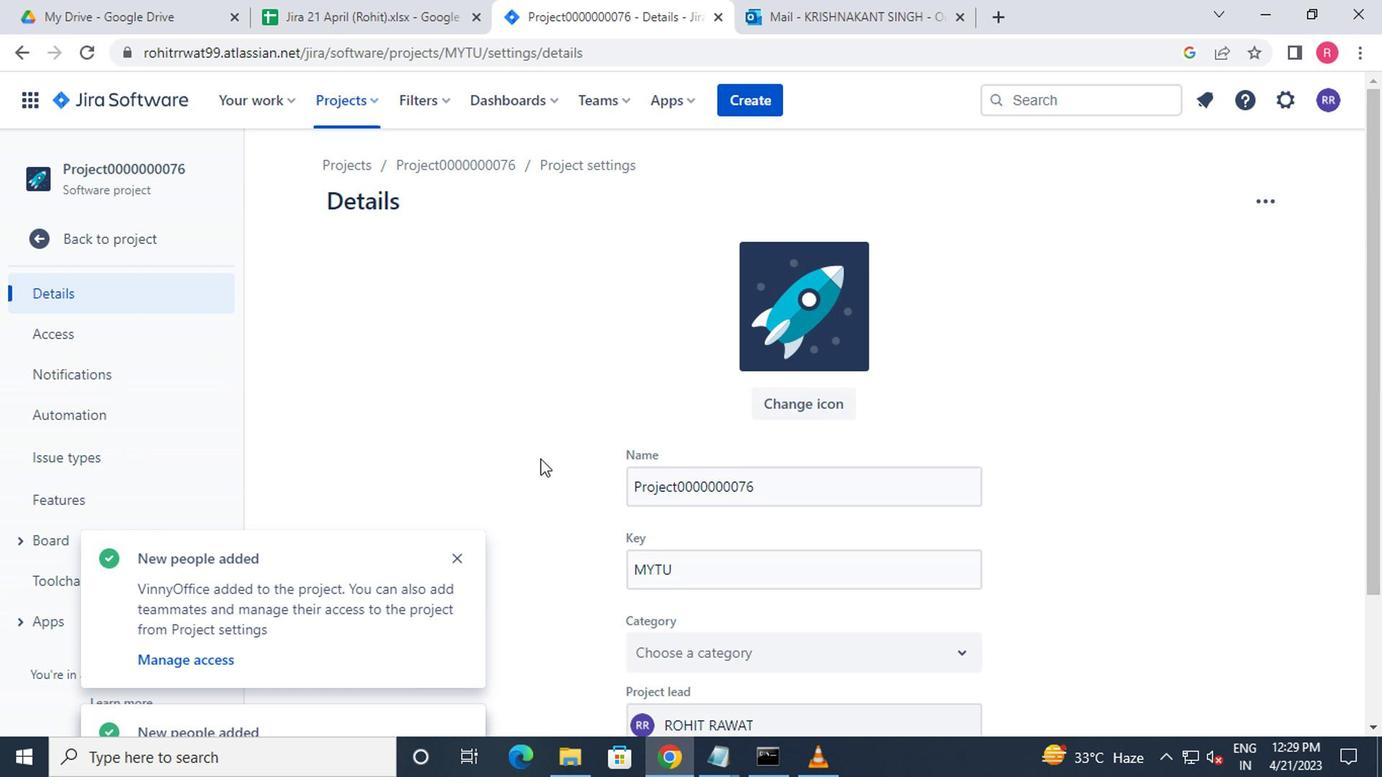 
Action: Mouse scrolled (578, 483) with delta (0, 0)
Screenshot: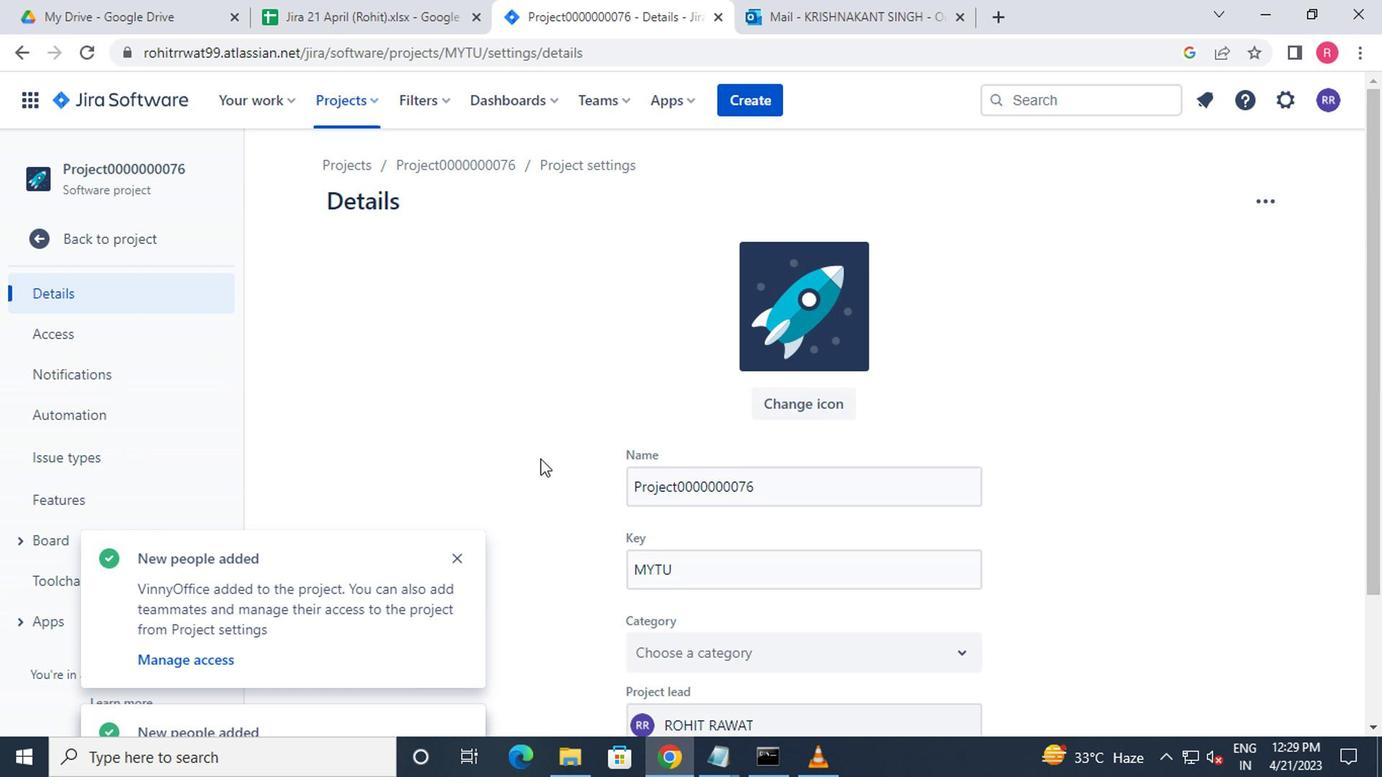 
Action: Mouse moved to (610, 504)
Screenshot: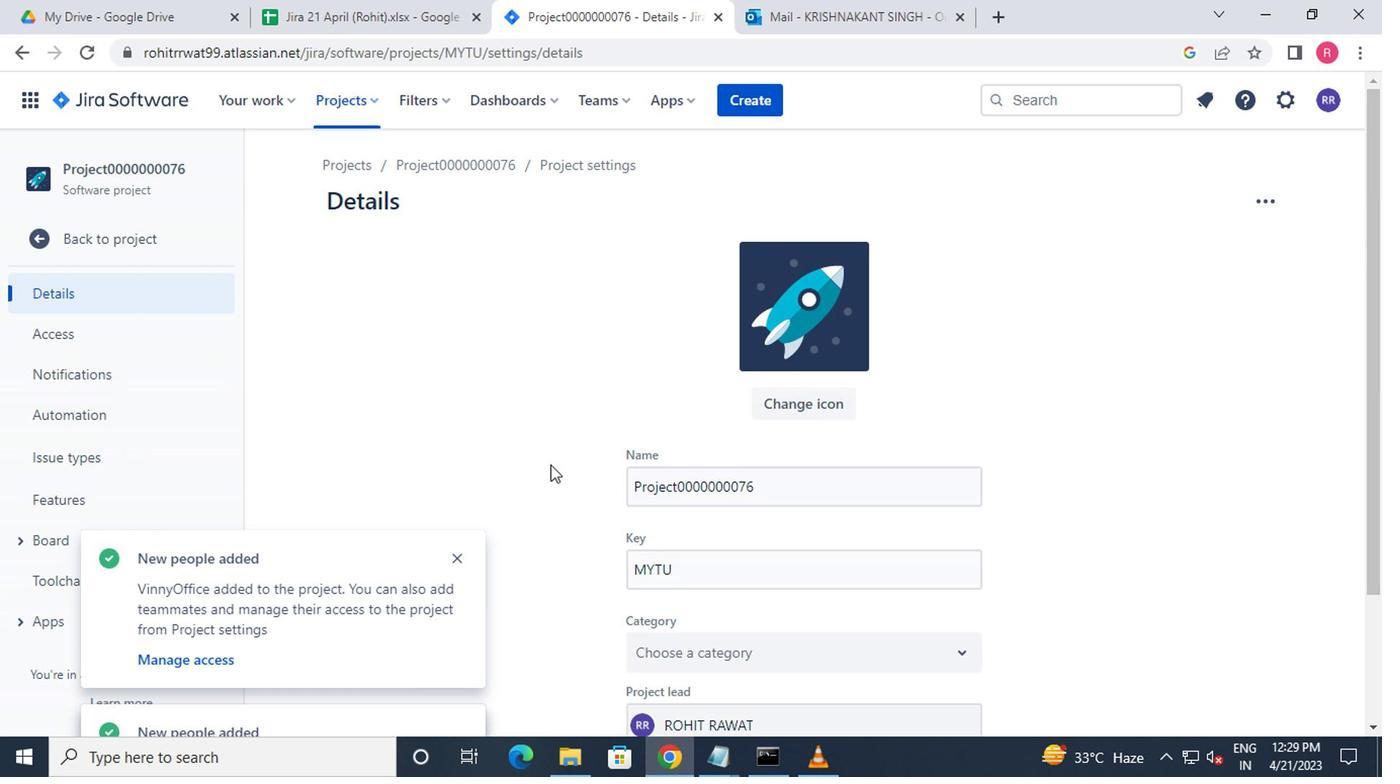 
Action: Mouse scrolled (610, 503) with delta (0, 0)
Screenshot: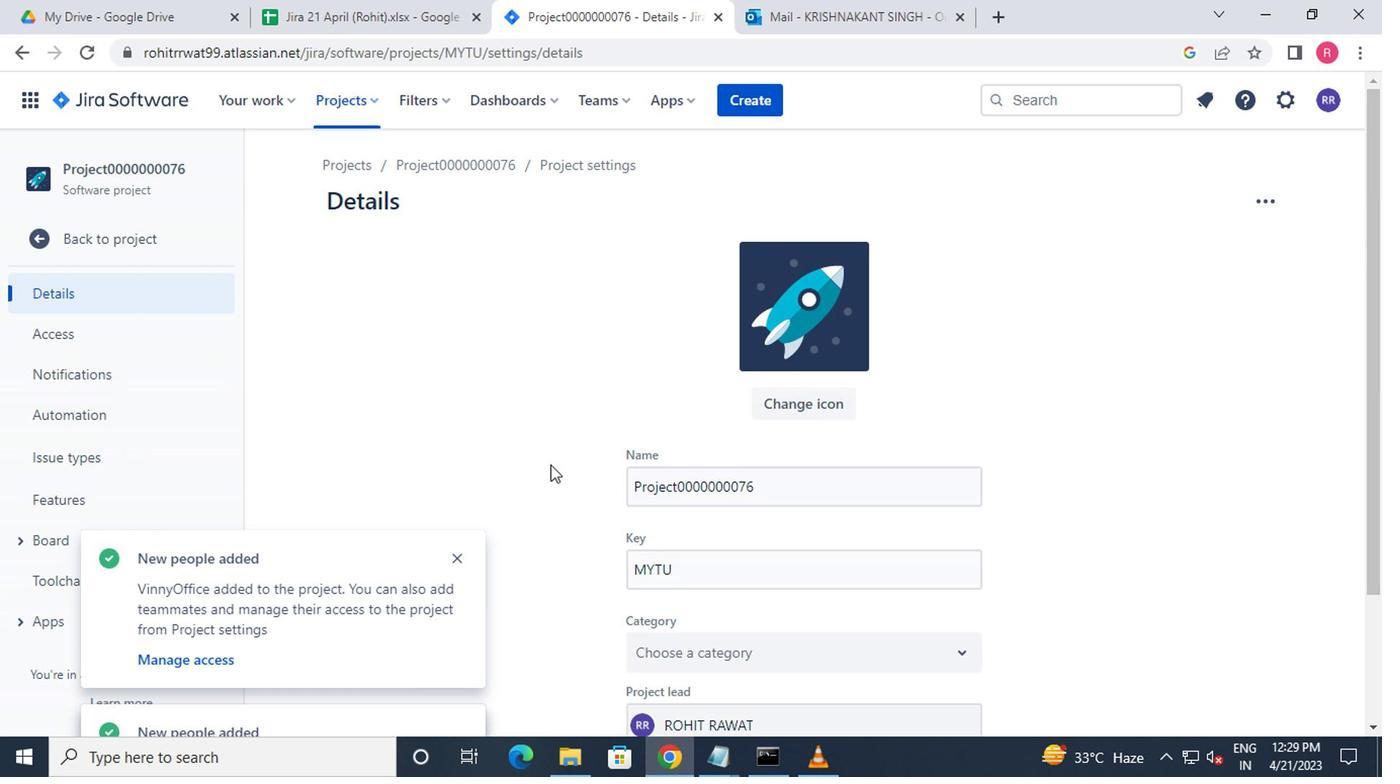 
Action: Mouse moved to (724, 559)
Screenshot: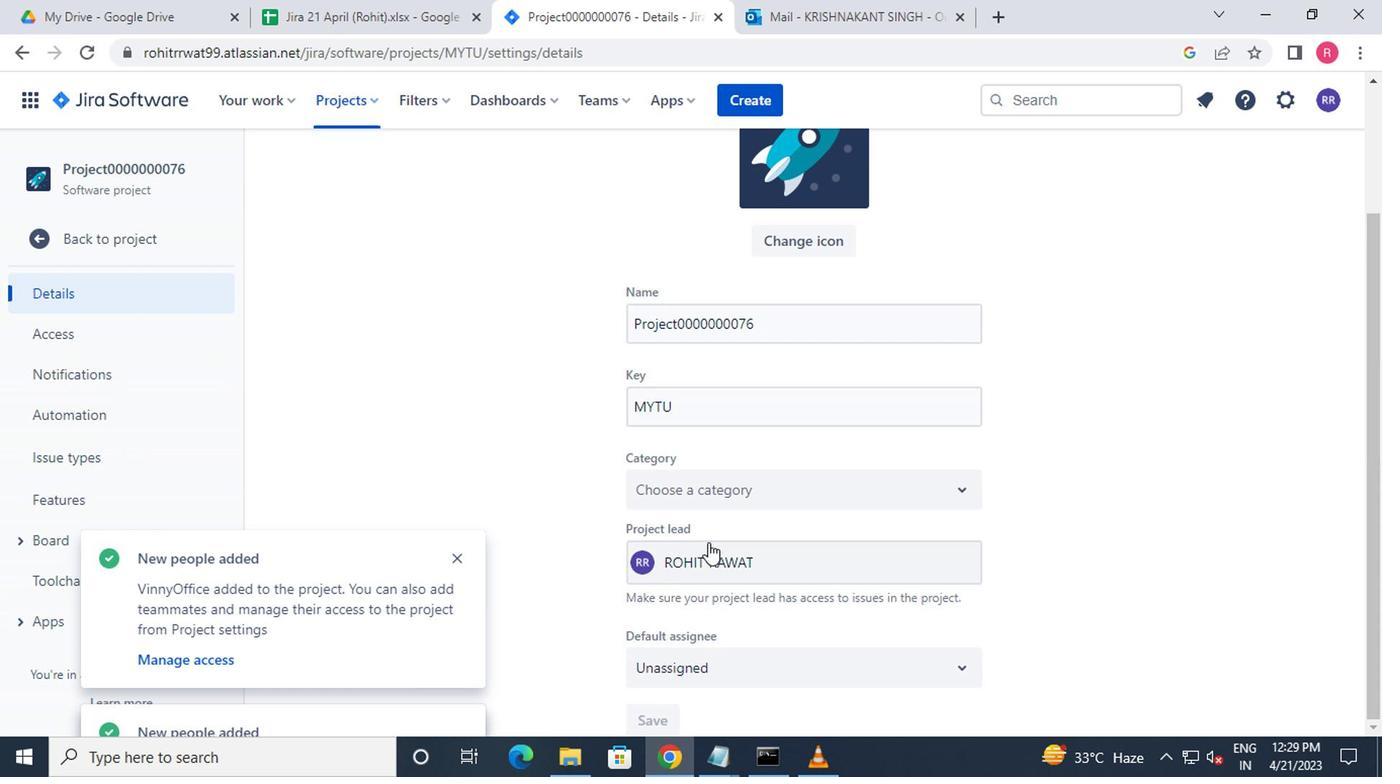 
Action: Mouse pressed left at (724, 559)
Screenshot: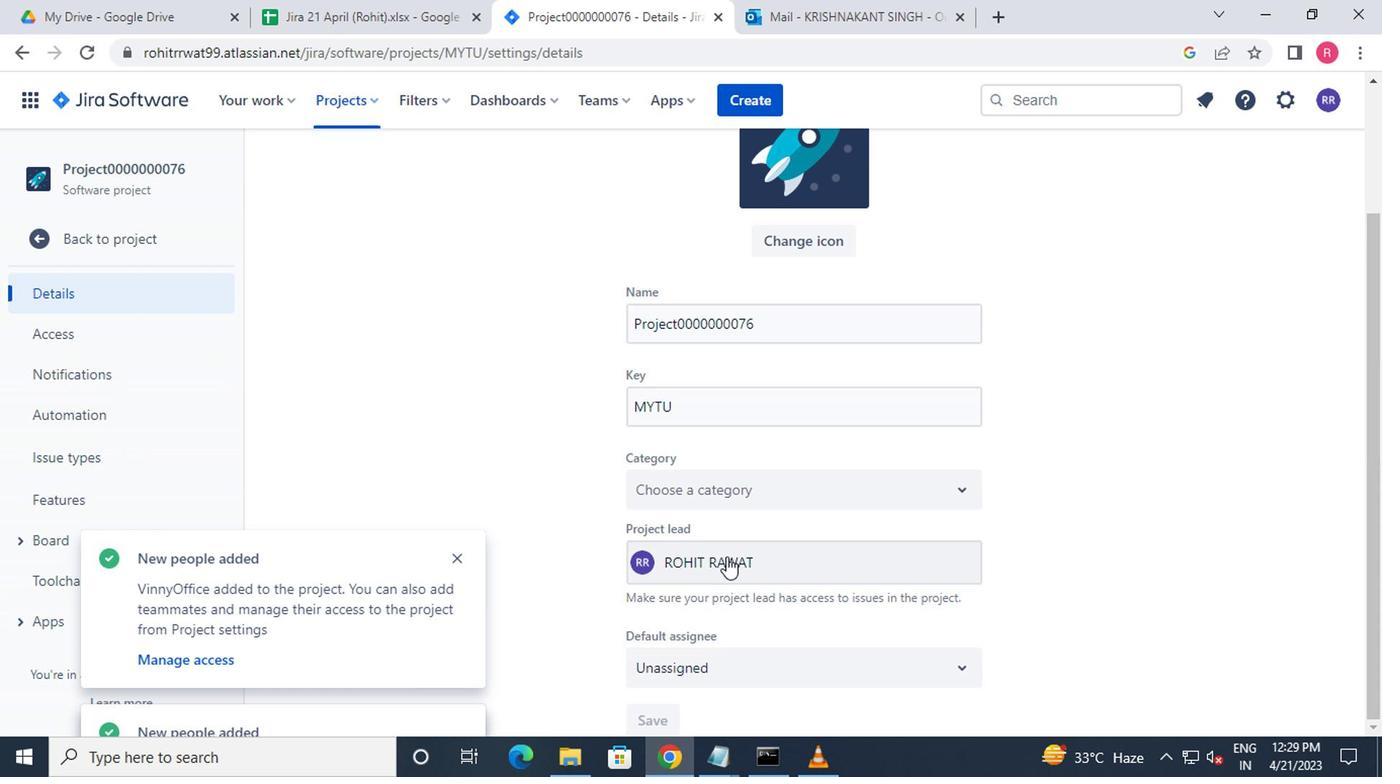 
Action: Mouse moved to (685, 330)
Screenshot: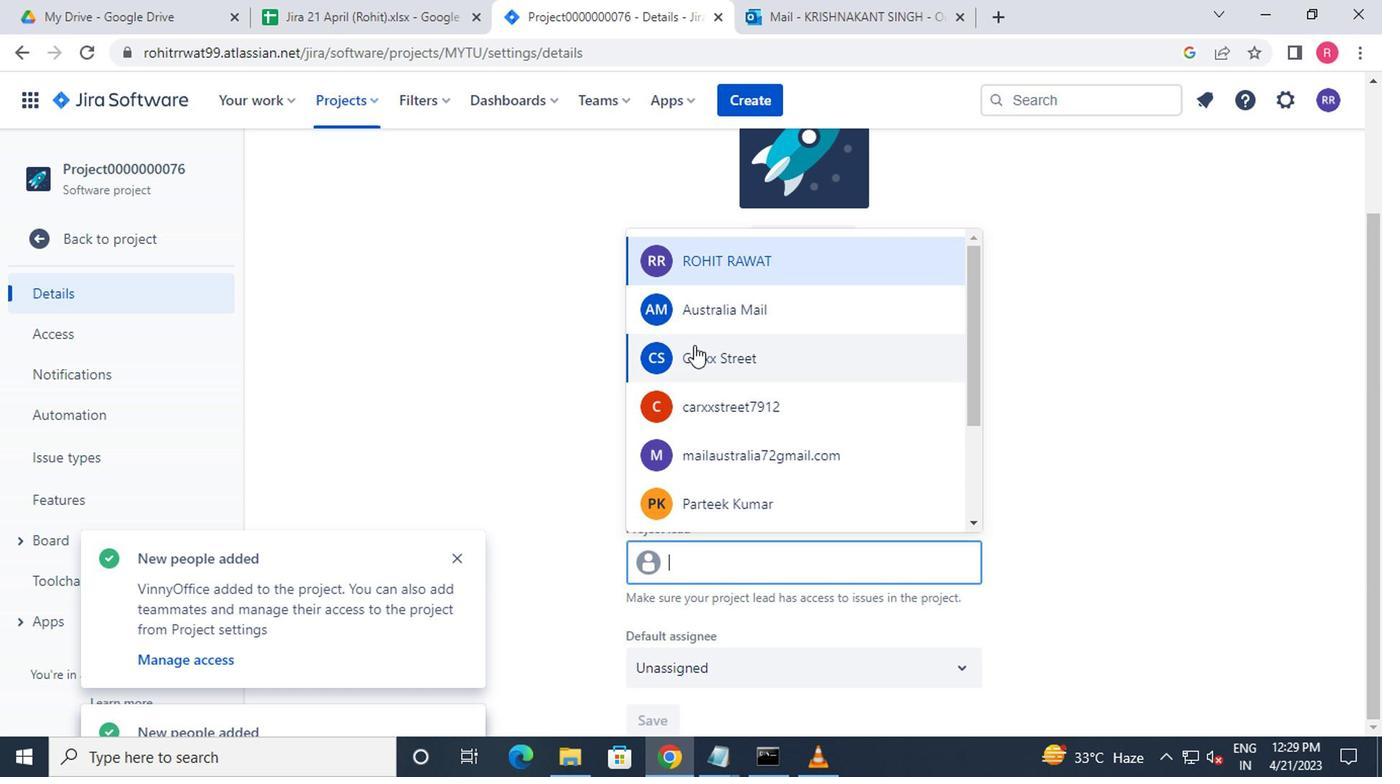 
Action: Mouse pressed left at (685, 330)
Screenshot: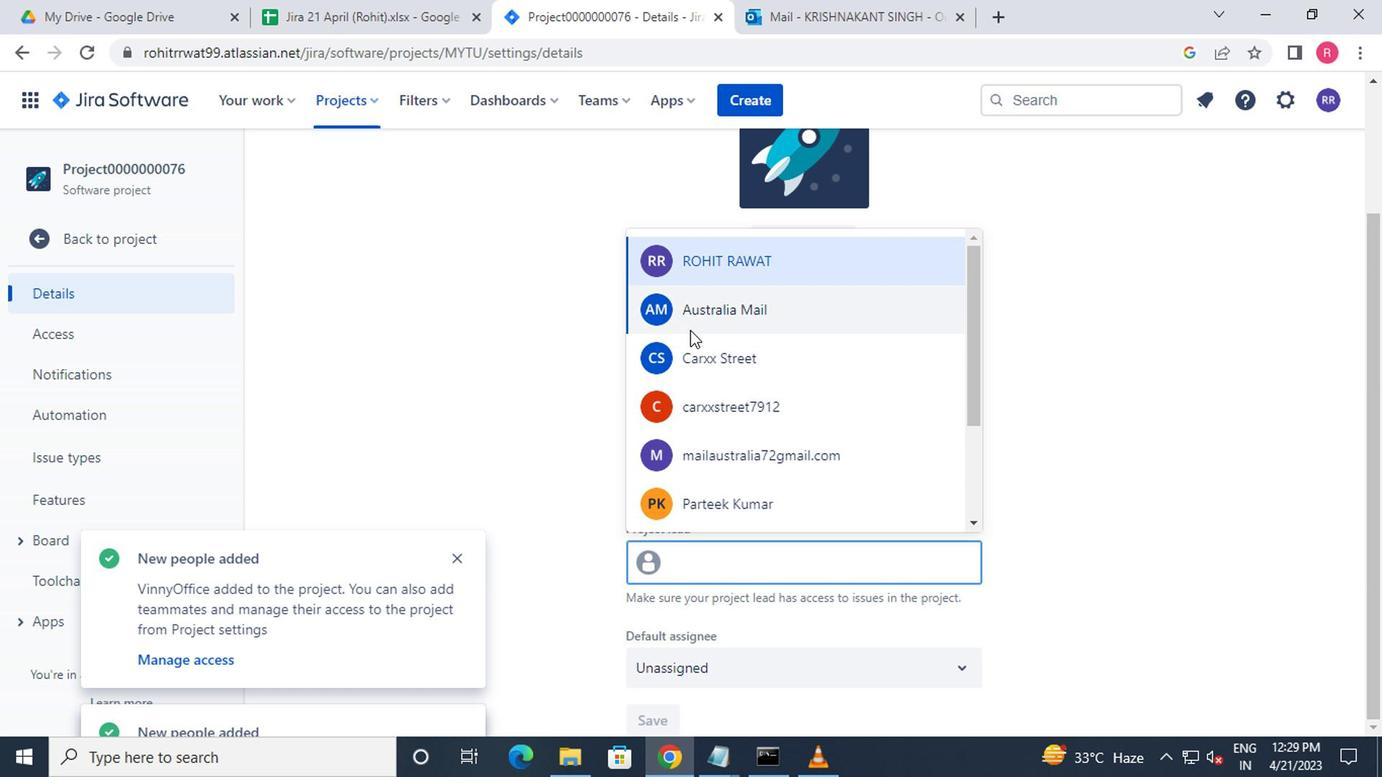 
Action: Mouse moved to (652, 310)
Screenshot: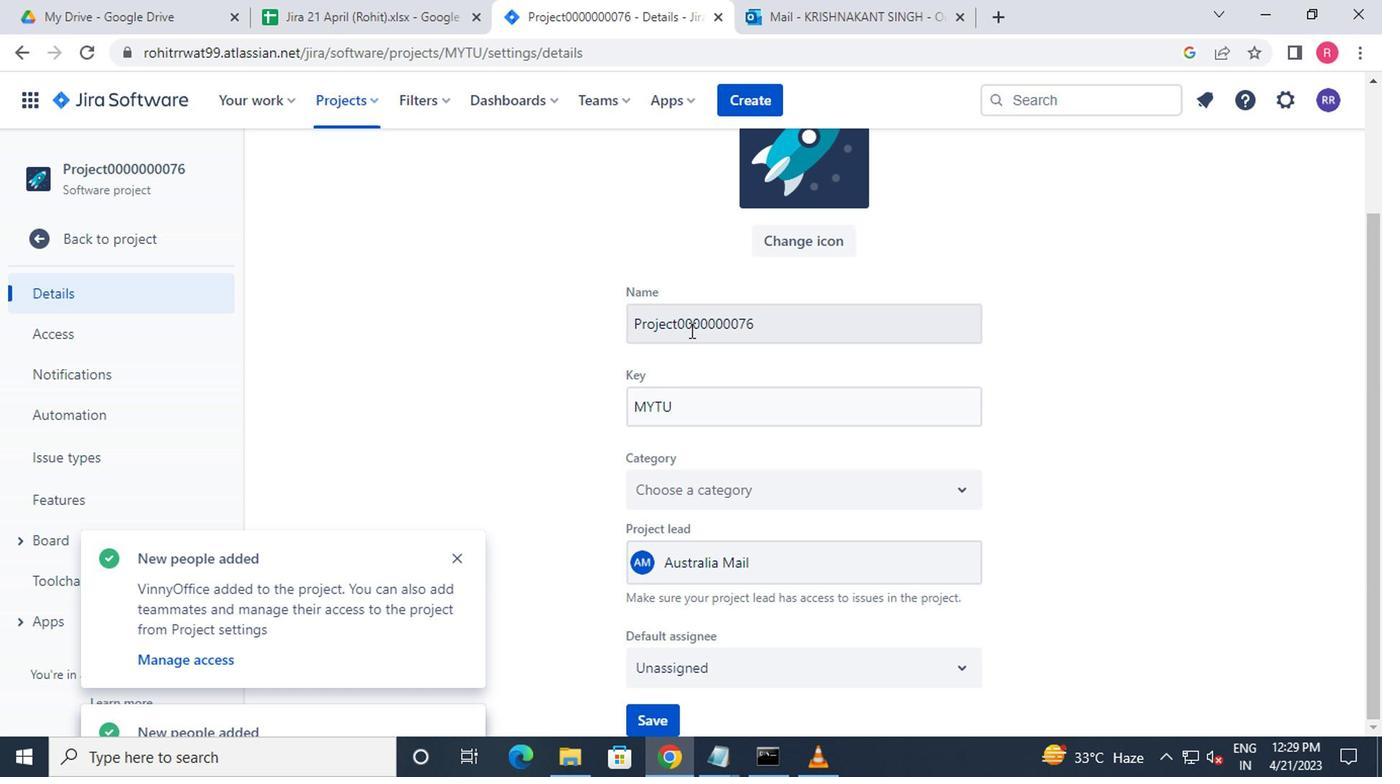 
